 Task: open a new blank ppt, save the file as Amelia.pptx Add the quote 'The only person you should try to be better than is the person you were yesterday.'Apply font style 'Lucida Sans Typewriter' and font size 22 Align the text to the Left .Change the text color to  'Purple'
Action: Mouse moved to (20, 76)
Screenshot: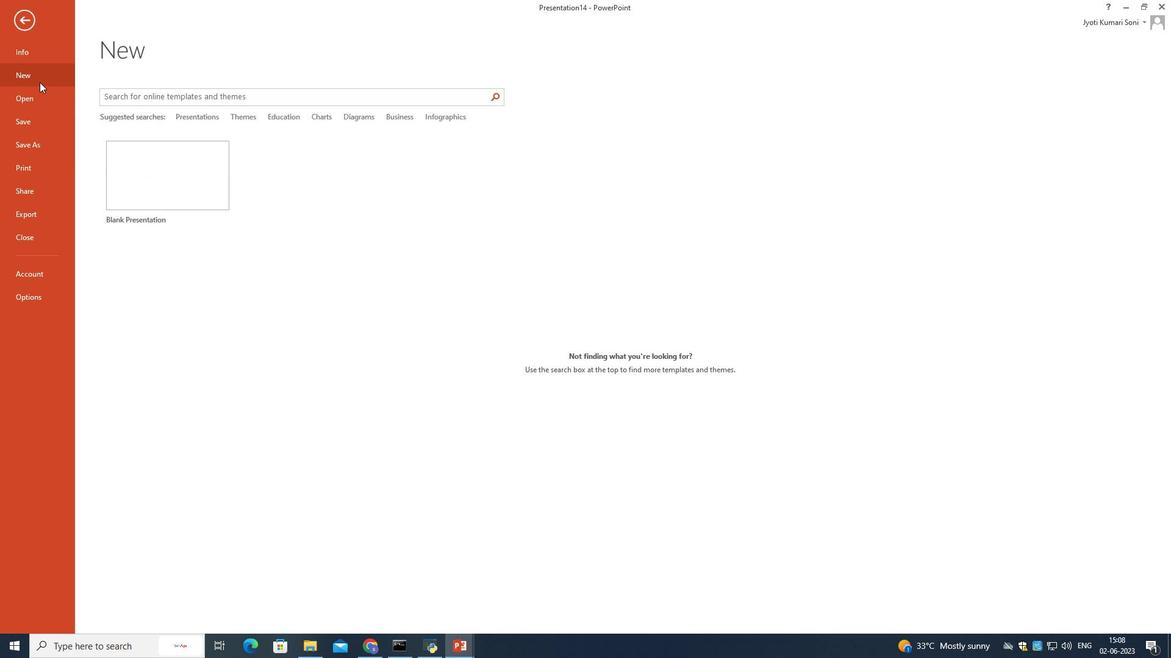 
Action: Mouse pressed left at (20, 76)
Screenshot: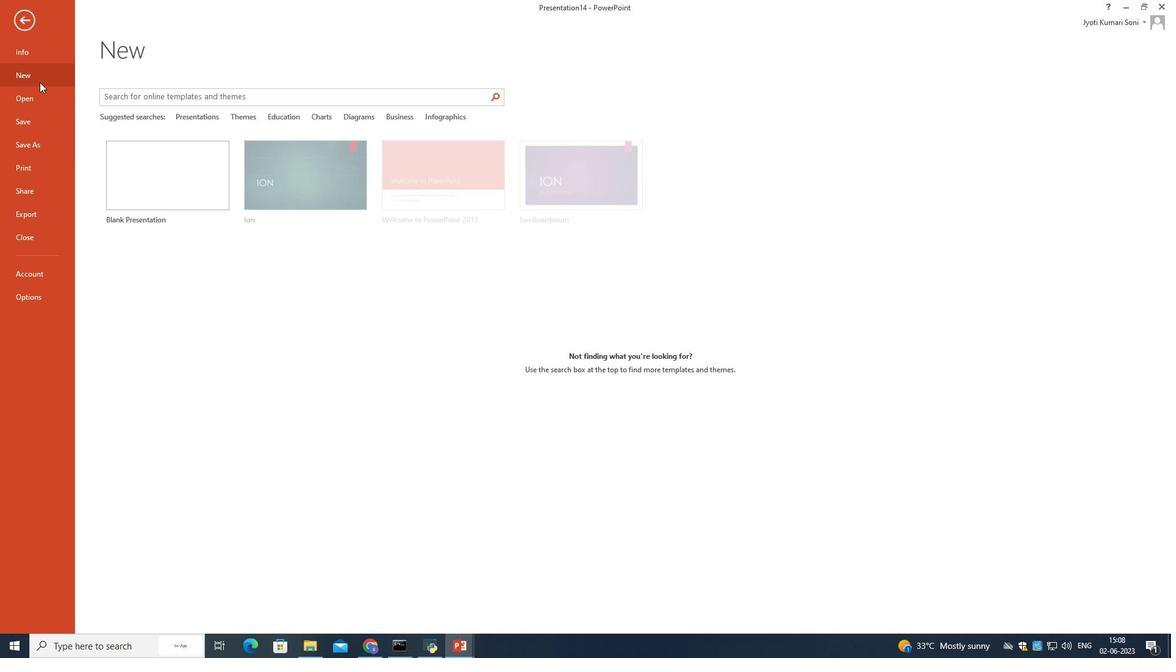 
Action: Mouse moved to (140, 152)
Screenshot: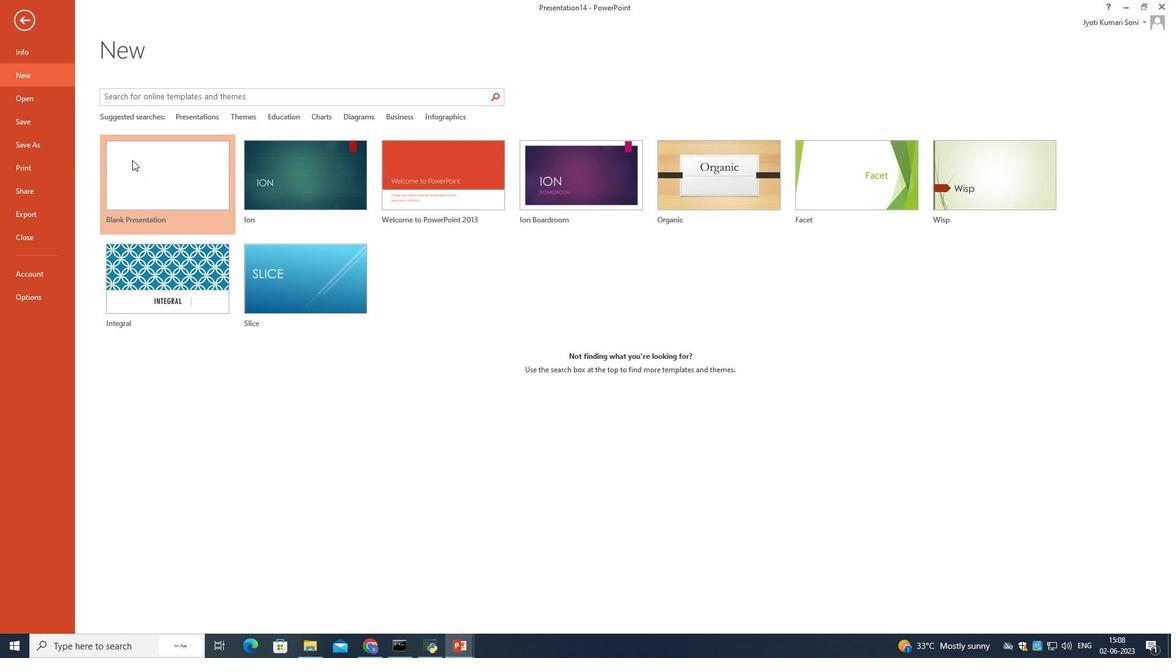 
Action: Mouse pressed left at (140, 152)
Screenshot: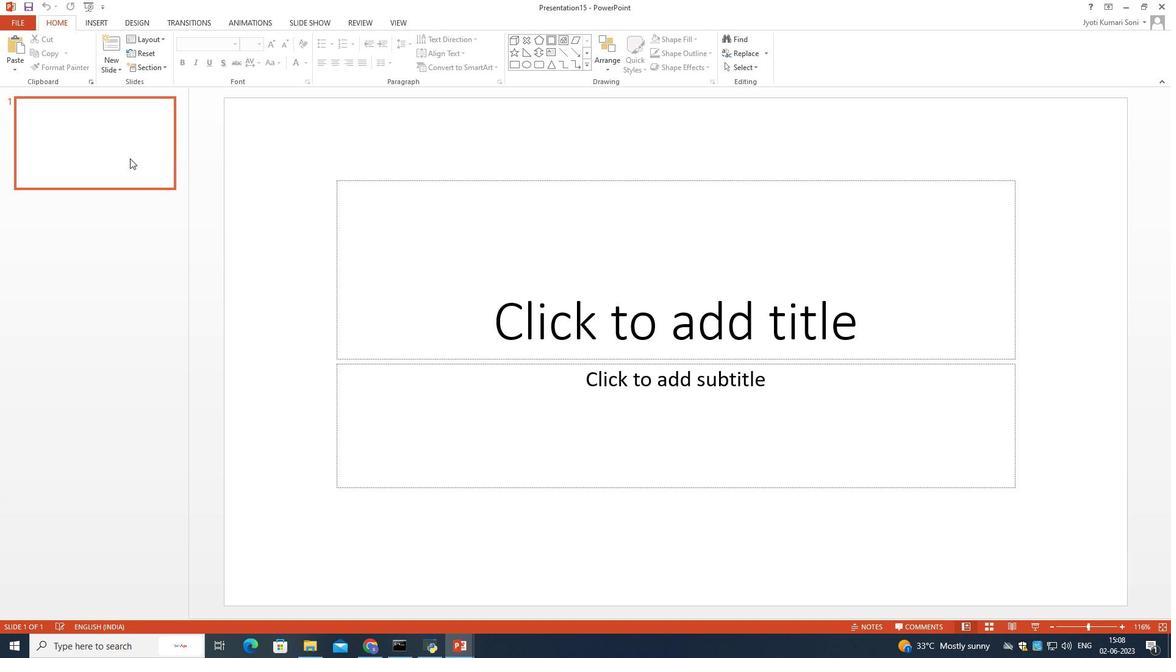 
Action: Mouse moved to (92, 16)
Screenshot: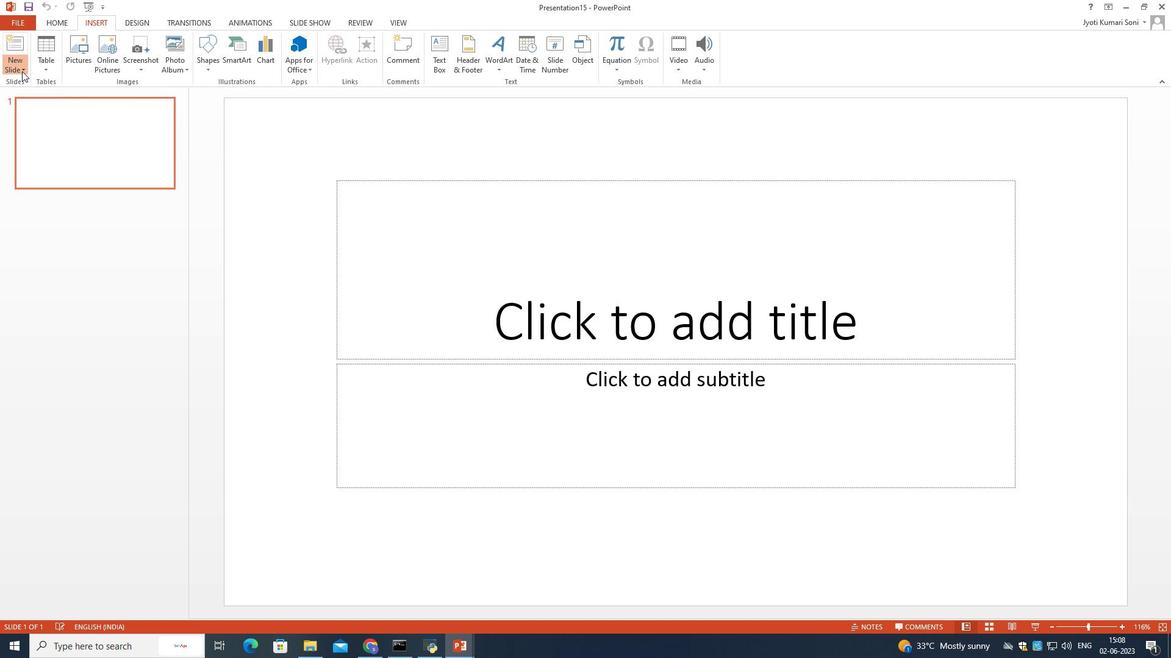 
Action: Mouse pressed left at (92, 16)
Screenshot: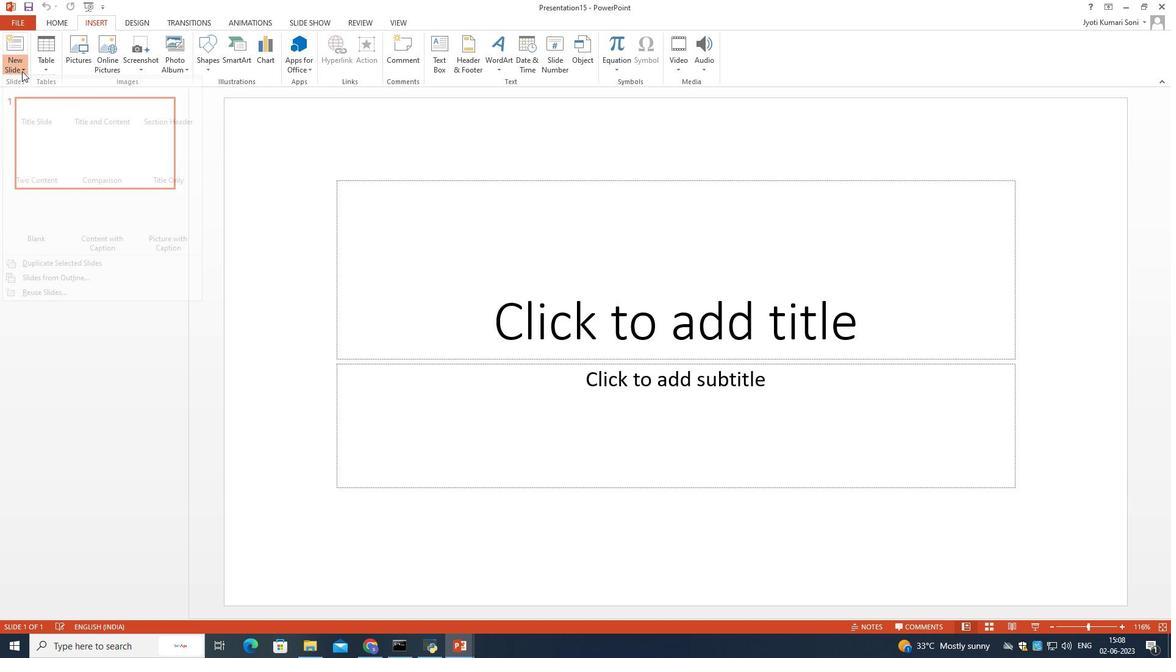 
Action: Mouse moved to (14, 51)
Screenshot: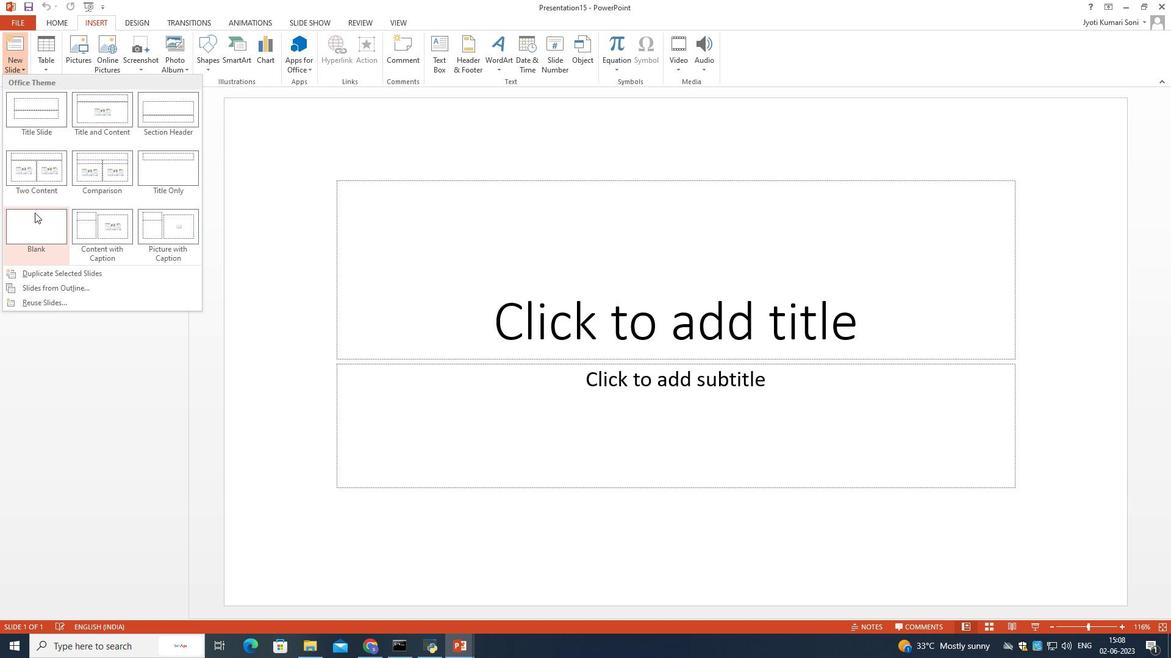 
Action: Mouse pressed left at (14, 51)
Screenshot: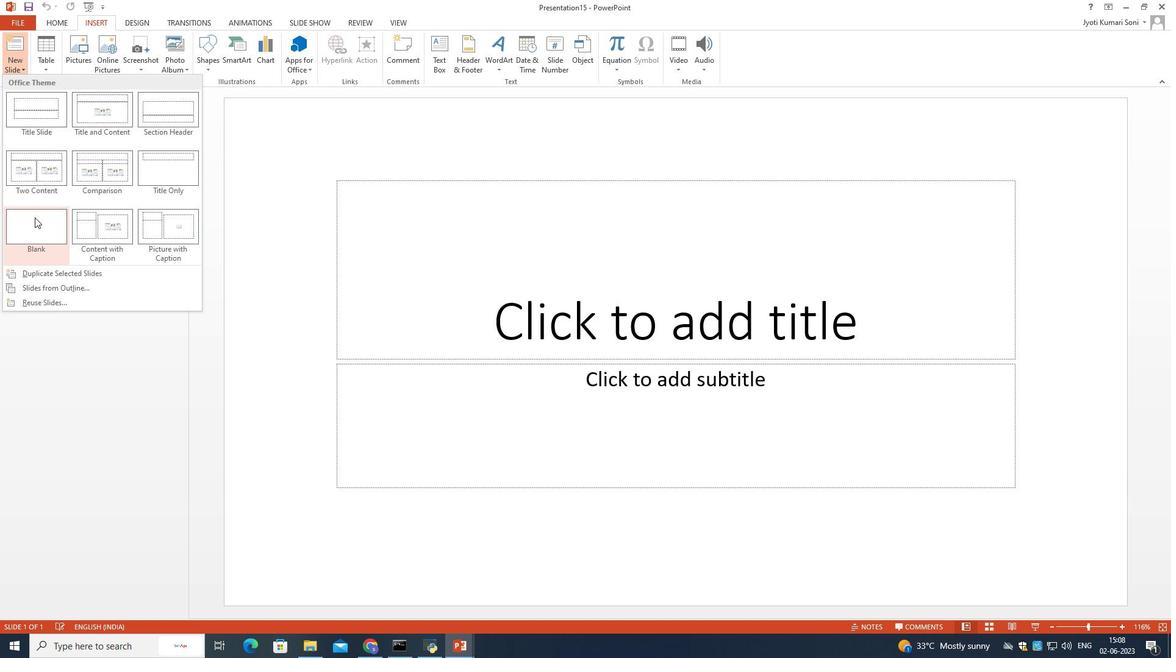
Action: Mouse moved to (22, 209)
Screenshot: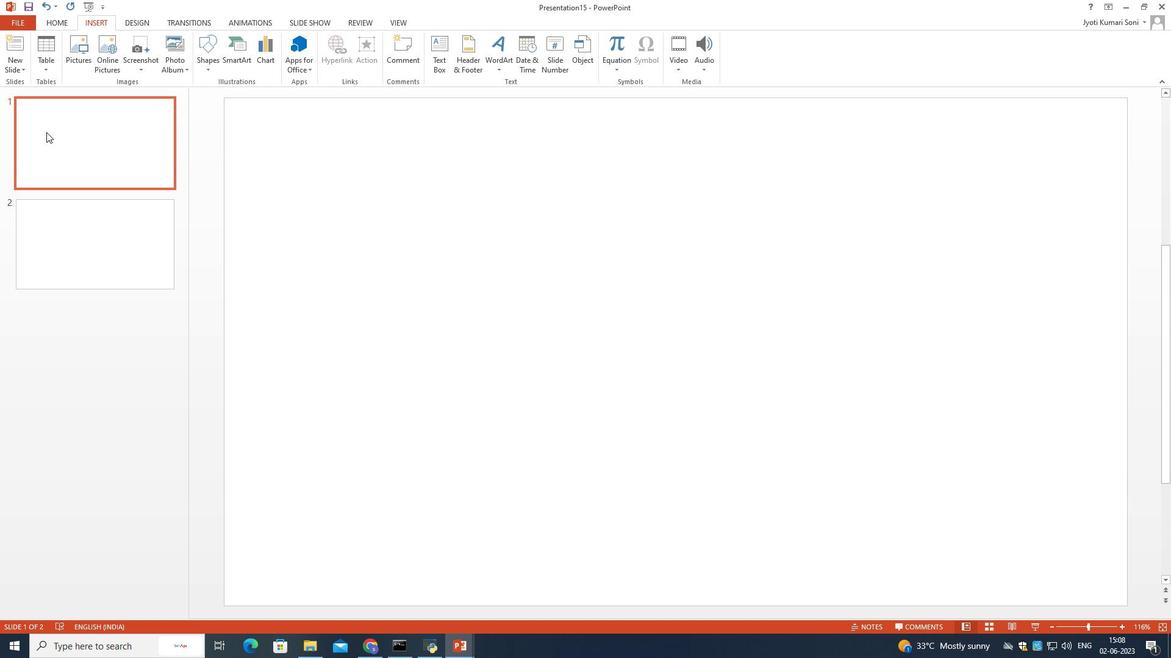 
Action: Mouse pressed left at (22, 209)
Screenshot: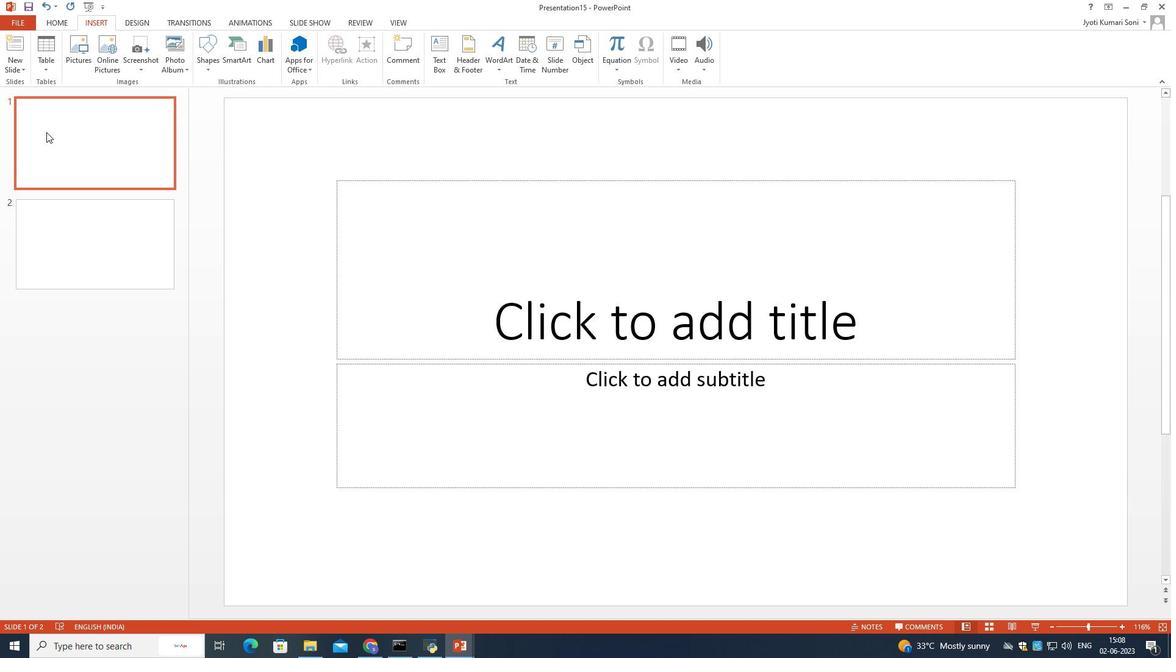 
Action: Mouse moved to (36, 167)
Screenshot: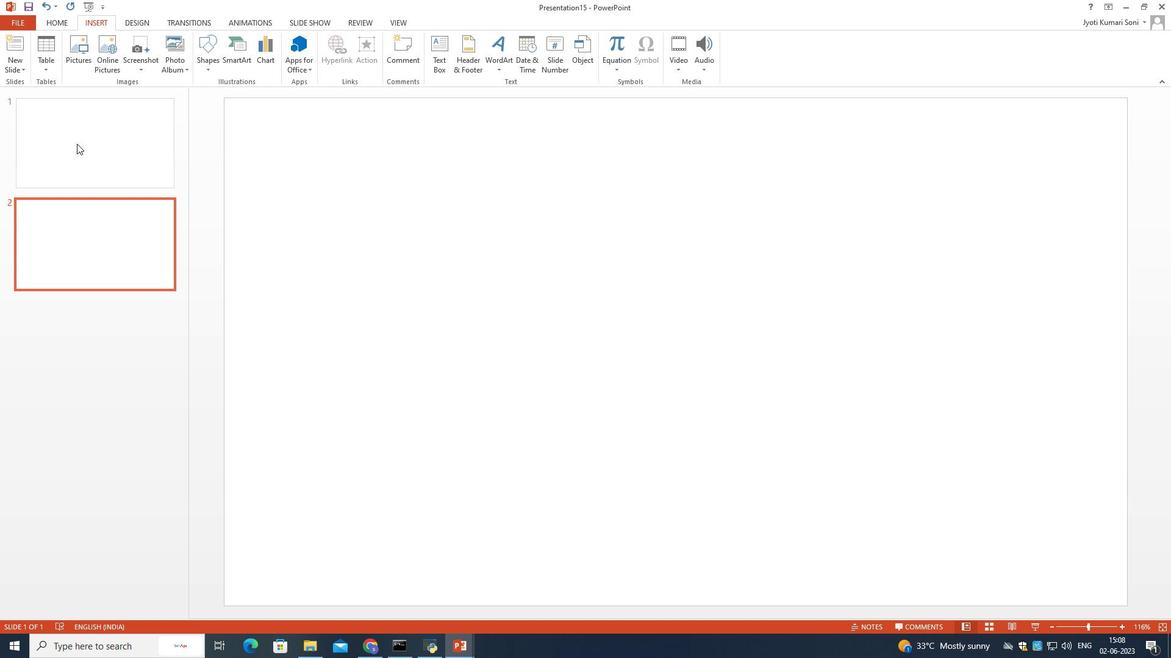 
Action: Mouse pressed right at (36, 167)
Screenshot: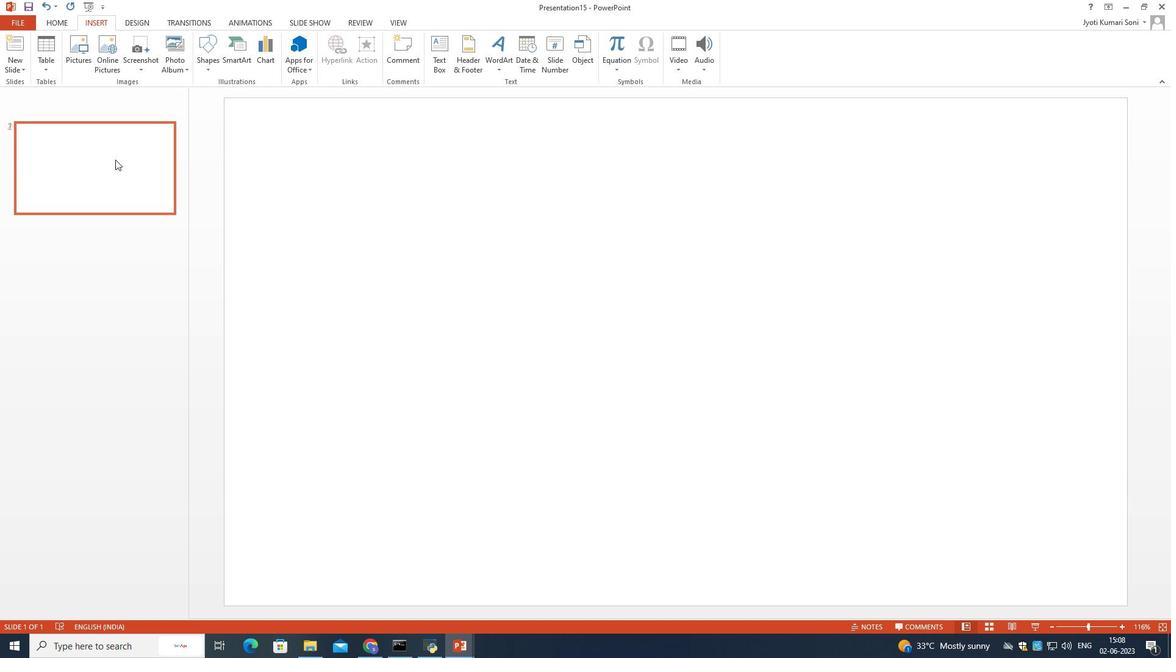 
Action: Mouse moved to (51, 179)
Screenshot: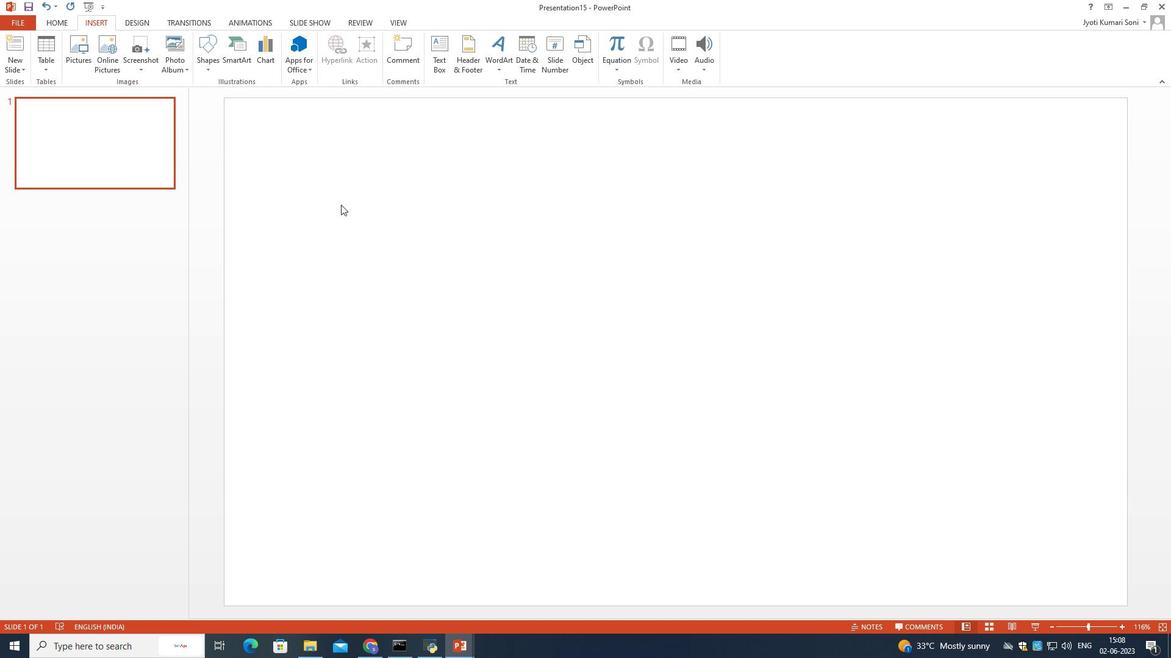 
Action: Mouse pressed left at (51, 179)
Screenshot: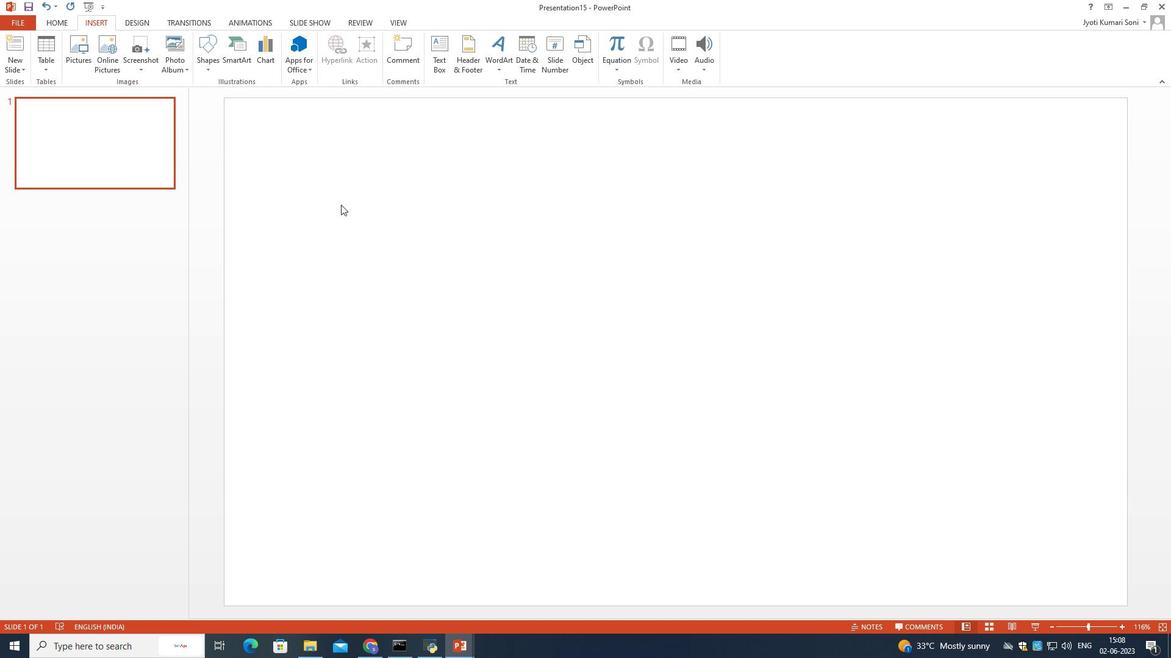 
Action: Mouse moved to (13, 17)
Screenshot: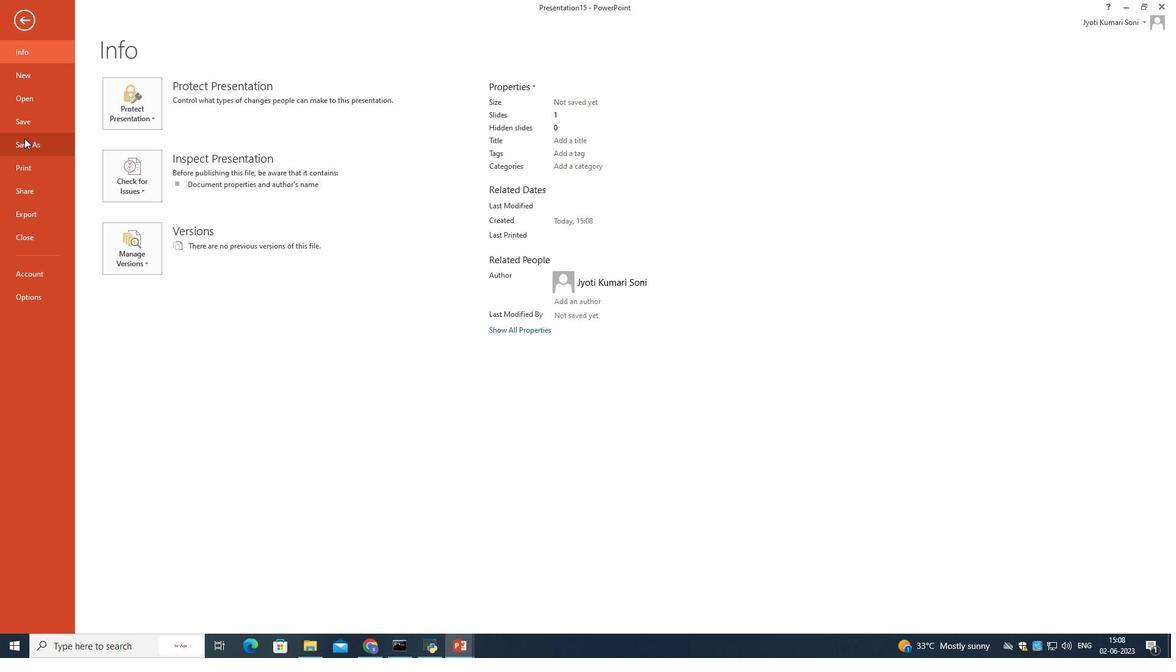 
Action: Mouse pressed left at (13, 17)
Screenshot: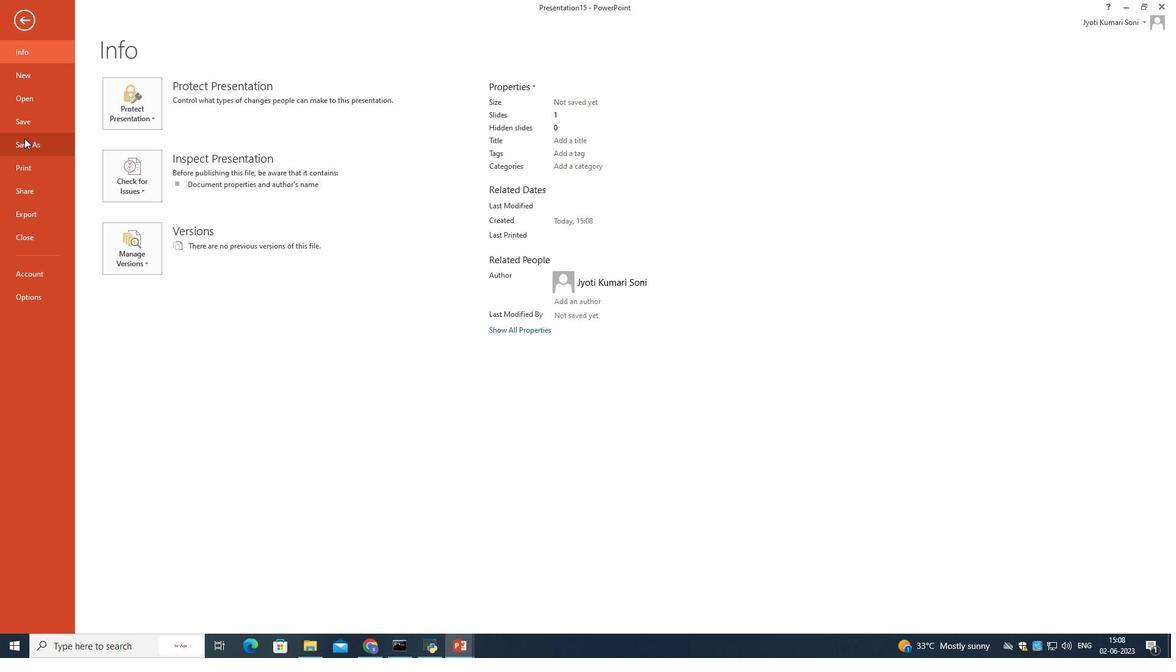 
Action: Mouse moved to (35, 140)
Screenshot: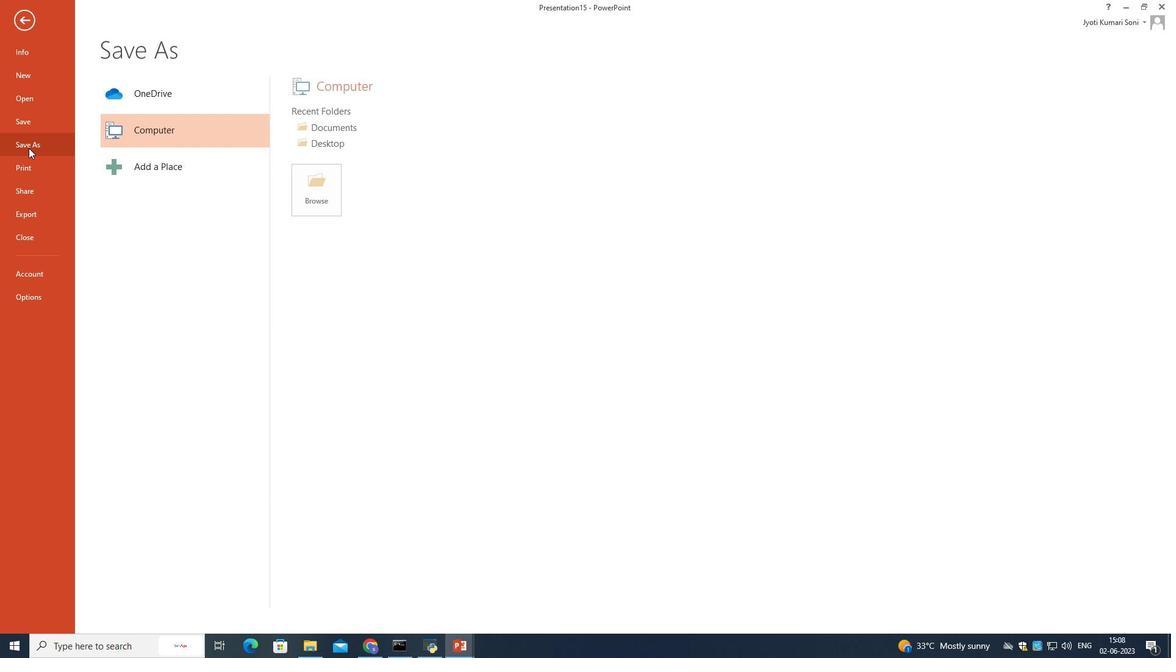 
Action: Mouse pressed left at (35, 140)
Screenshot: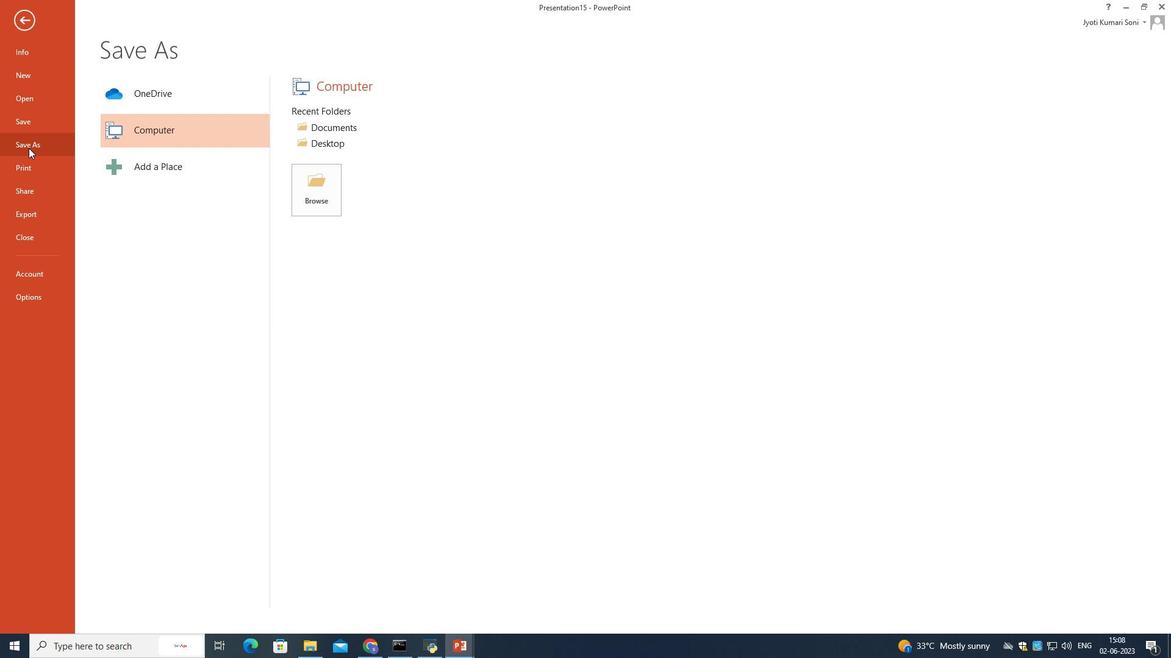 
Action: Mouse moved to (59, 158)
Screenshot: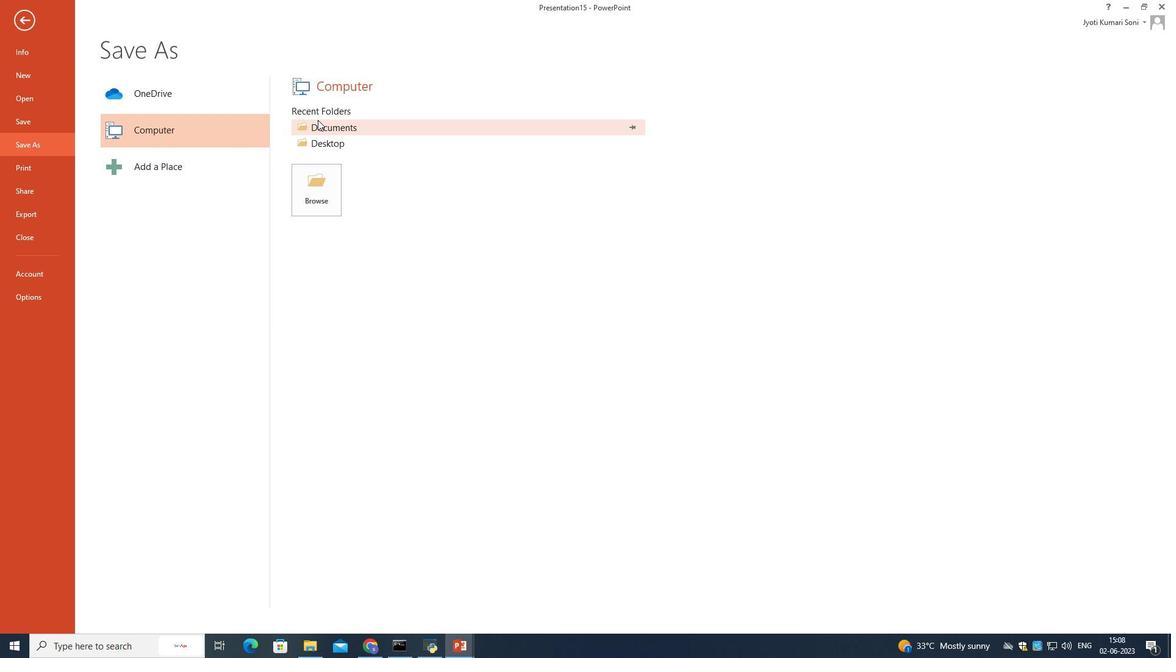 
Action: Key pressed <Key.shift>Amelia.pptx<Key.enter>
Screenshot: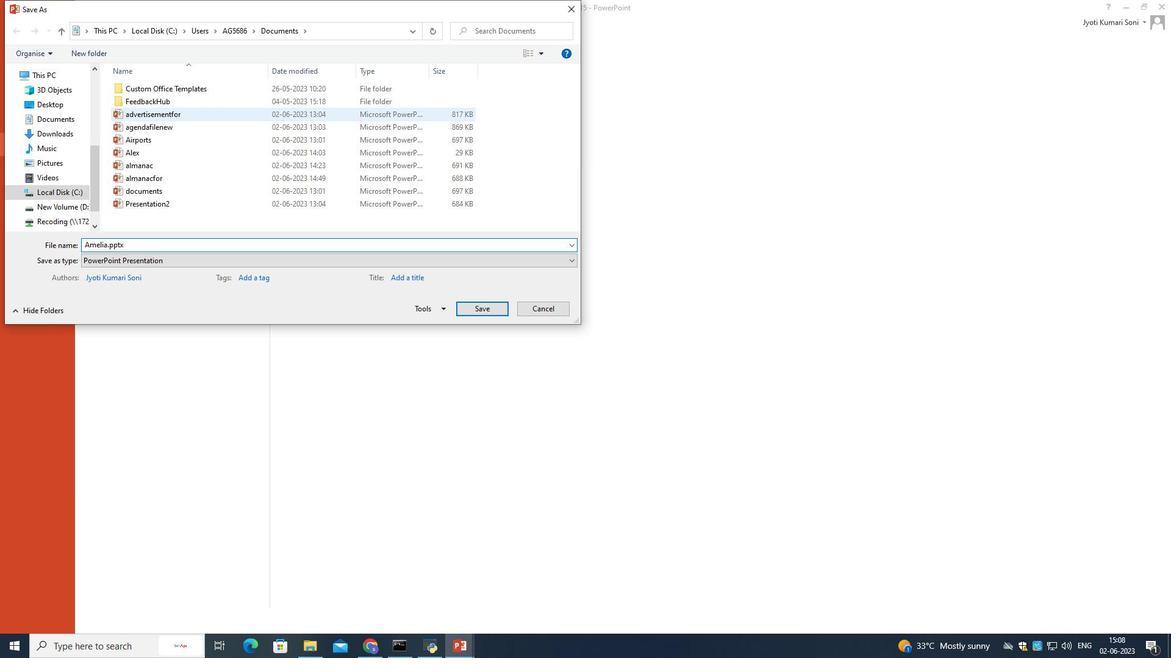 
Action: Mouse moved to (35, 78)
Screenshot: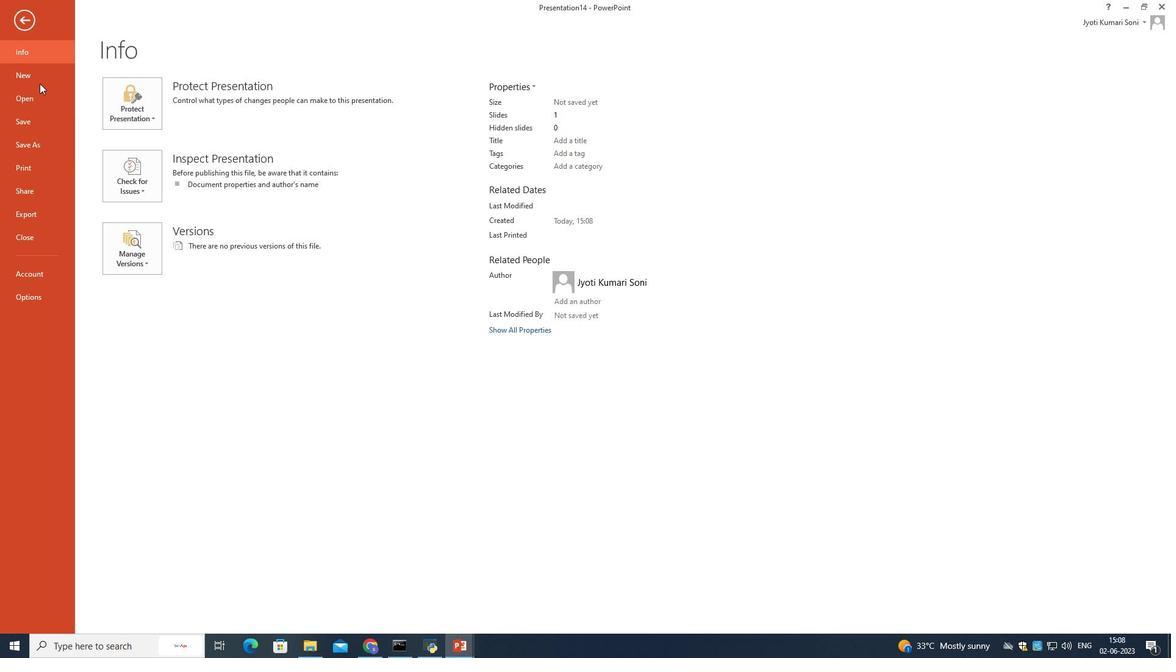
Action: Mouse pressed left at (35, 78)
Screenshot: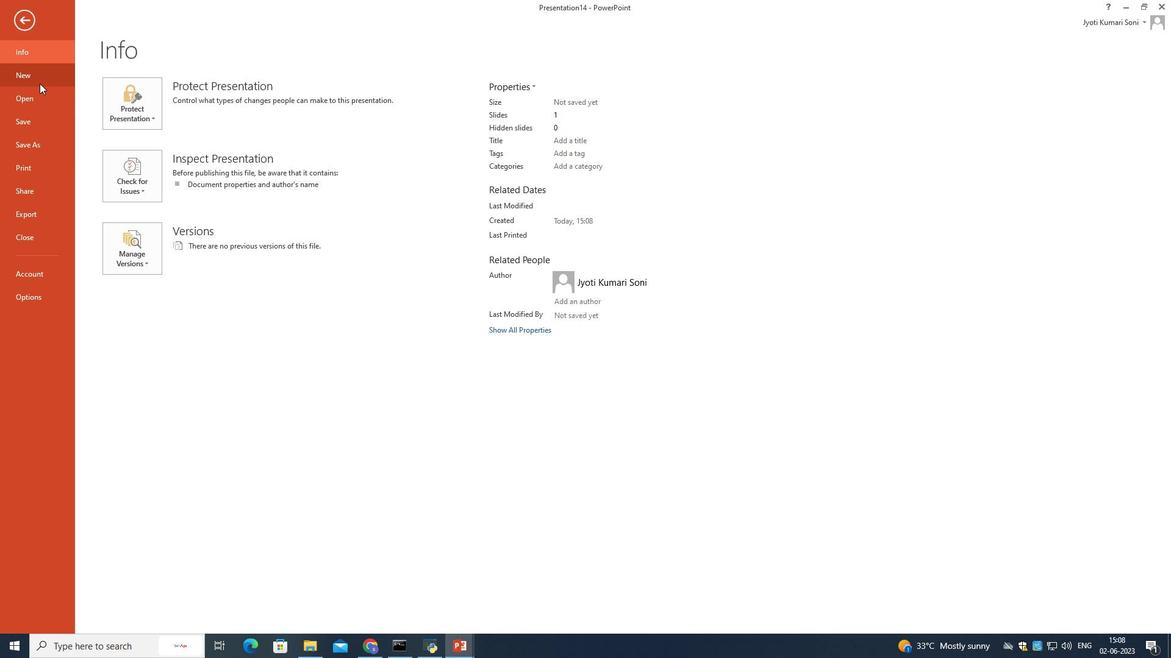 
Action: Mouse moved to (128, 156)
Screenshot: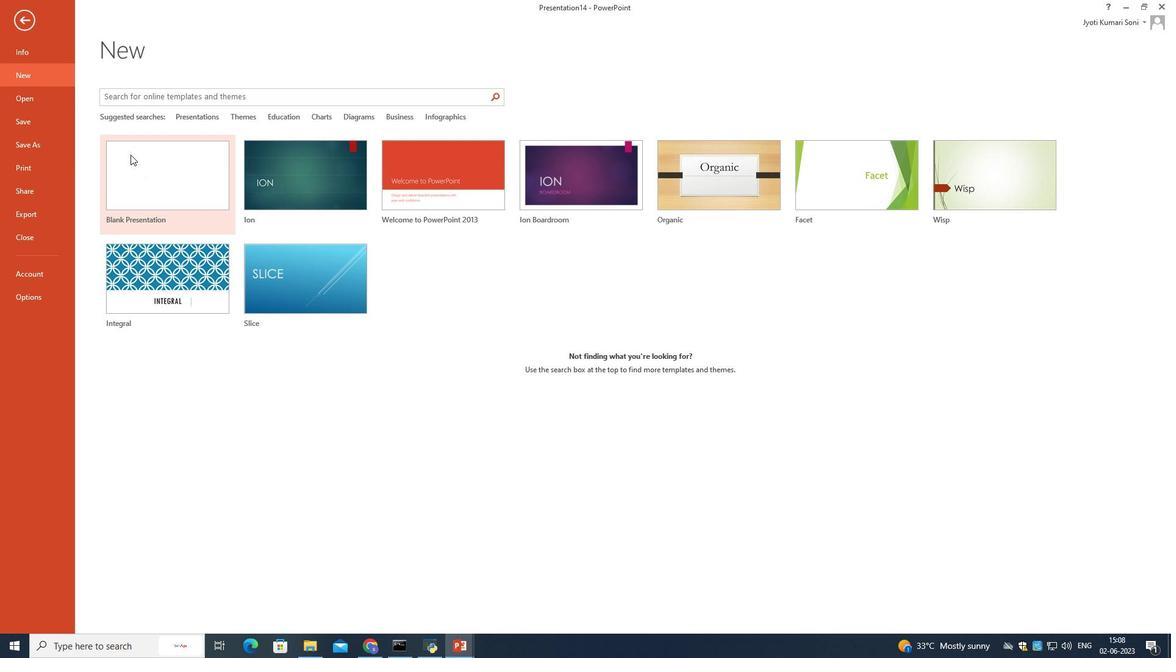 
Action: Mouse pressed left at (128, 156)
Screenshot: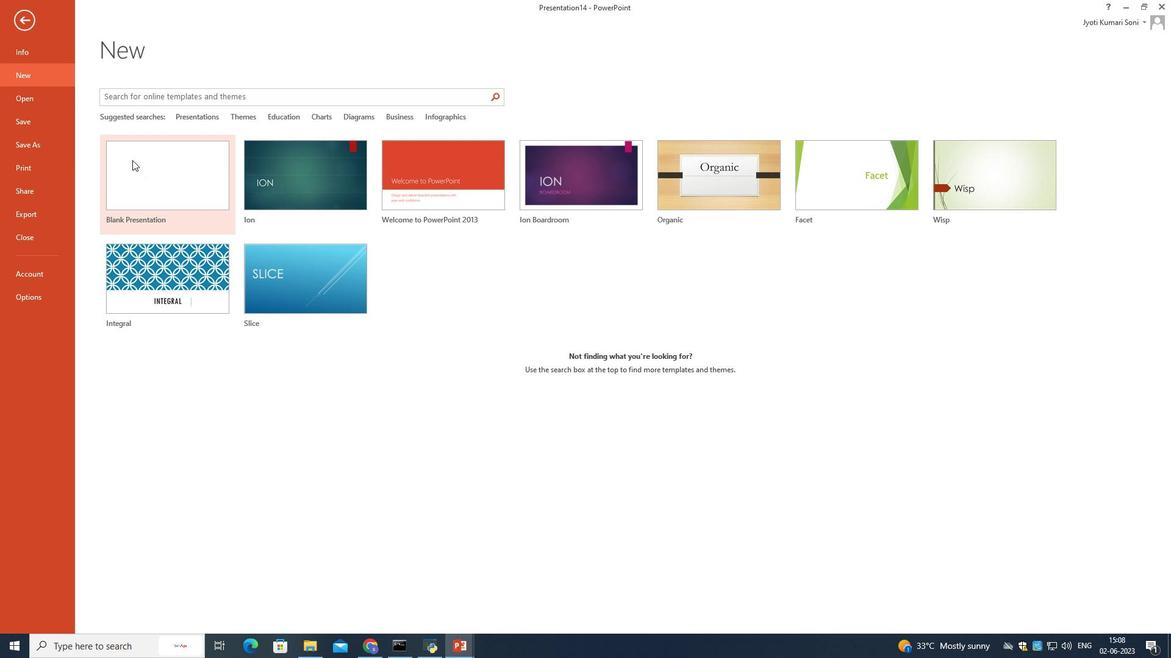
Action: Mouse moved to (90, 18)
Screenshot: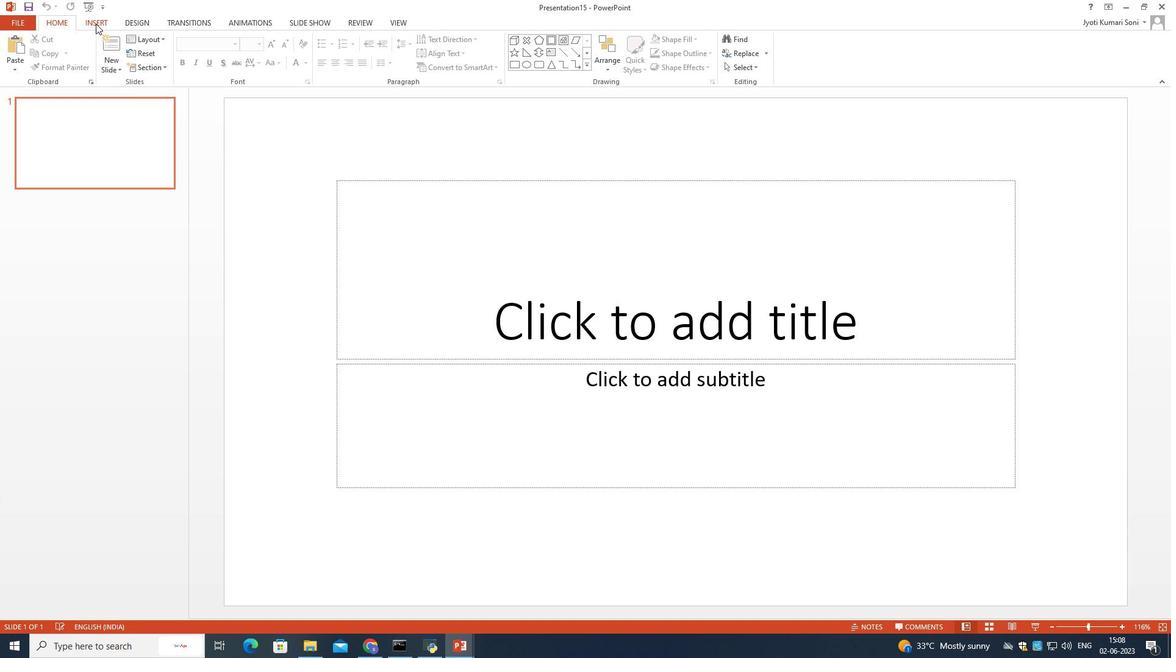 
Action: Mouse pressed left at (90, 18)
Screenshot: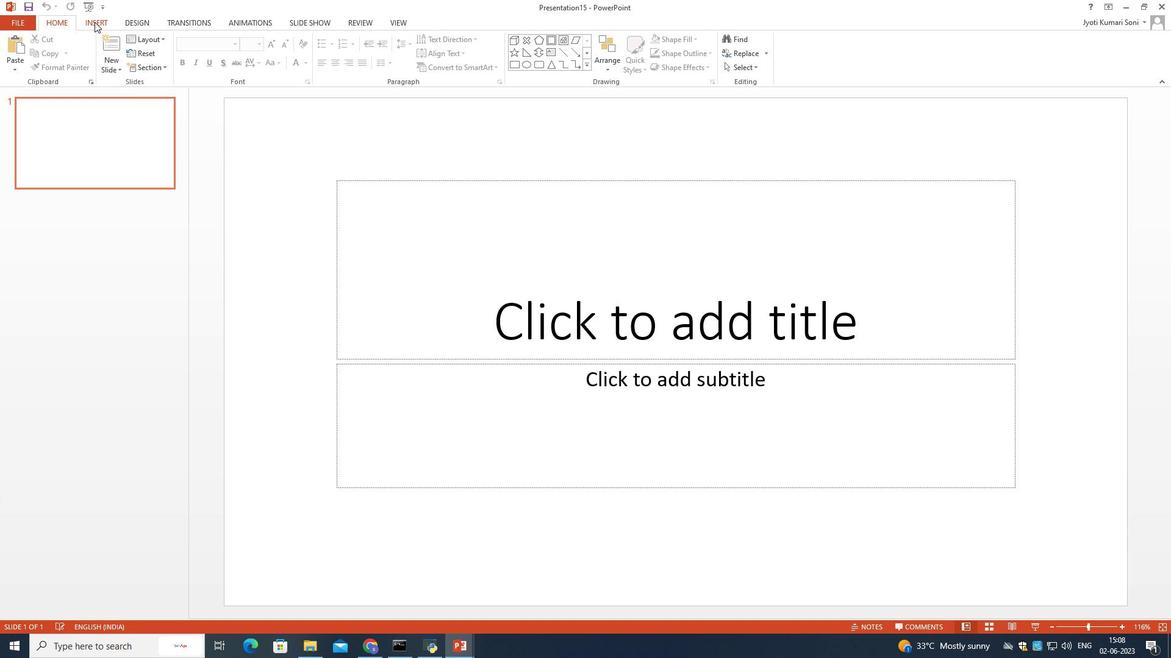 
Action: Mouse moved to (18, 67)
Screenshot: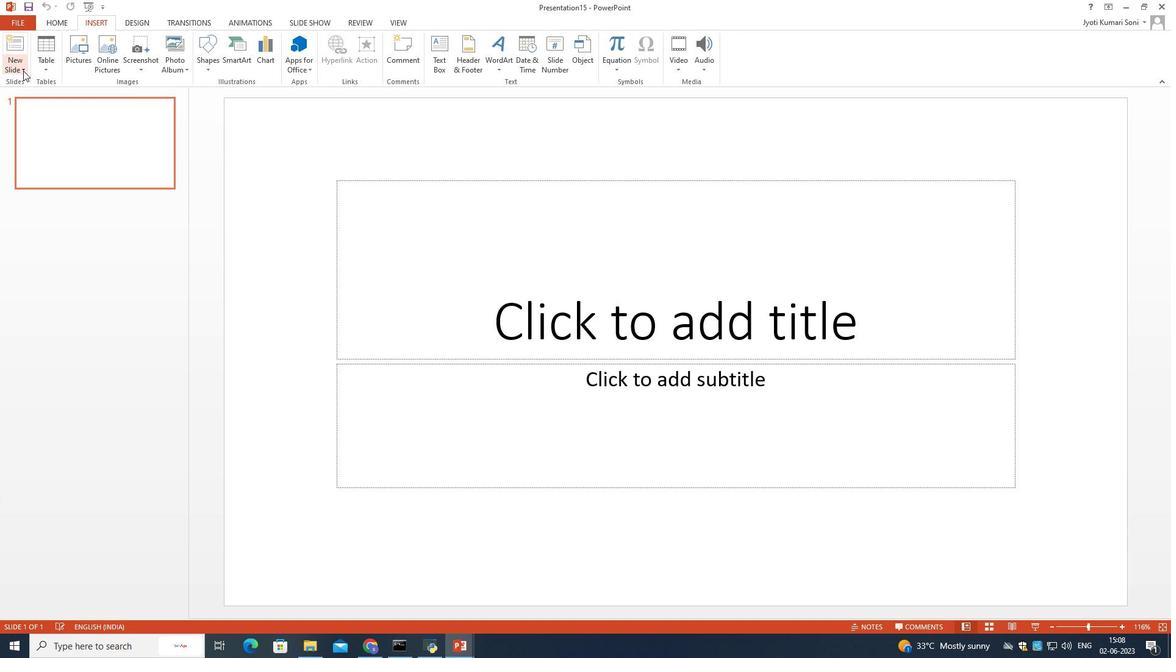 
Action: Mouse pressed left at (18, 67)
Screenshot: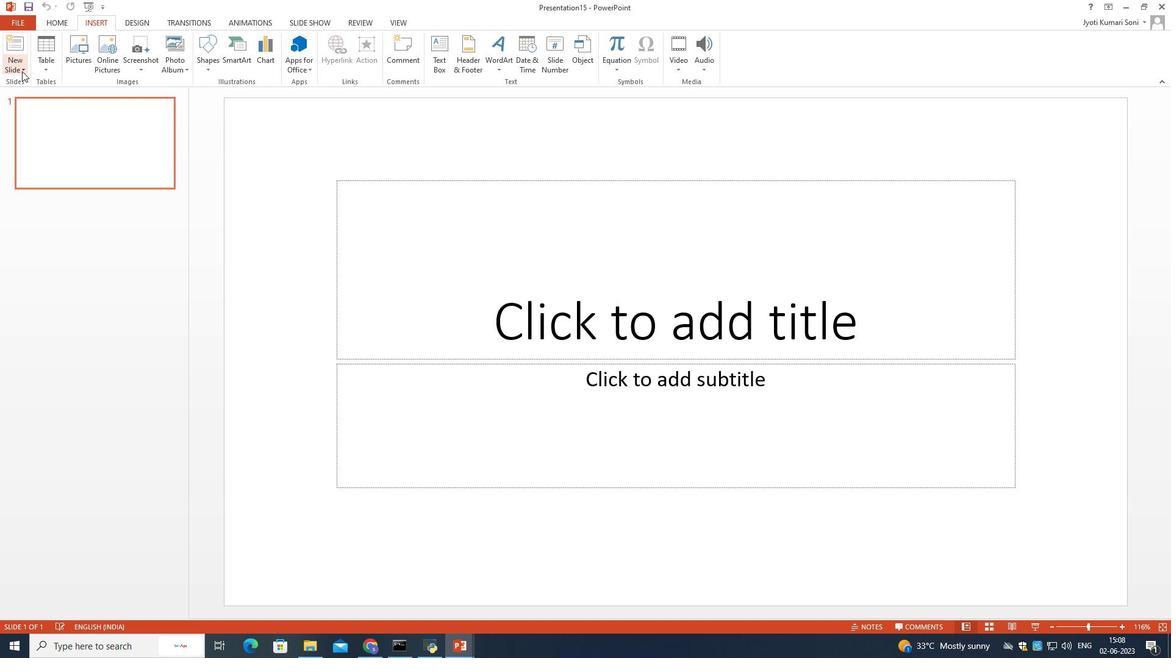 
Action: Mouse moved to (31, 214)
Screenshot: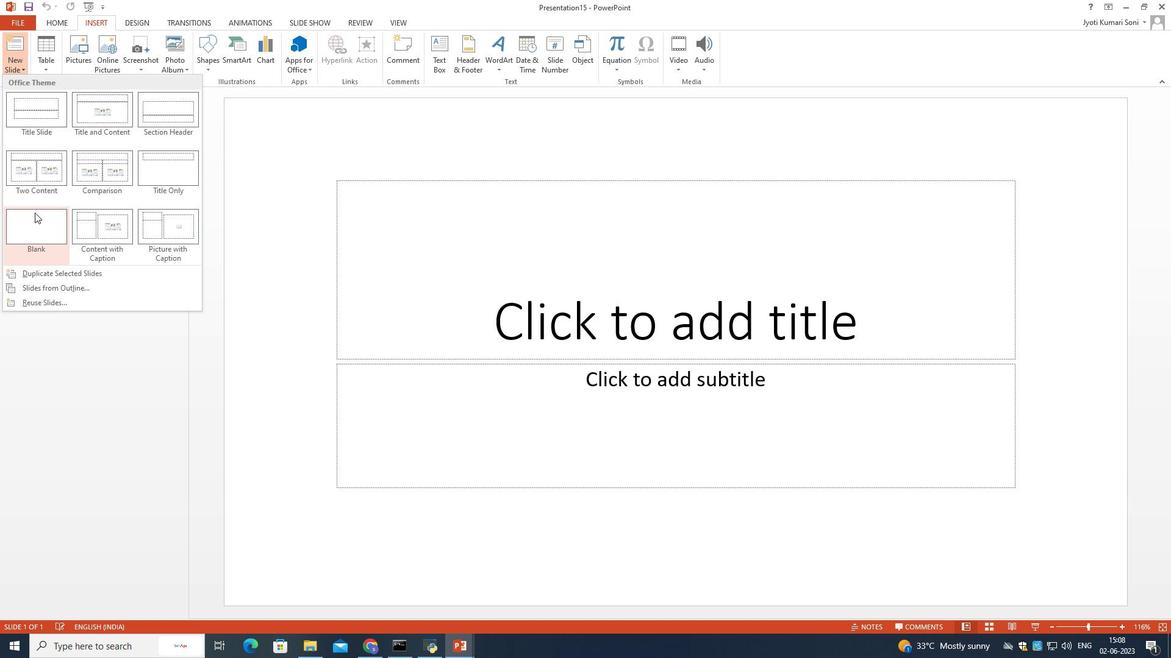 
Action: Mouse pressed left at (31, 214)
Screenshot: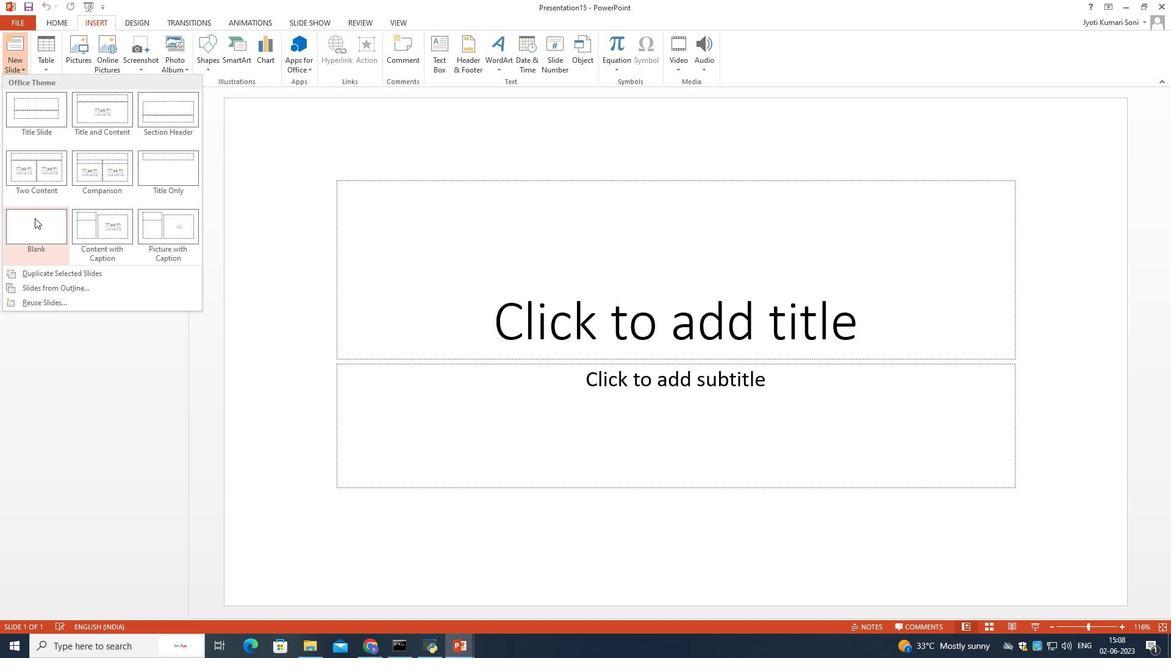 
Action: Mouse moved to (42, 129)
Screenshot: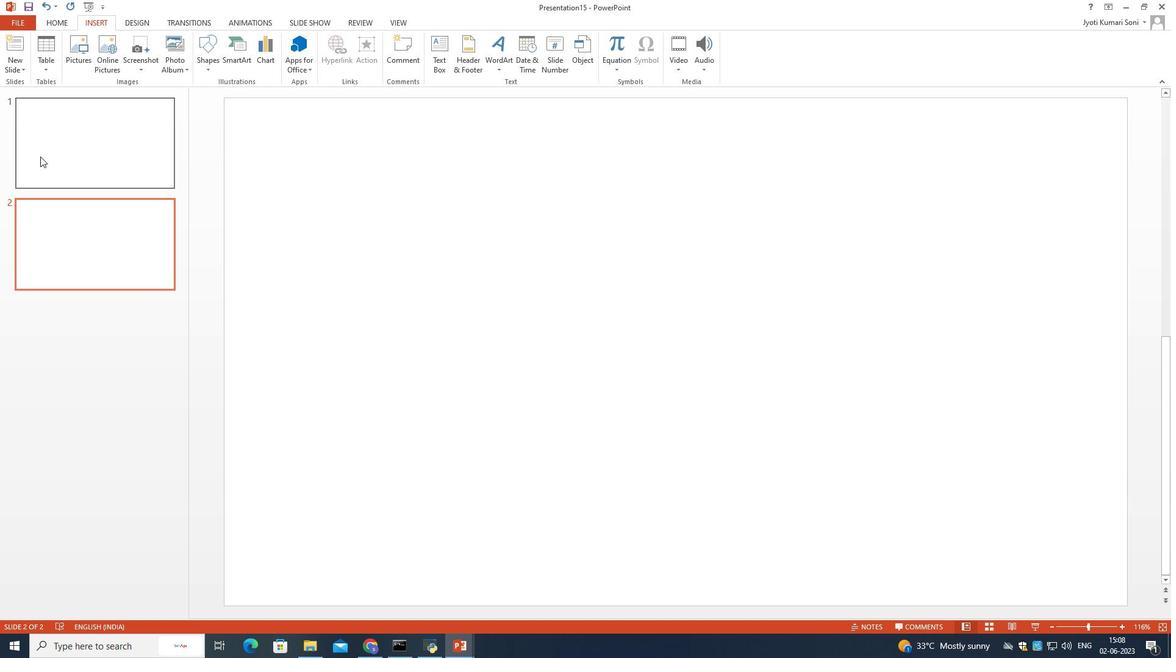 
Action: Mouse pressed right at (42, 129)
Screenshot: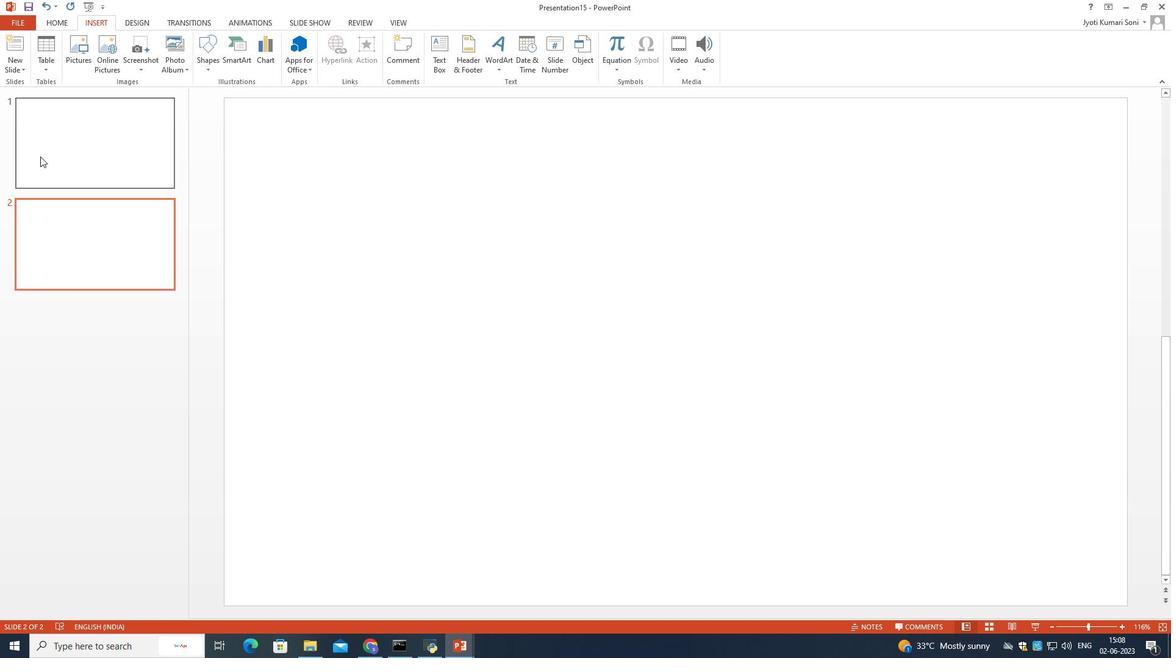 
Action: Mouse moved to (69, 138)
Screenshot: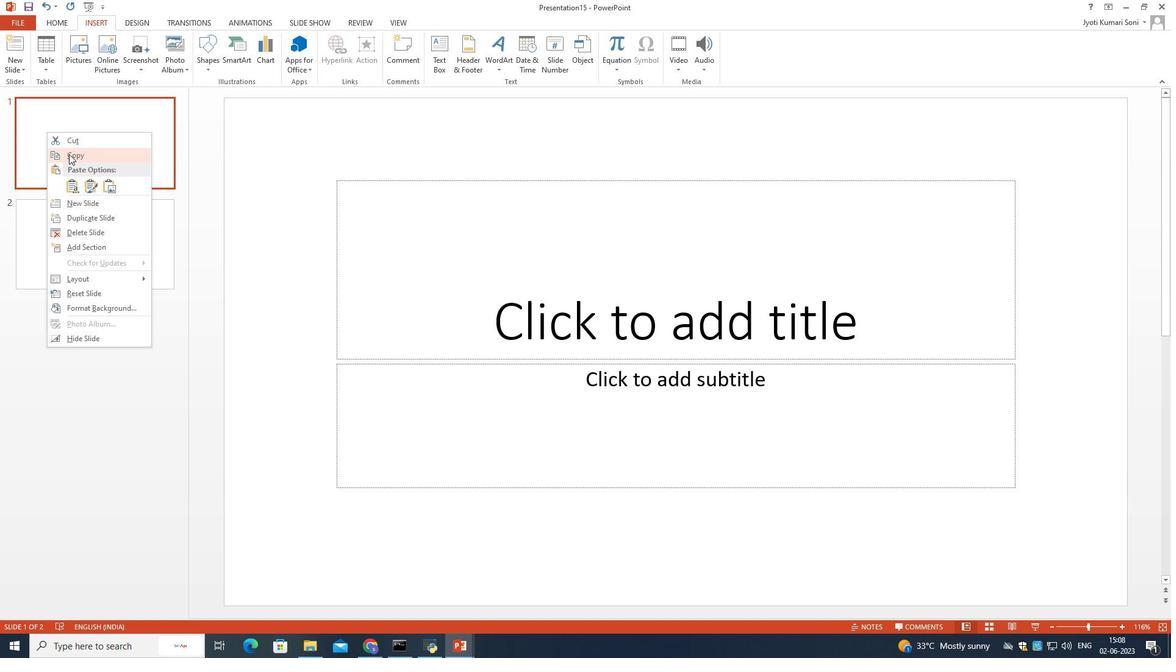 
Action: Mouse pressed left at (69, 138)
Screenshot: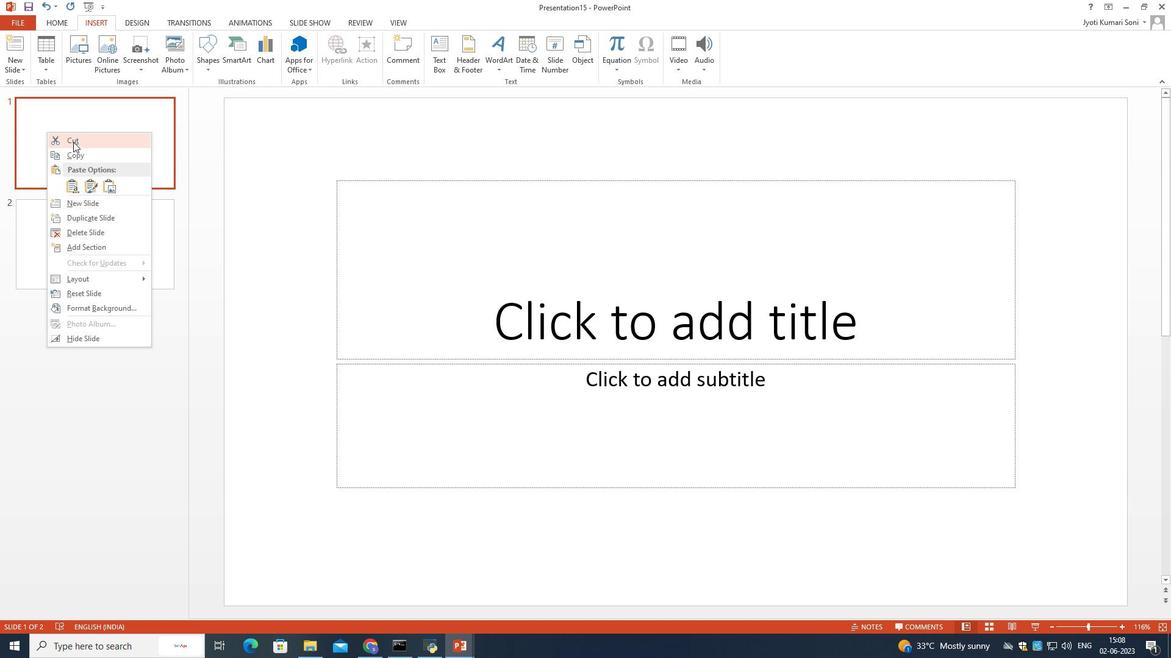 
Action: Mouse moved to (12, 14)
Screenshot: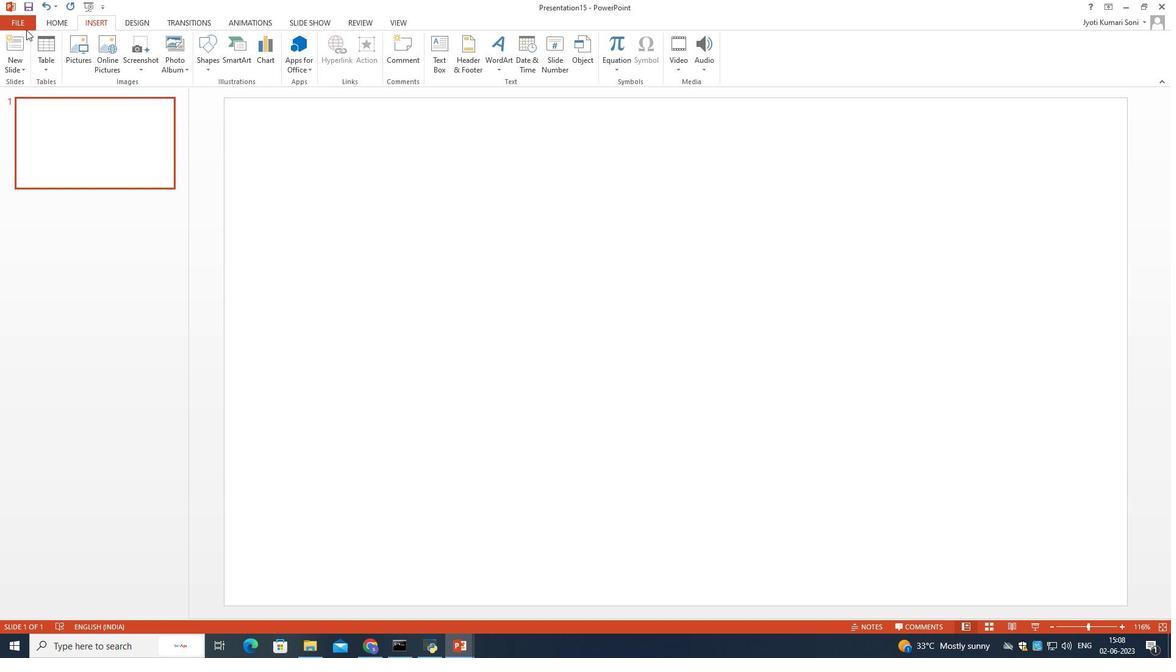 
Action: Mouse pressed left at (12, 14)
Screenshot: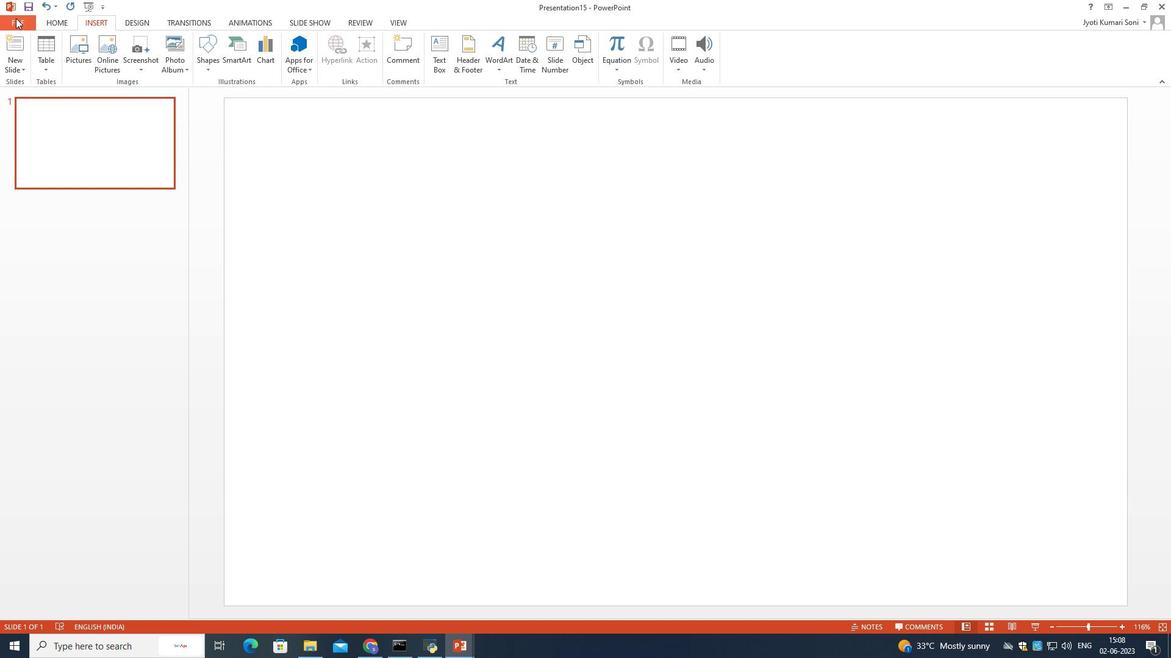 
Action: Mouse moved to (25, 144)
Screenshot: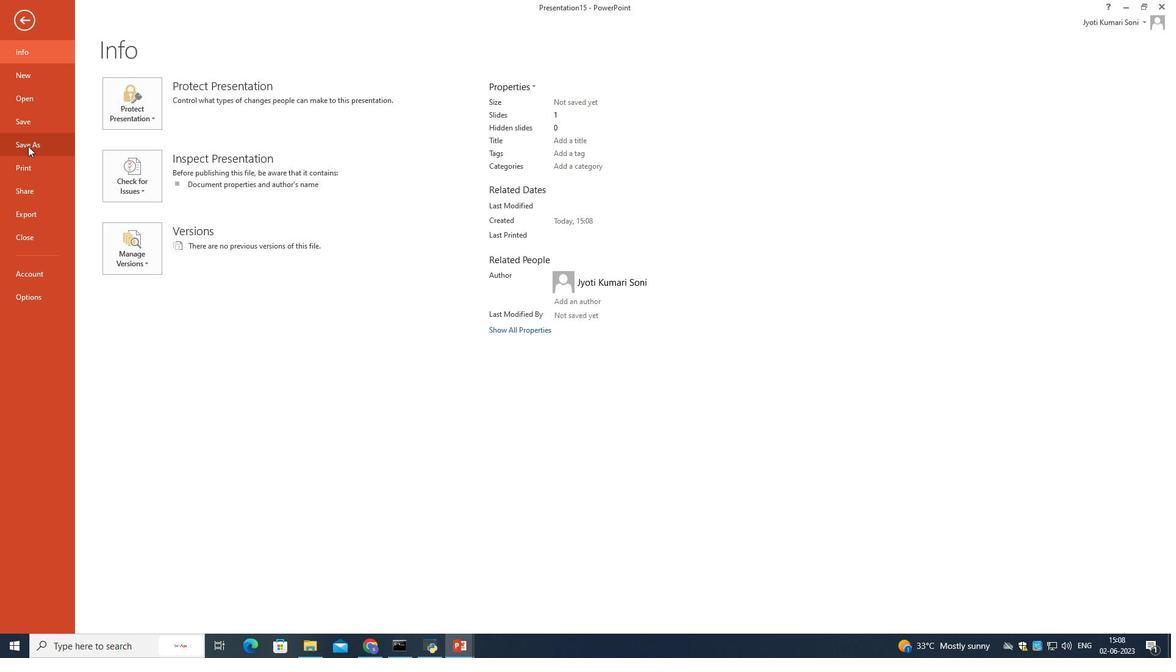 
Action: Mouse pressed left at (25, 144)
Screenshot: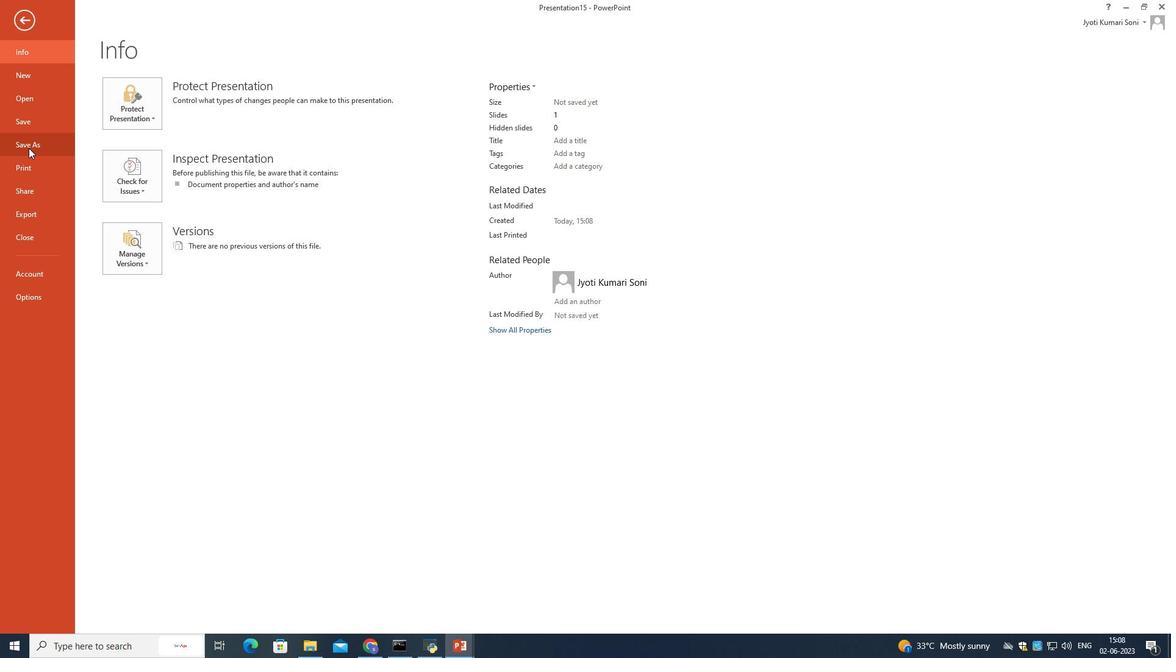 
Action: Mouse moved to (315, 116)
Screenshot: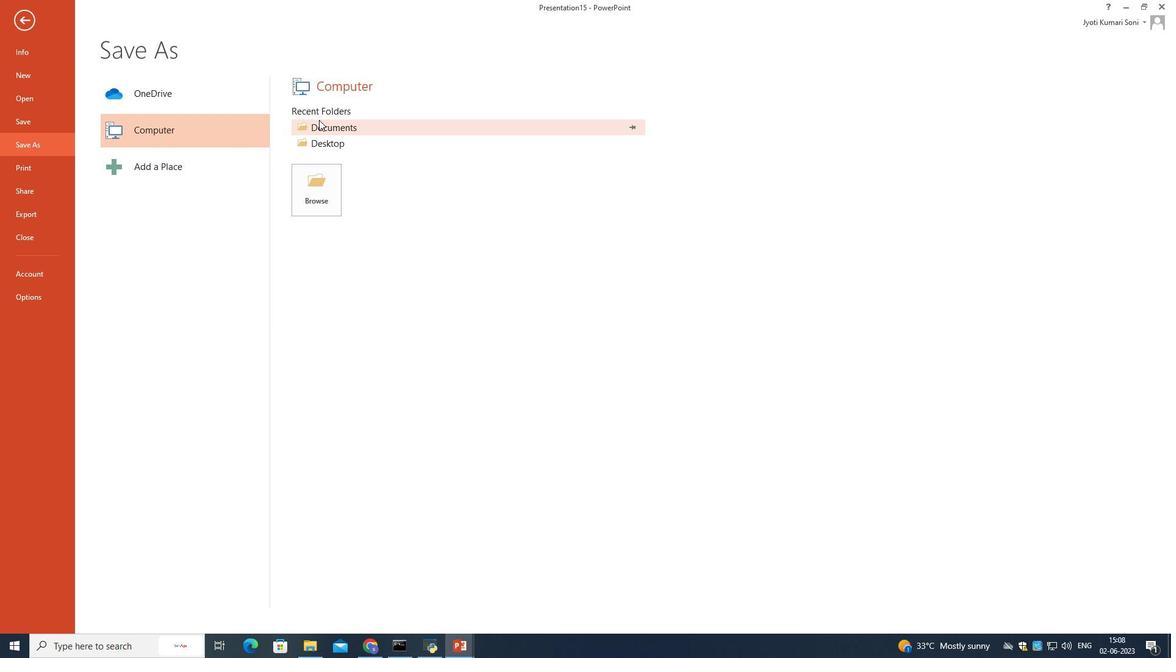 
Action: Mouse pressed left at (315, 116)
Screenshot: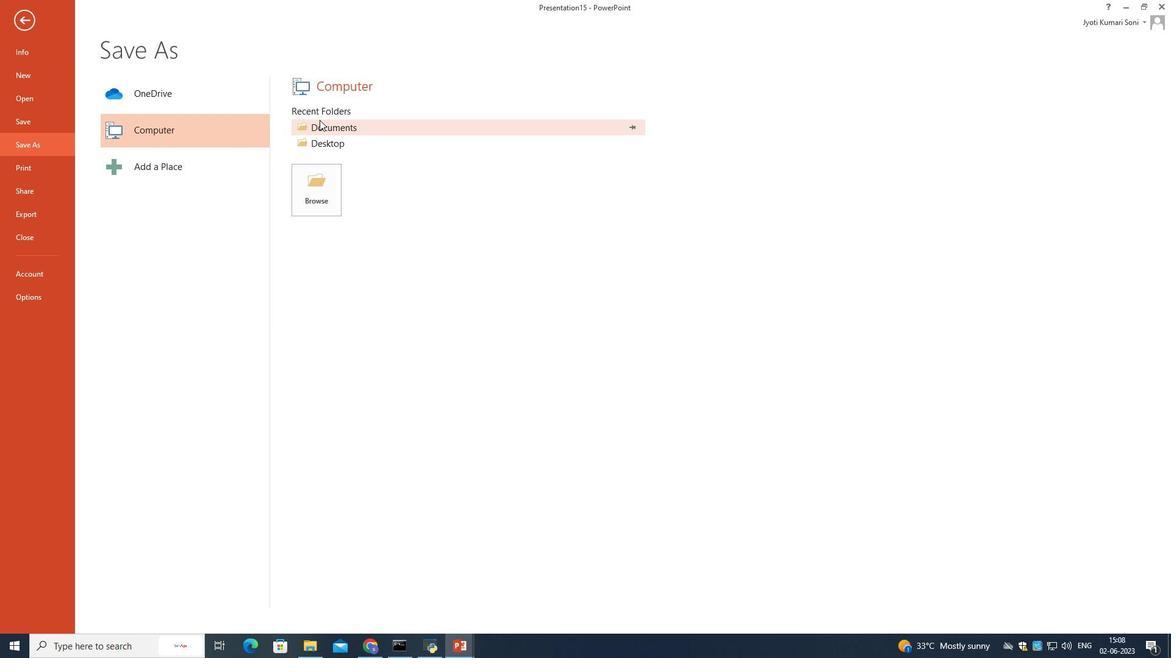 
Action: Key pressed <Key.shift>Amelia.pptx<Key.enter>
Screenshot: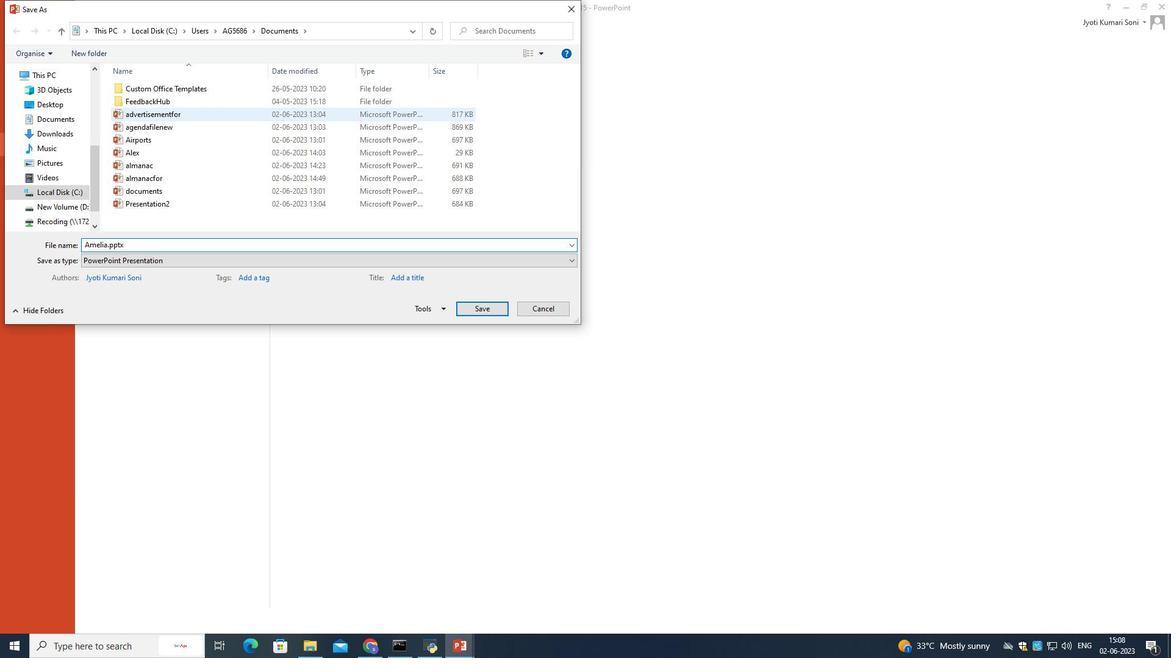 
Action: Mouse moved to (351, 159)
Screenshot: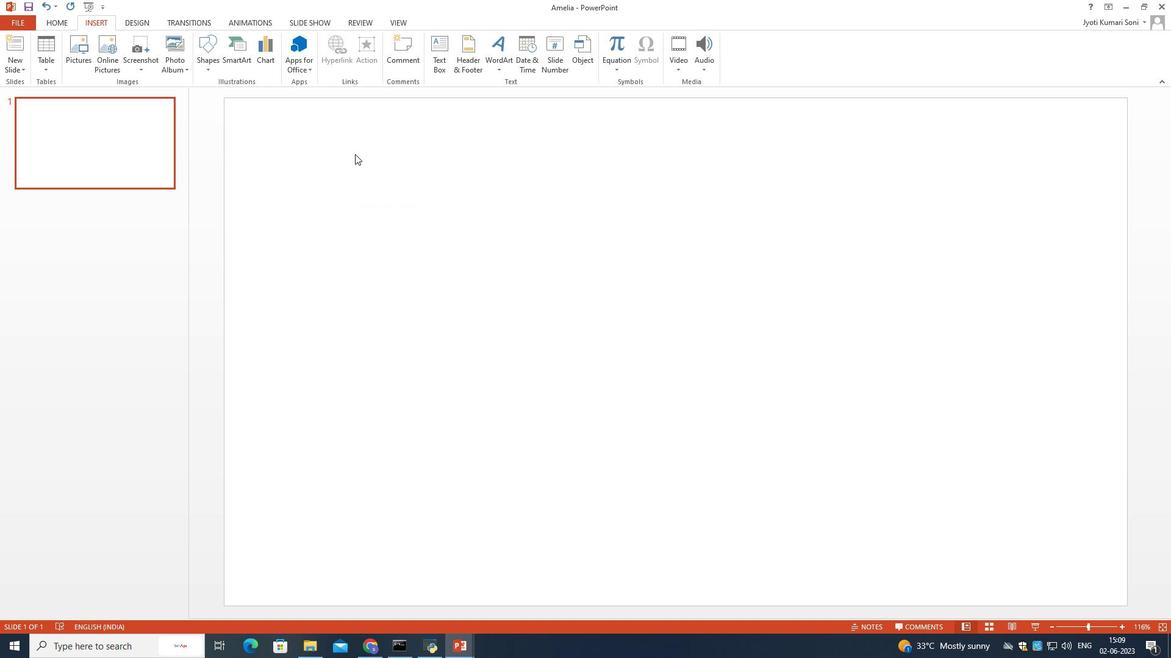 
Action: Mouse pressed left at (351, 159)
Screenshot: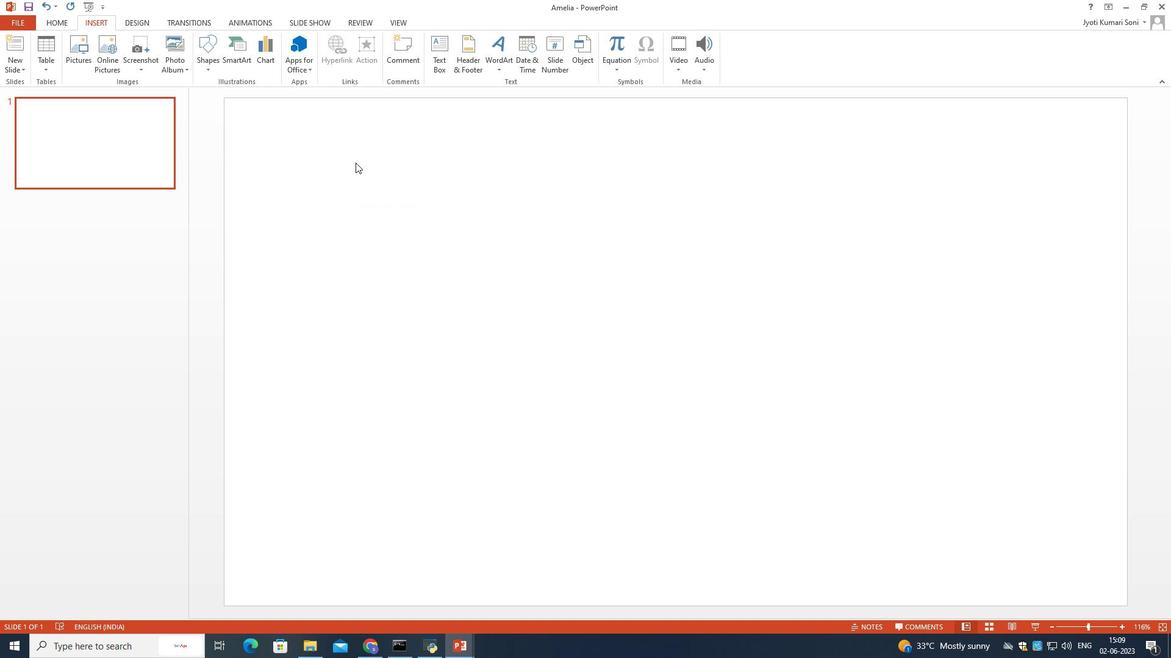 
Action: Mouse moved to (355, 164)
Screenshot: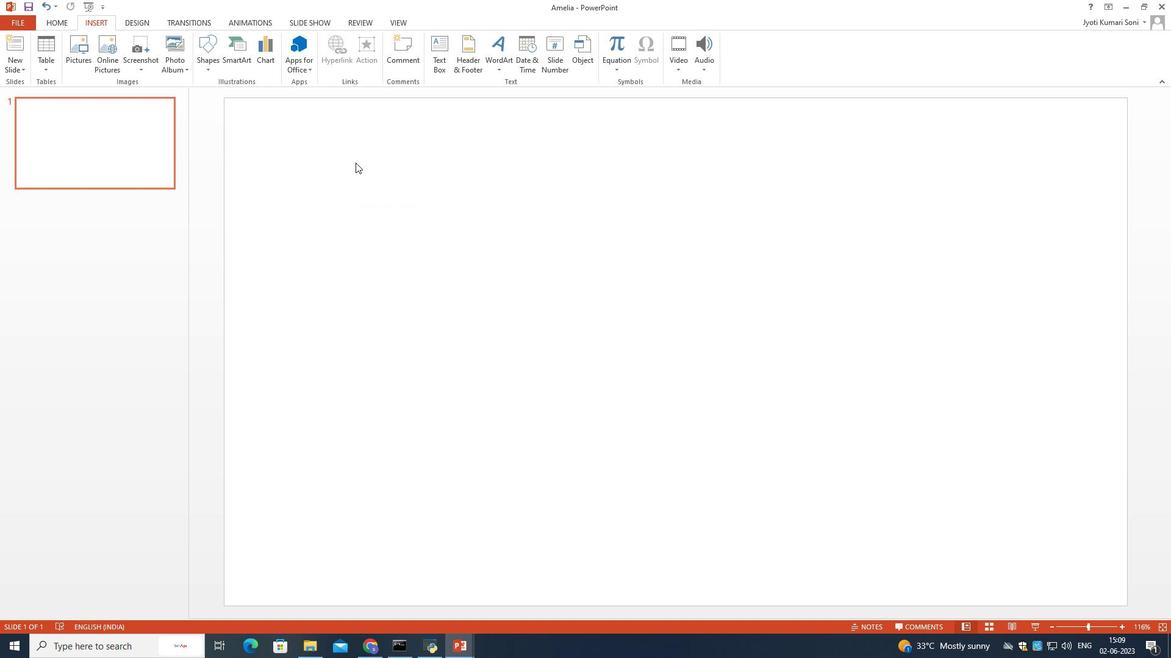 
Action: Mouse pressed left at (355, 164)
Screenshot: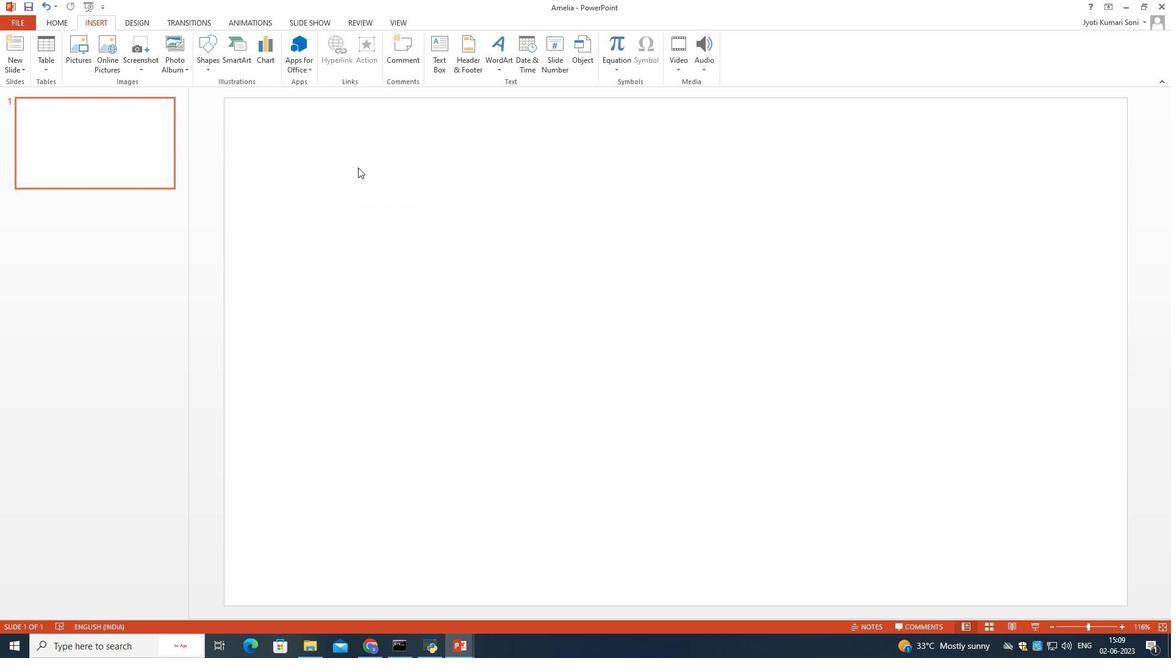 
Action: Mouse pressed left at (355, 164)
Screenshot: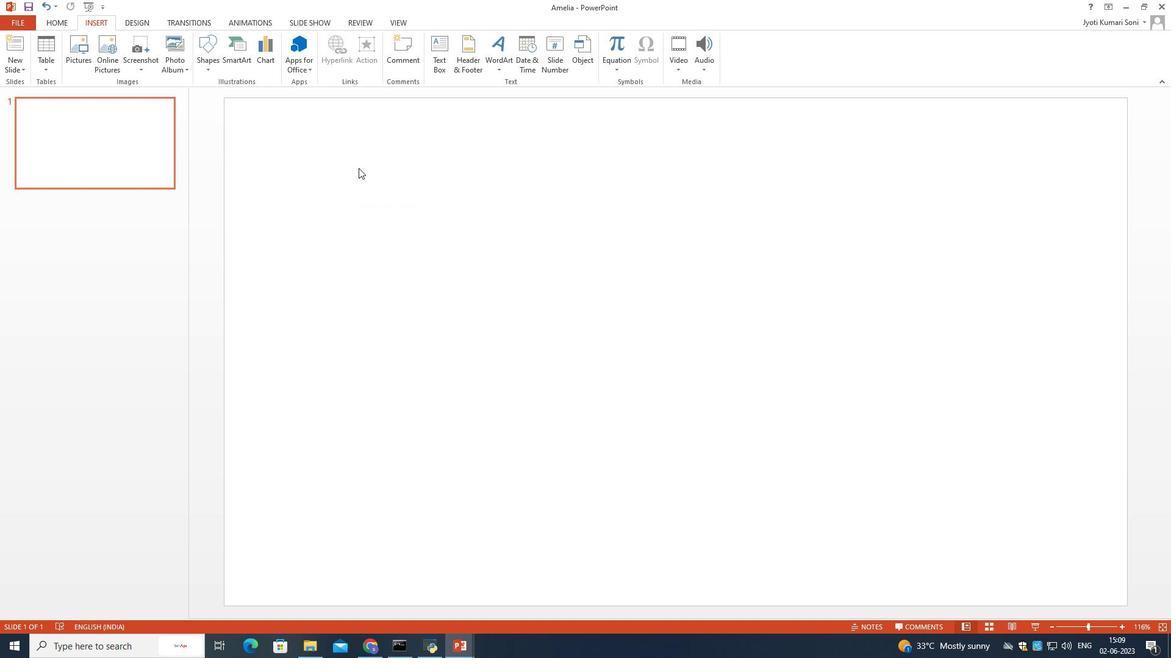 
Action: Mouse pressed right at (355, 164)
Screenshot: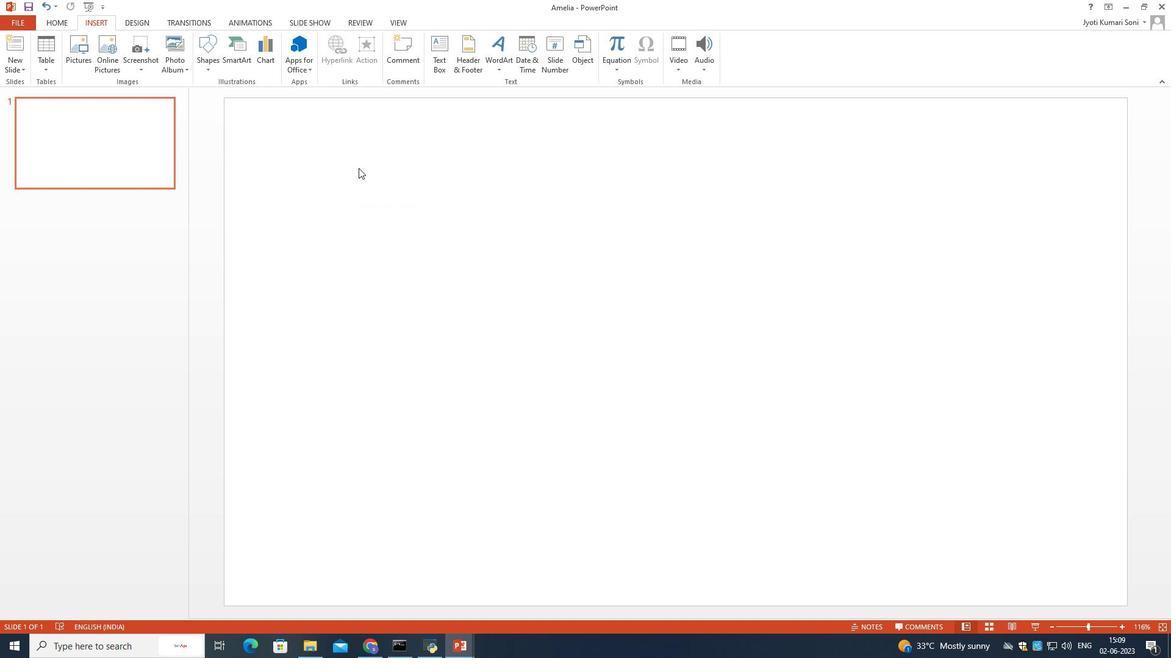 
Action: Mouse moved to (384, 189)
Screenshot: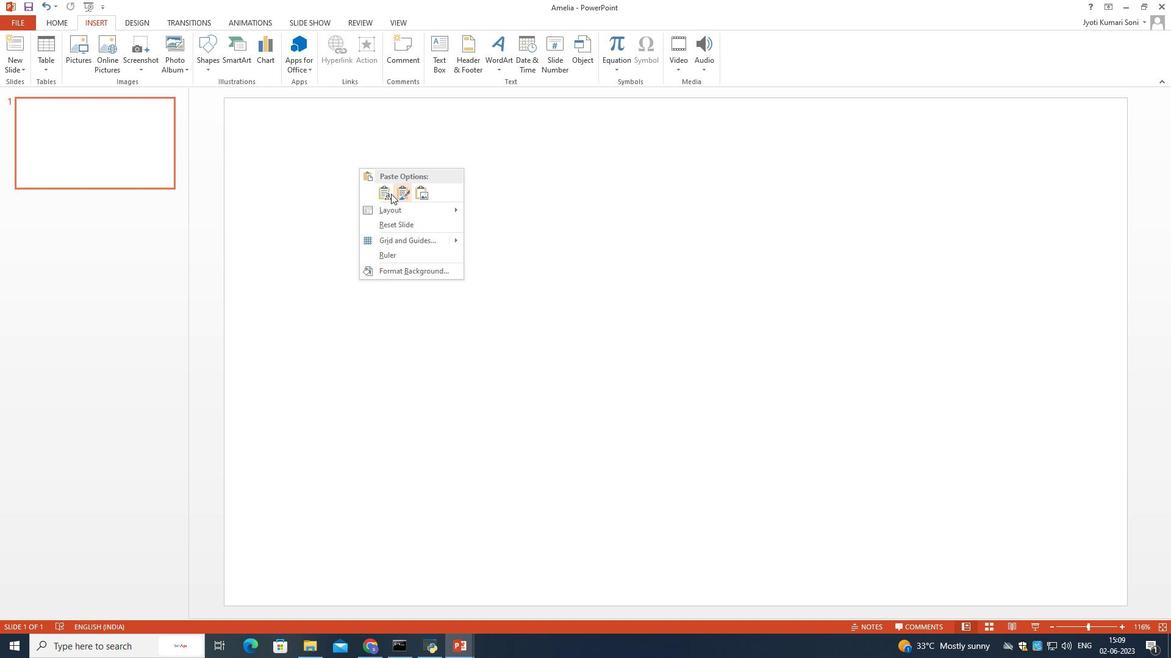 
Action: Mouse pressed left at (384, 189)
Screenshot: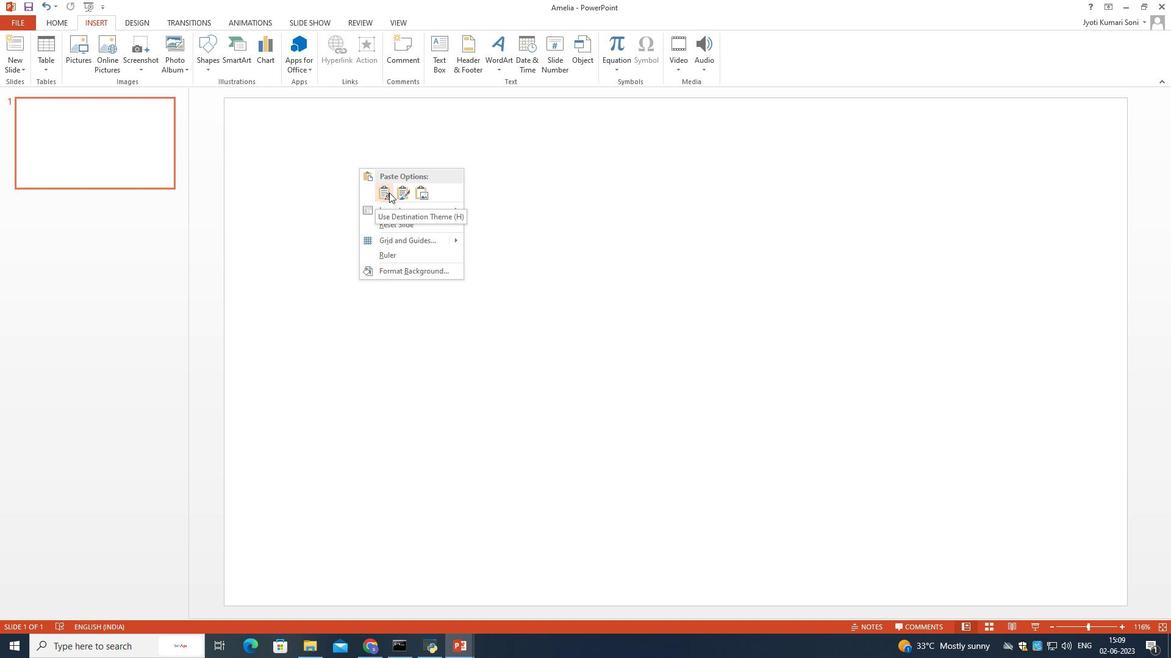 
Action: Mouse moved to (405, 206)
Screenshot: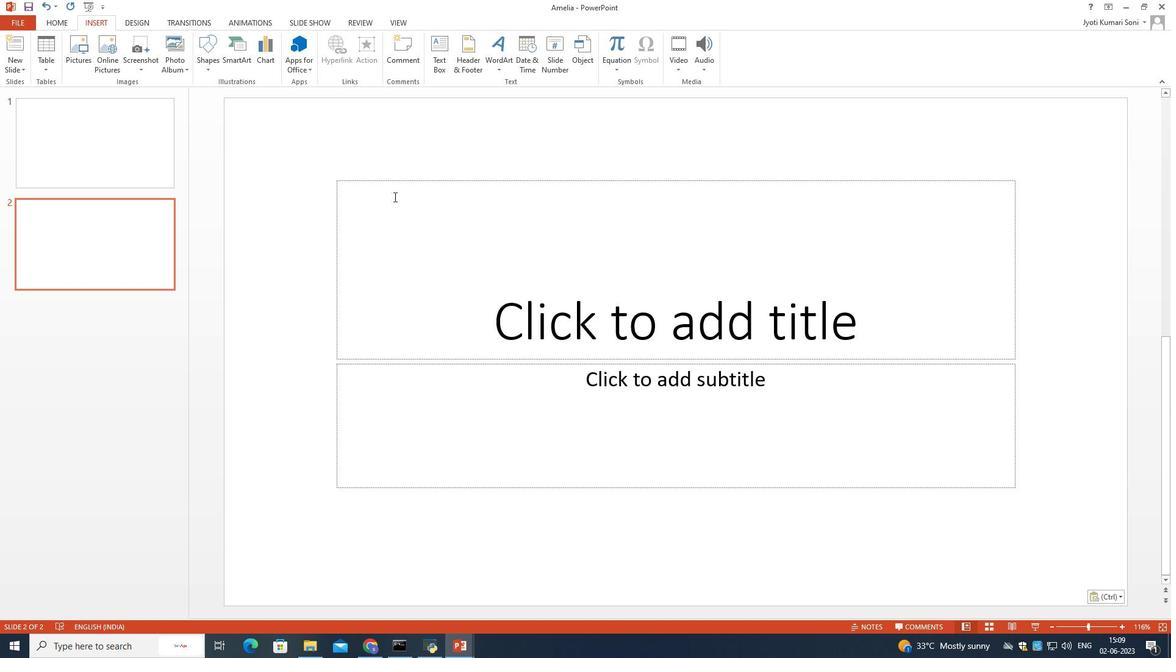 
Action: Mouse pressed left at (405, 206)
Screenshot: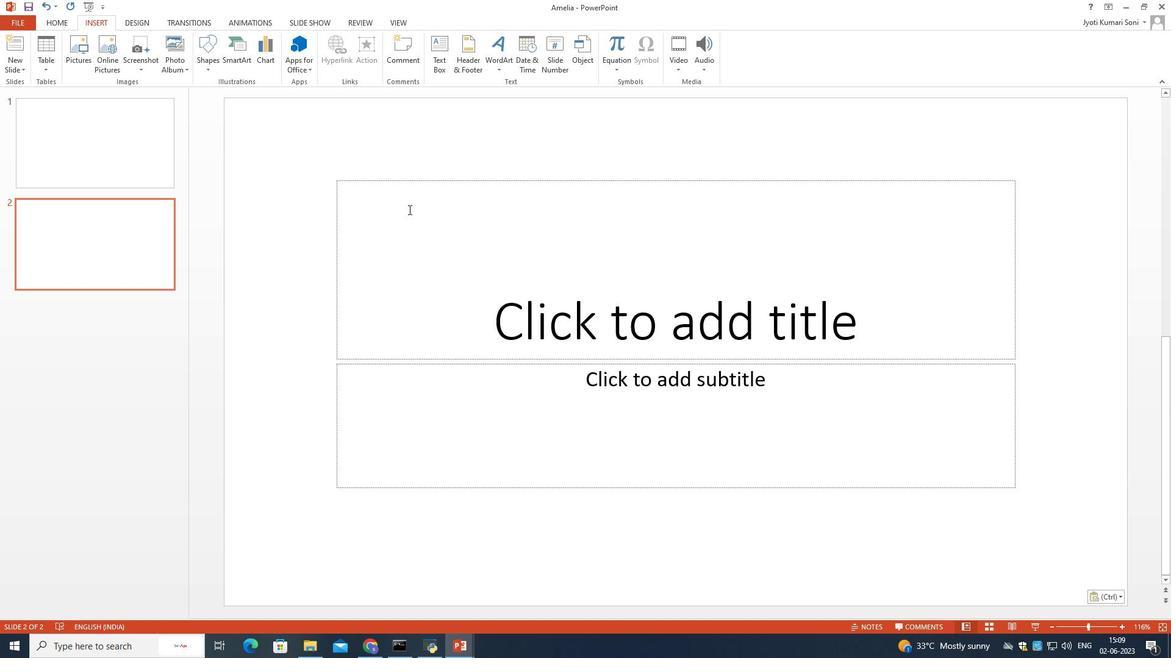 
Action: Mouse moved to (445, 383)
Screenshot: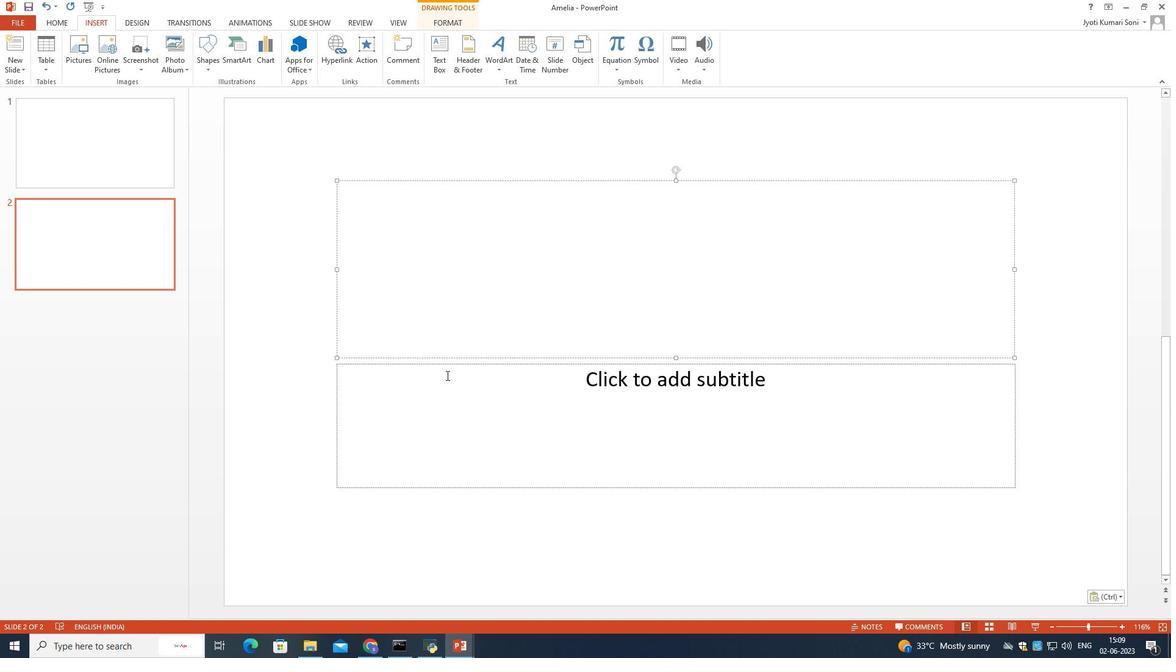 
Action: Mouse pressed left at (445, 383)
Screenshot: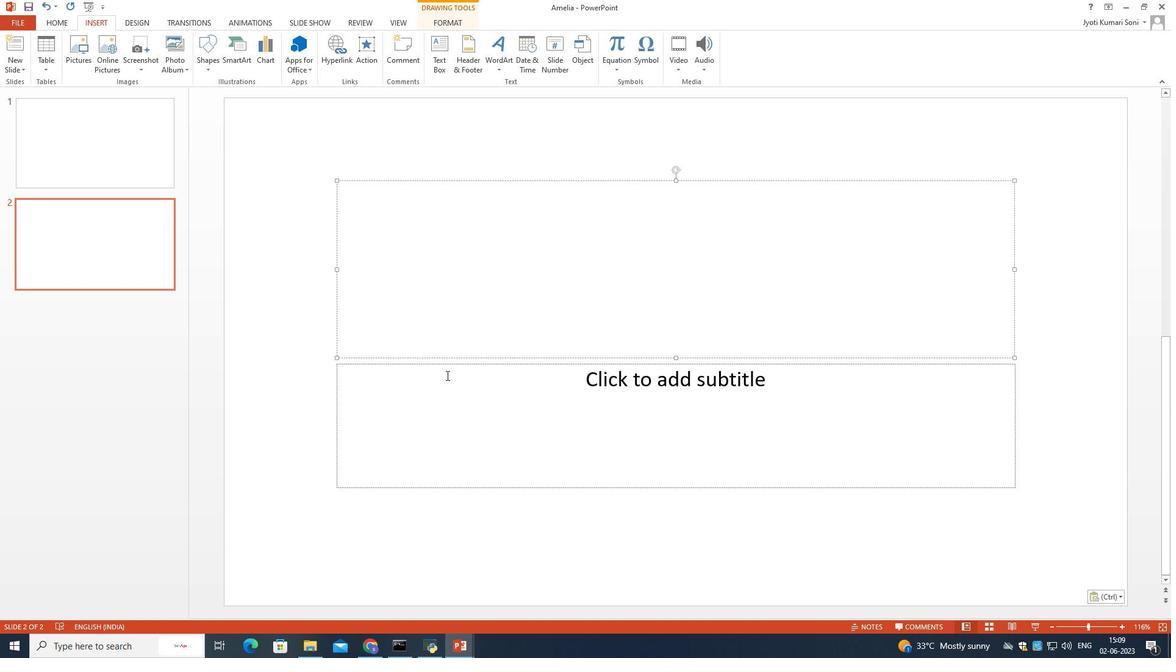 
Action: Mouse moved to (641, 268)
Screenshot: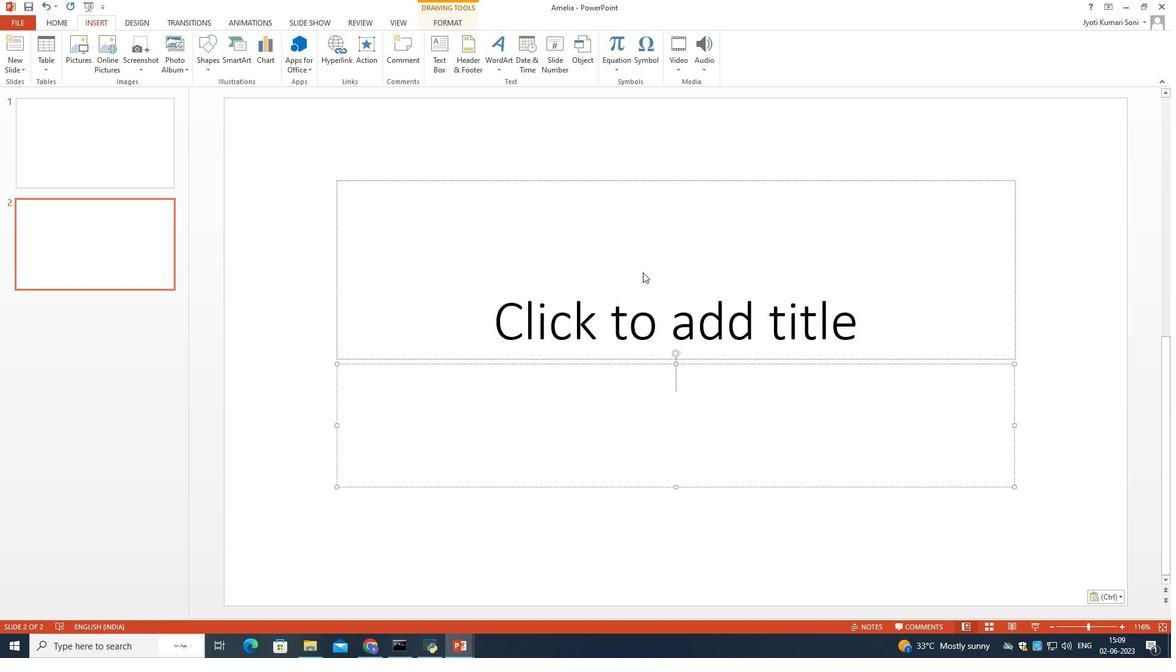 
Action: Mouse pressed left at (641, 268)
Screenshot: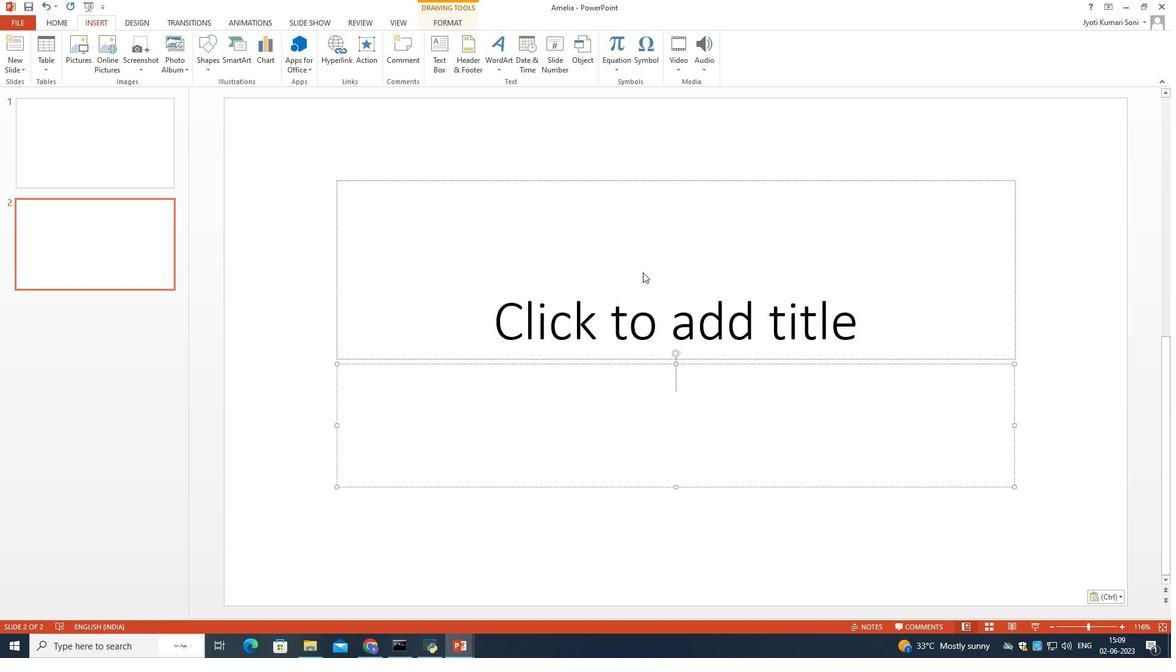 
Action: Mouse moved to (675, 173)
Screenshot: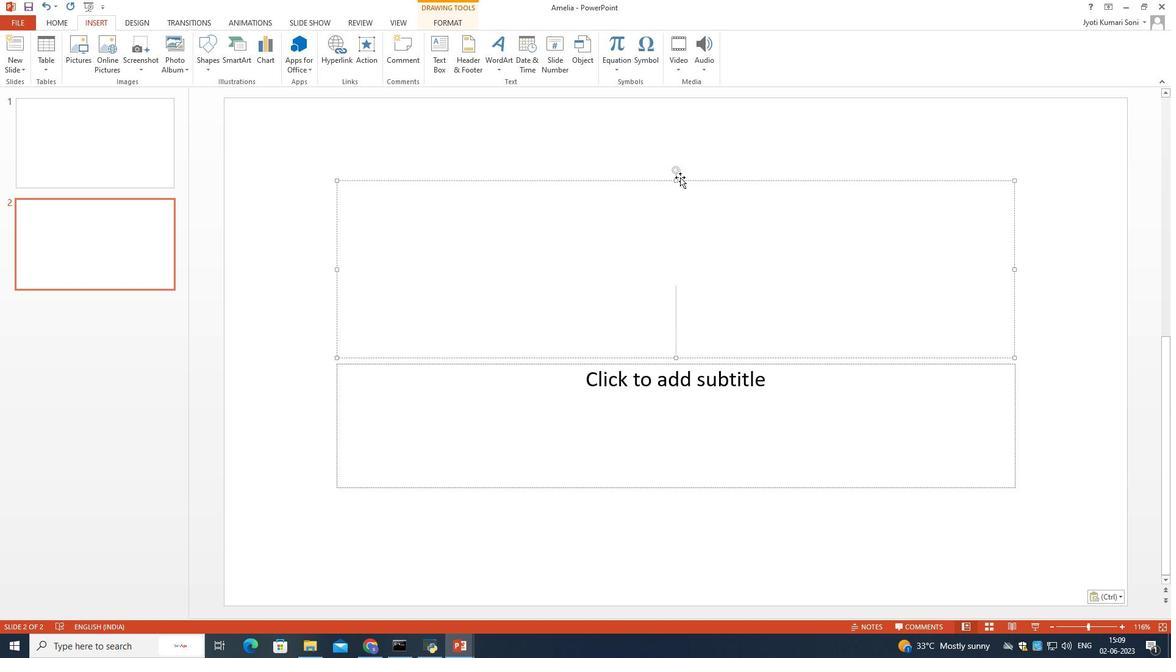 
Action: Mouse pressed right at (675, 173)
Screenshot: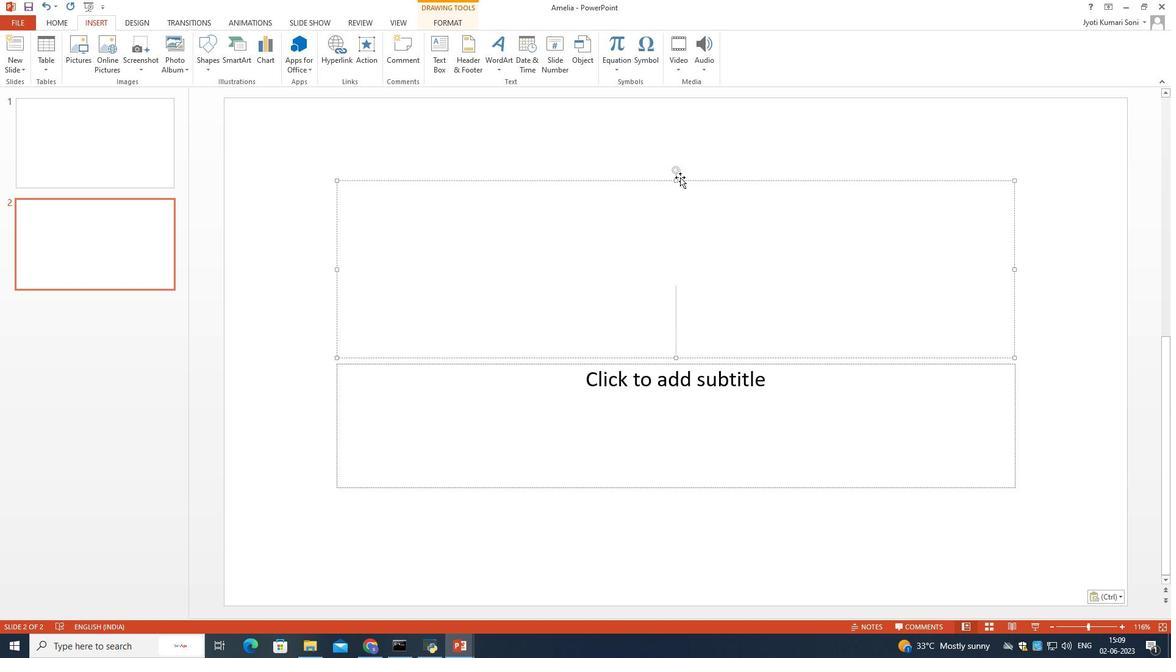 
Action: Mouse moved to (680, 179)
Screenshot: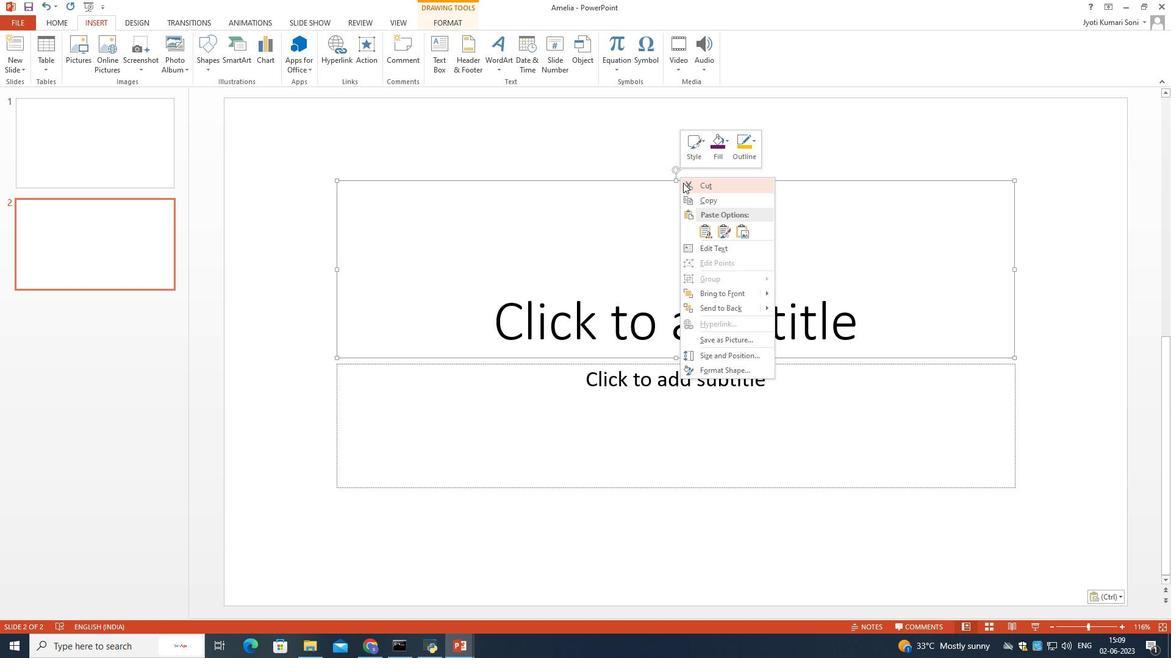 
Action: Mouse pressed left at (680, 179)
Screenshot: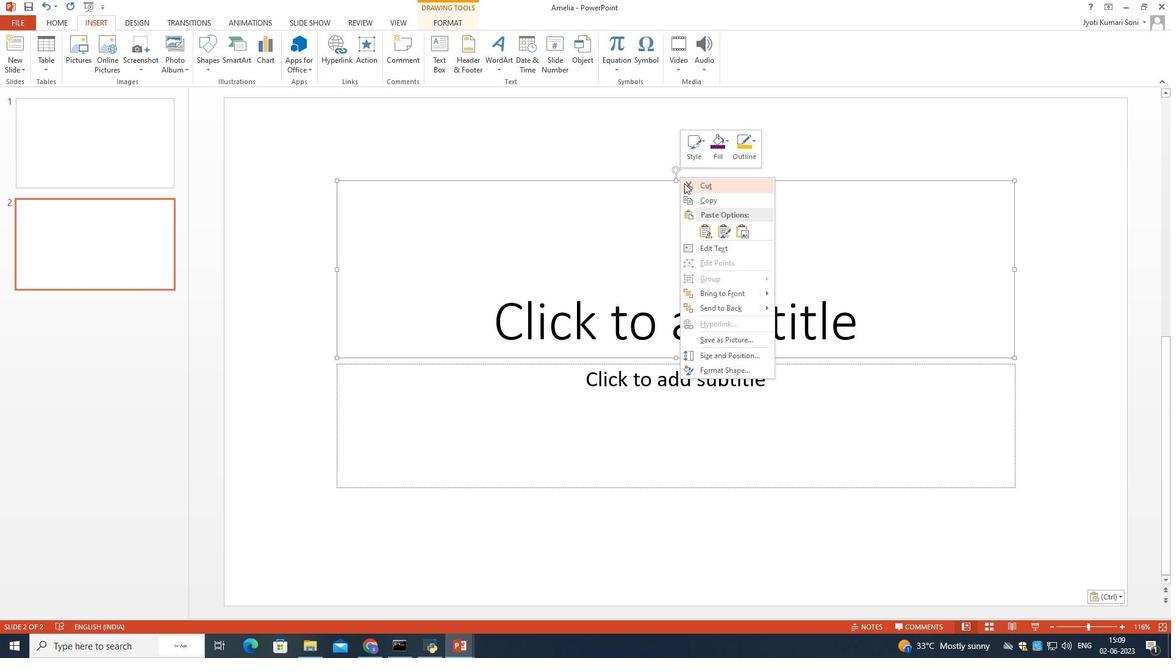 
Action: Mouse moved to (588, 395)
Screenshot: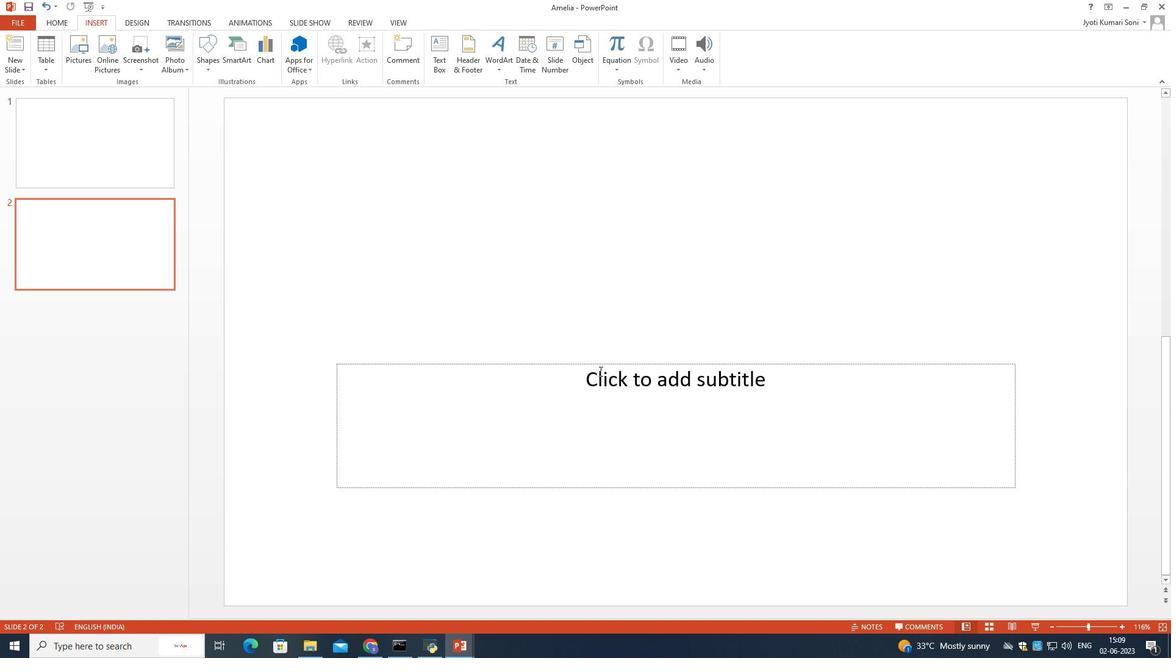 
Action: Mouse pressed left at (588, 395)
Screenshot: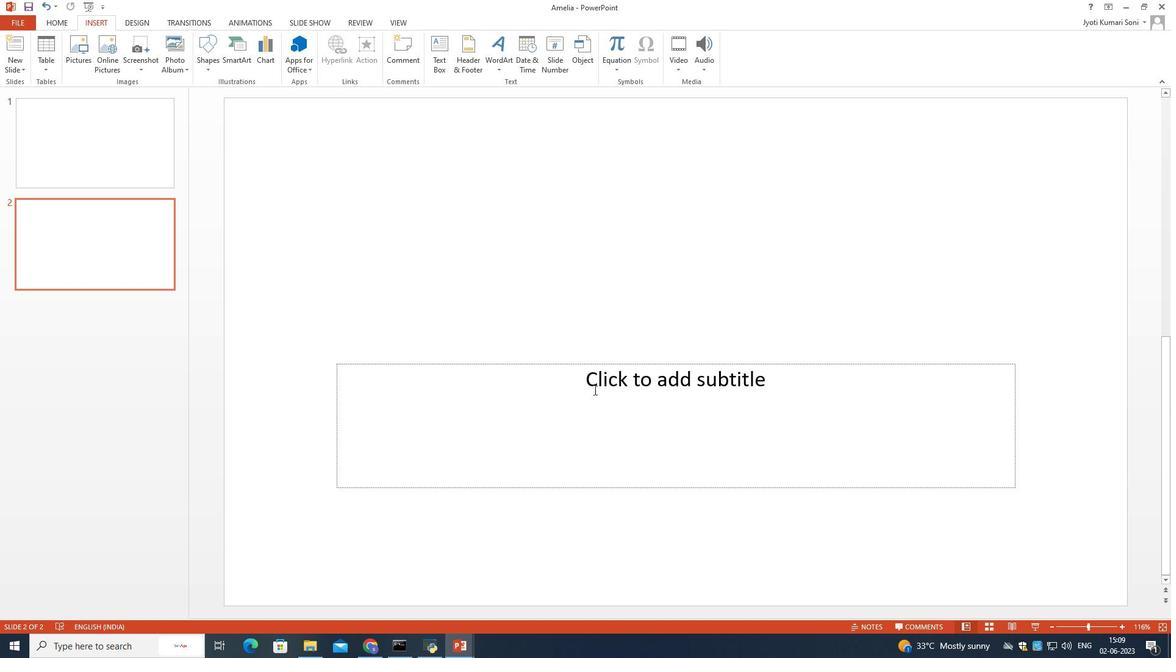 
Action: Mouse moved to (674, 361)
Screenshot: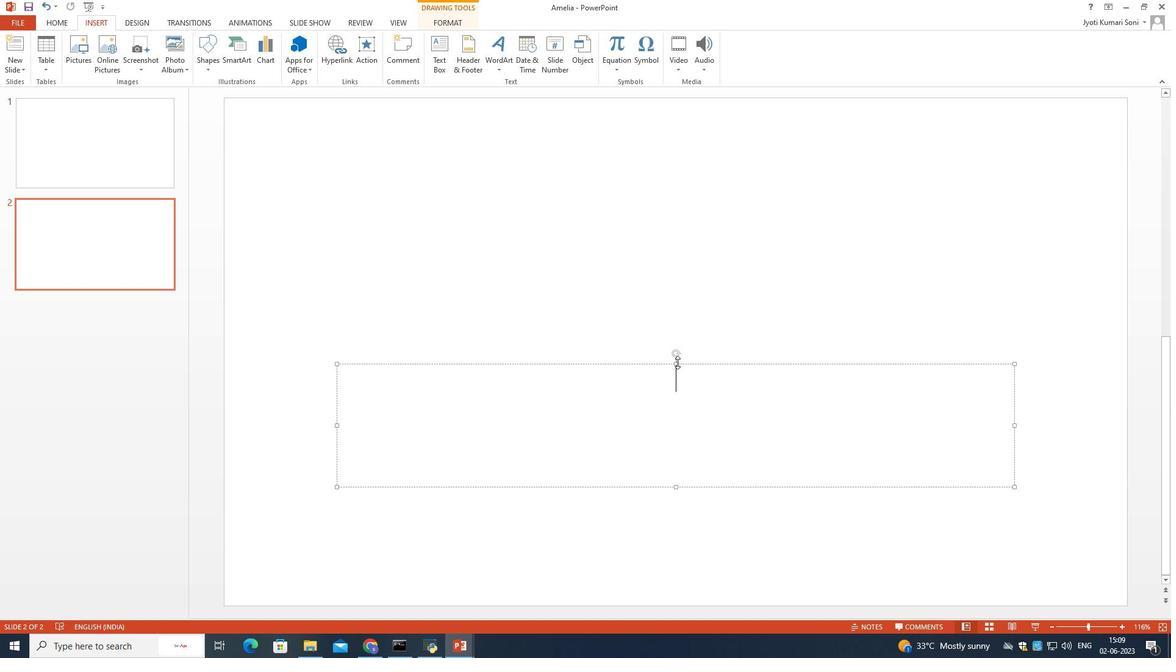 
Action: Mouse pressed left at (674, 361)
Screenshot: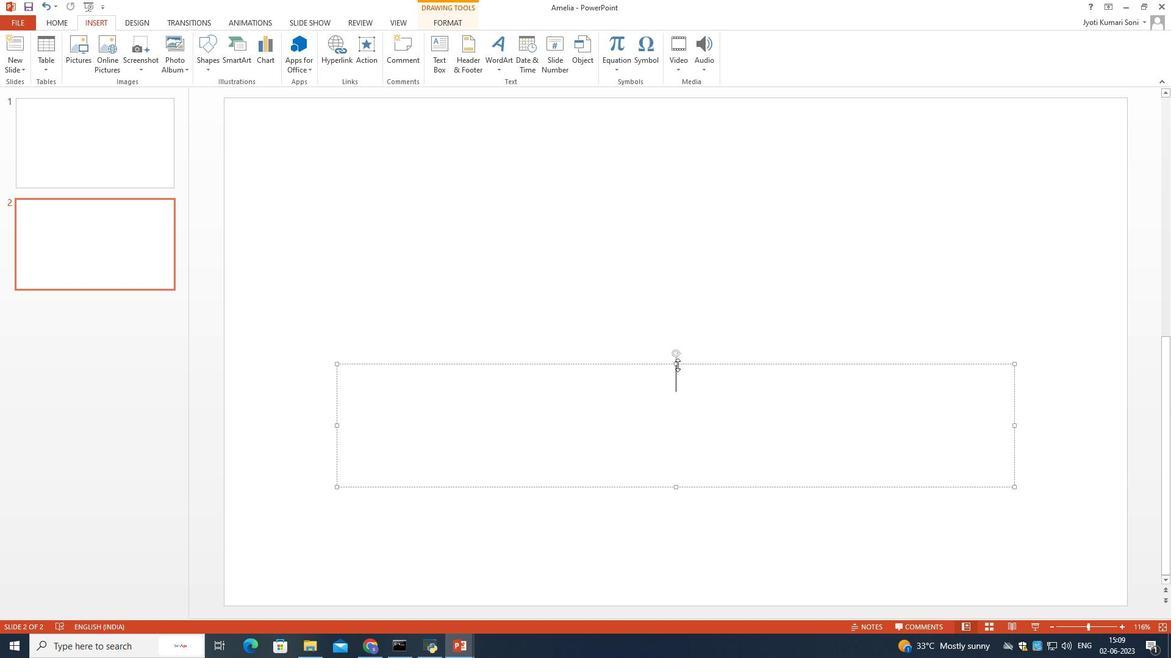 
Action: Mouse moved to (492, 226)
Screenshot: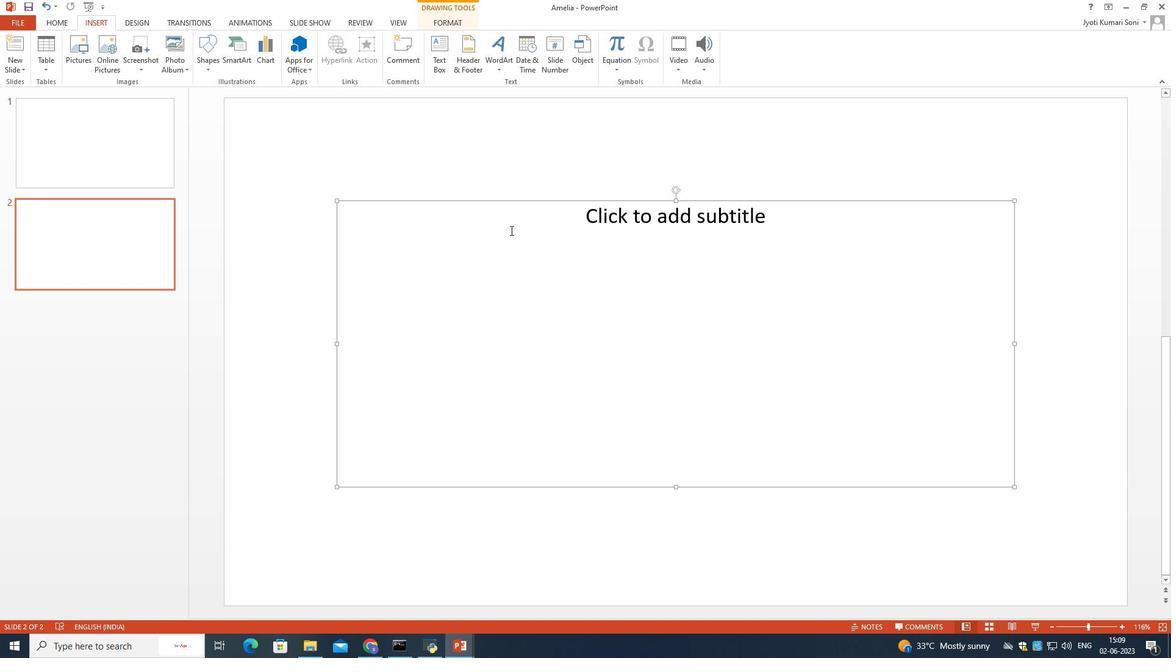 
Action: Mouse pressed left at (492, 226)
Screenshot: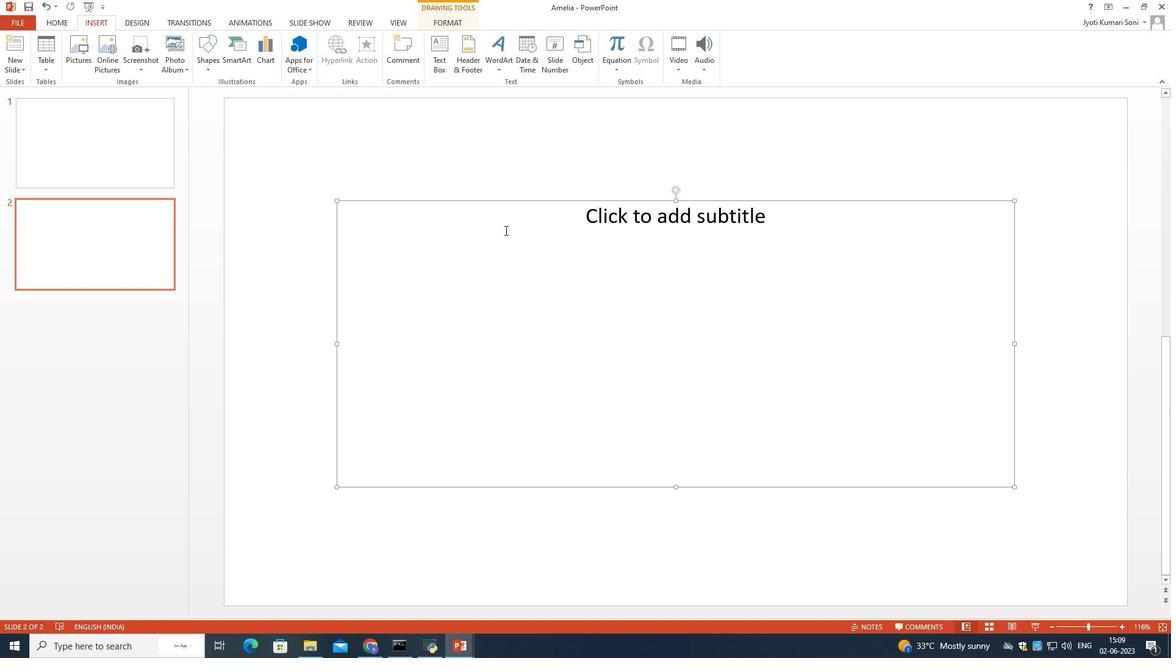 
Action: Mouse moved to (478, 235)
Screenshot: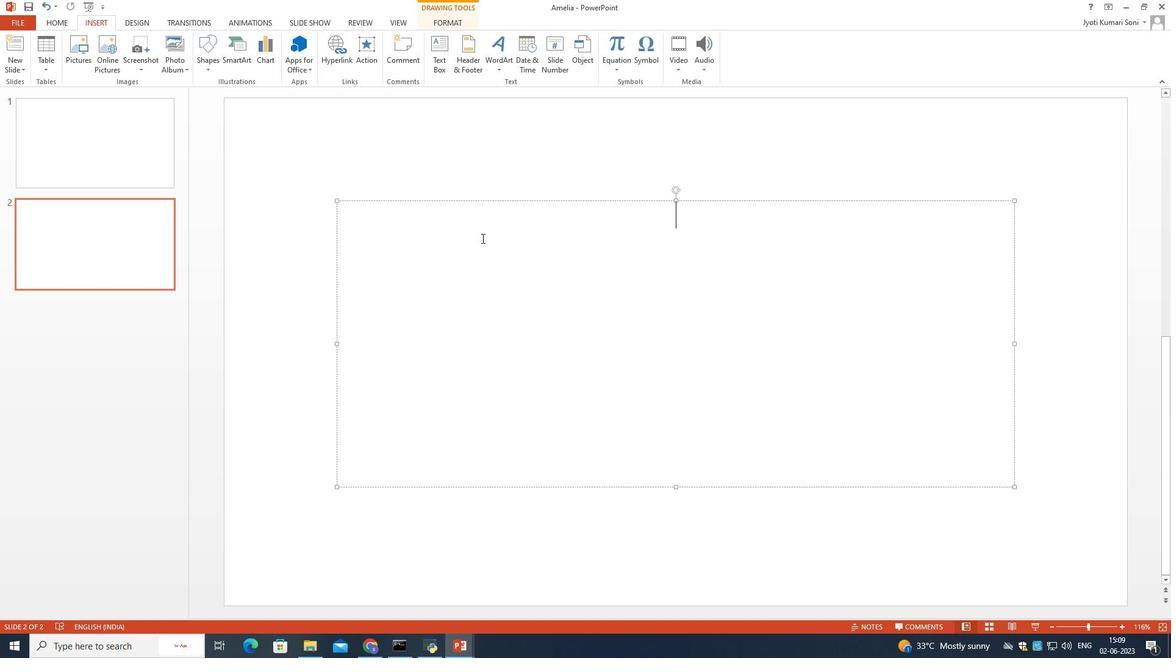 
Action: Key pressed <Key.shift>The<Key.space>person<Key.left><Key.left><Key.left><Key.left><Key.left><Key.left><Key.shift>only<Key.space><Key.right><Key.right><Key.right><Key.right><Key.right><Key.right><Key.right><Key.right><Key.right><Key.right><Key.right><Key.space>you<Key.space>should<Key.space>y<Key.backspace>try<Key.space>to<Key.space>be<Key.space>better<Key.space>than<Key.space>is<Key.space>the<Key.space>person<Key.space>you<Key.space>were<Key.space>yesterday.
Screenshot: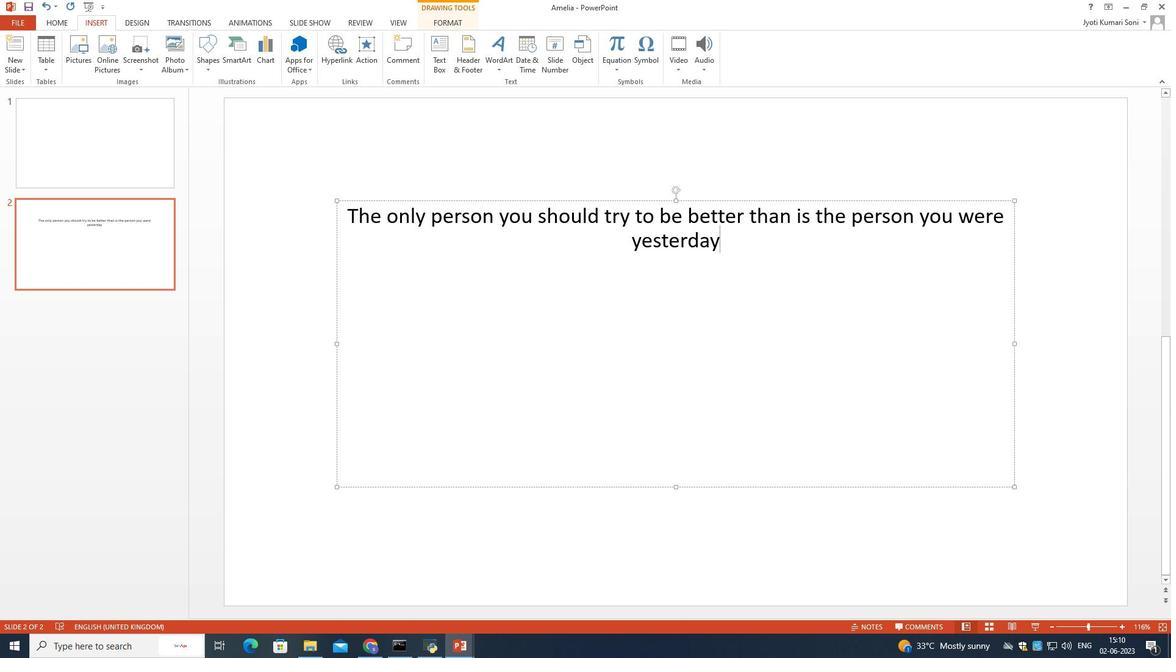 
Action: Mouse moved to (733, 244)
Screenshot: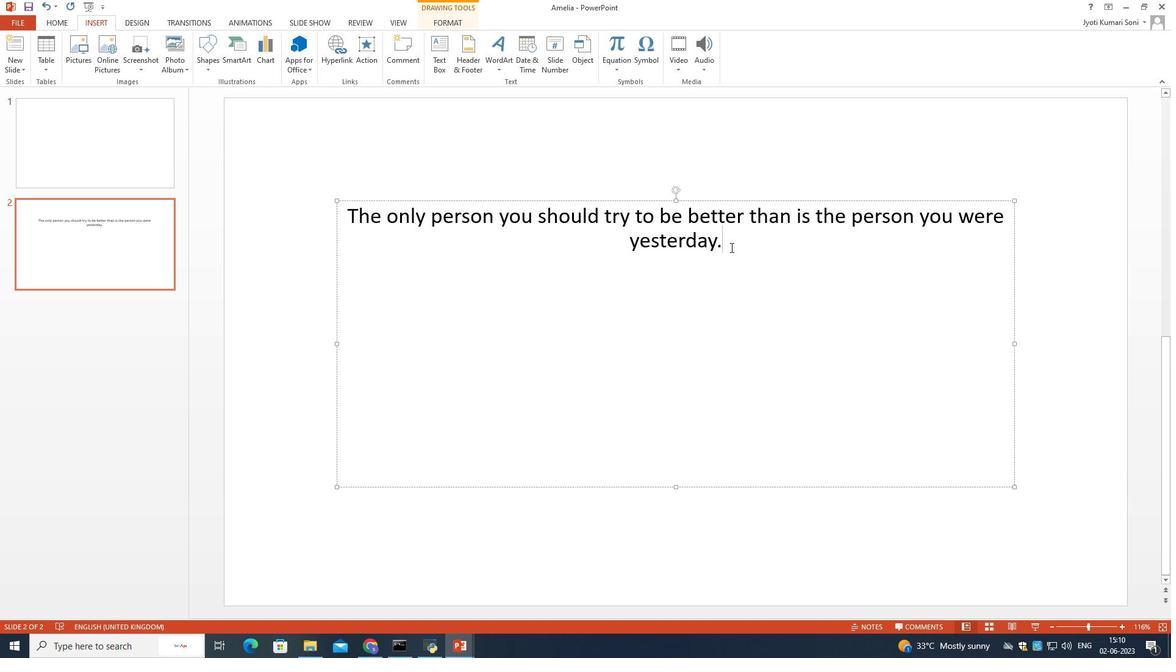 
Action: Mouse pressed left at (733, 244)
Screenshot: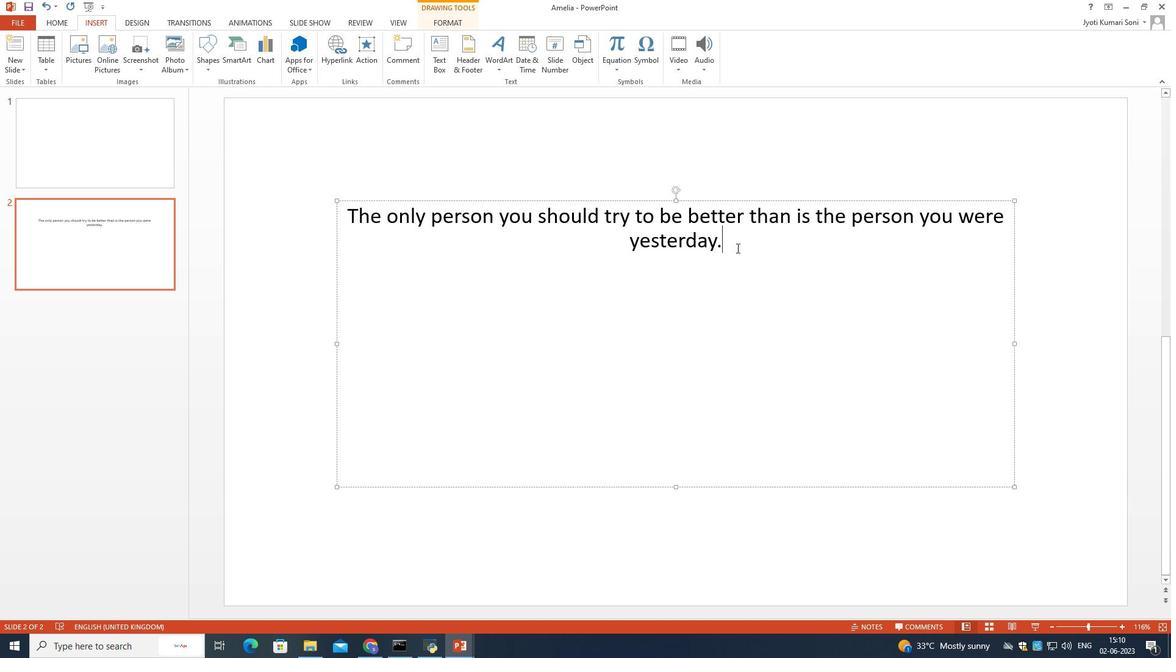 
Action: Mouse moved to (443, 15)
Screenshot: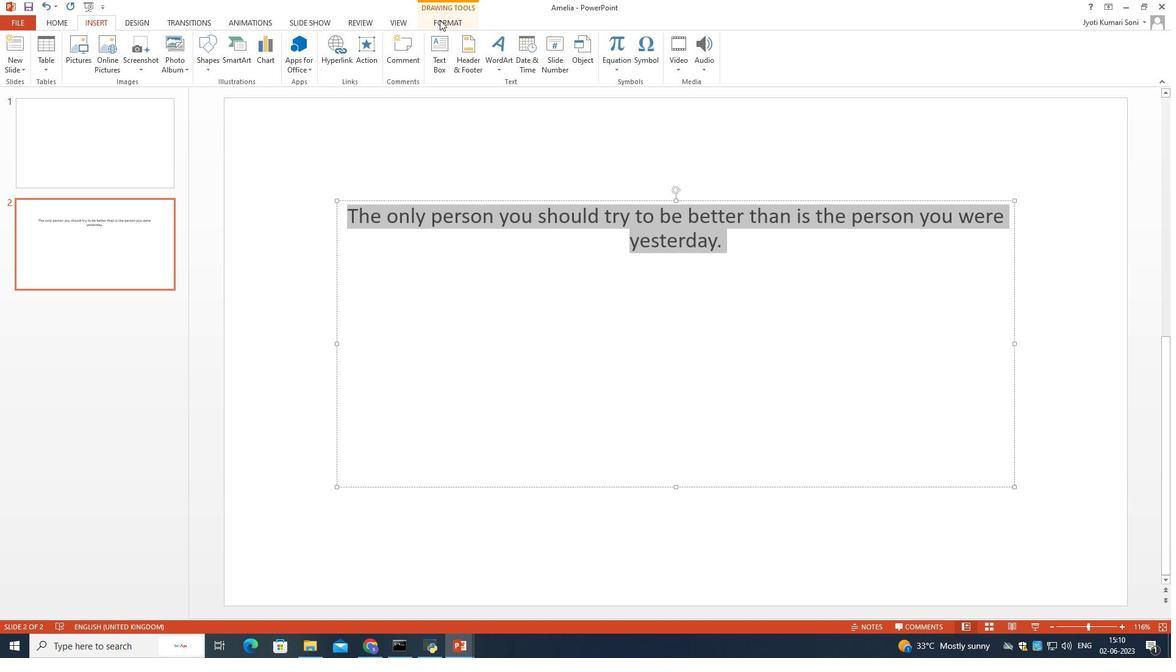 
Action: Mouse pressed left at (443, 15)
Screenshot: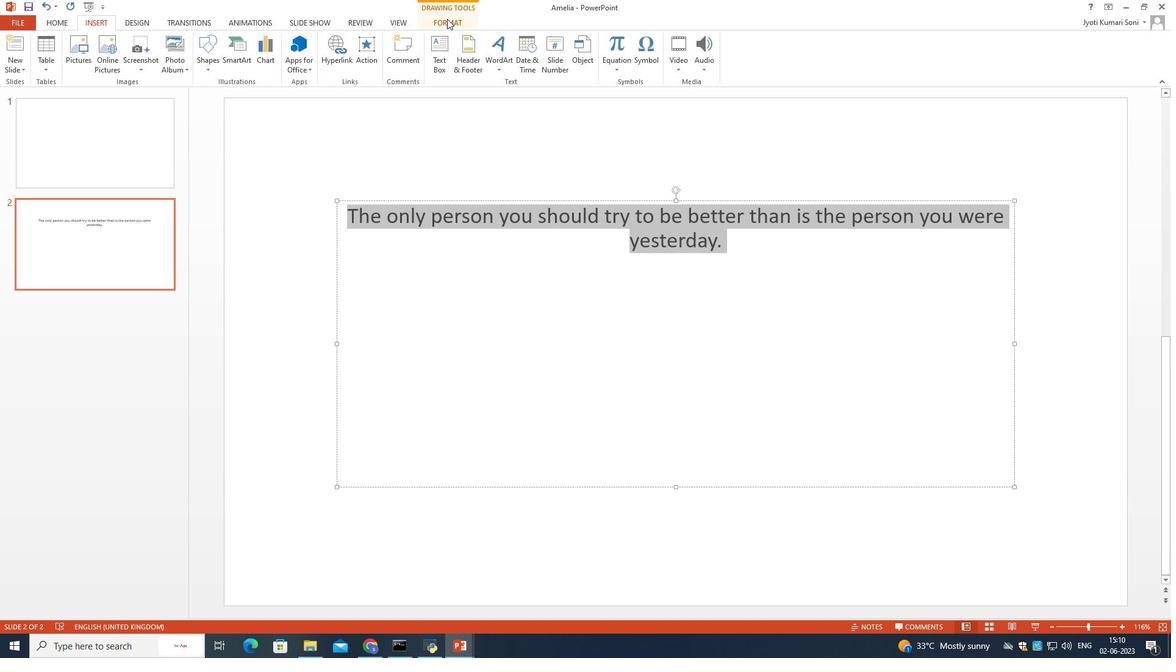 
Action: Mouse moved to (54, 20)
Screenshot: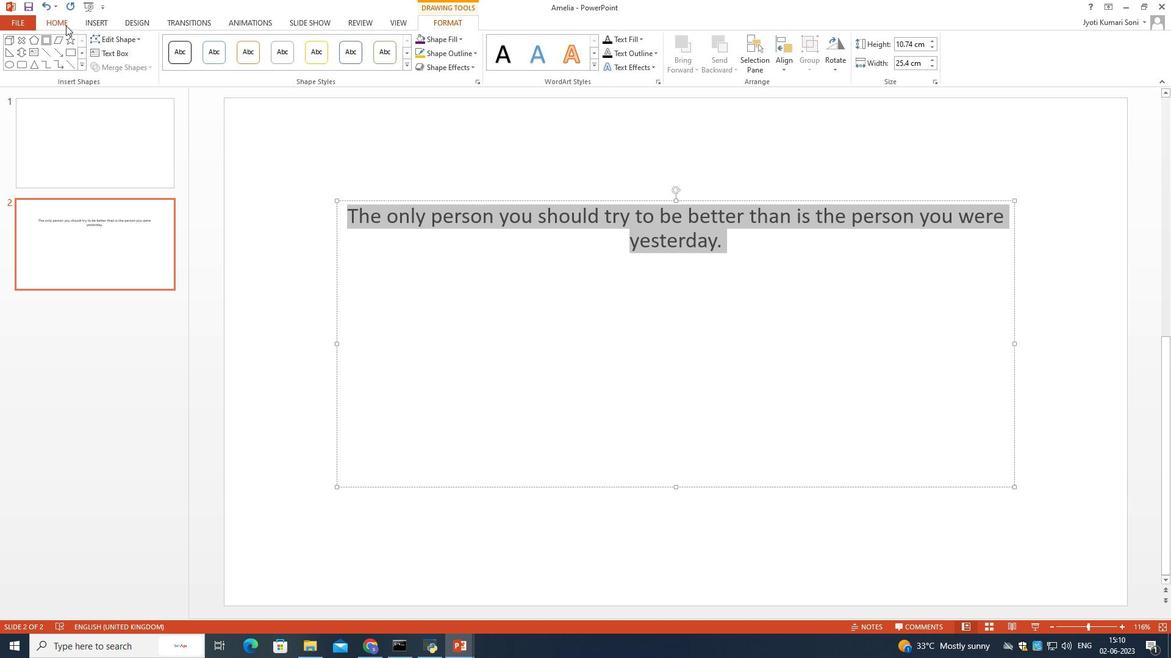 
Action: Mouse pressed left at (54, 20)
Screenshot: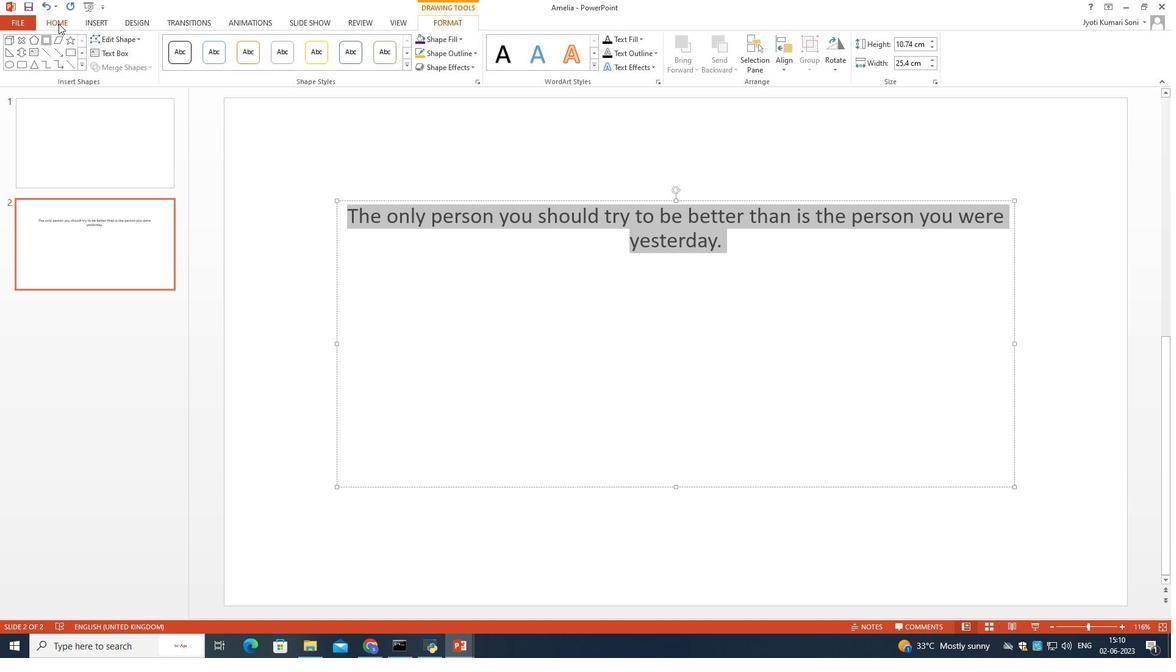 
Action: Mouse moved to (218, 40)
Screenshot: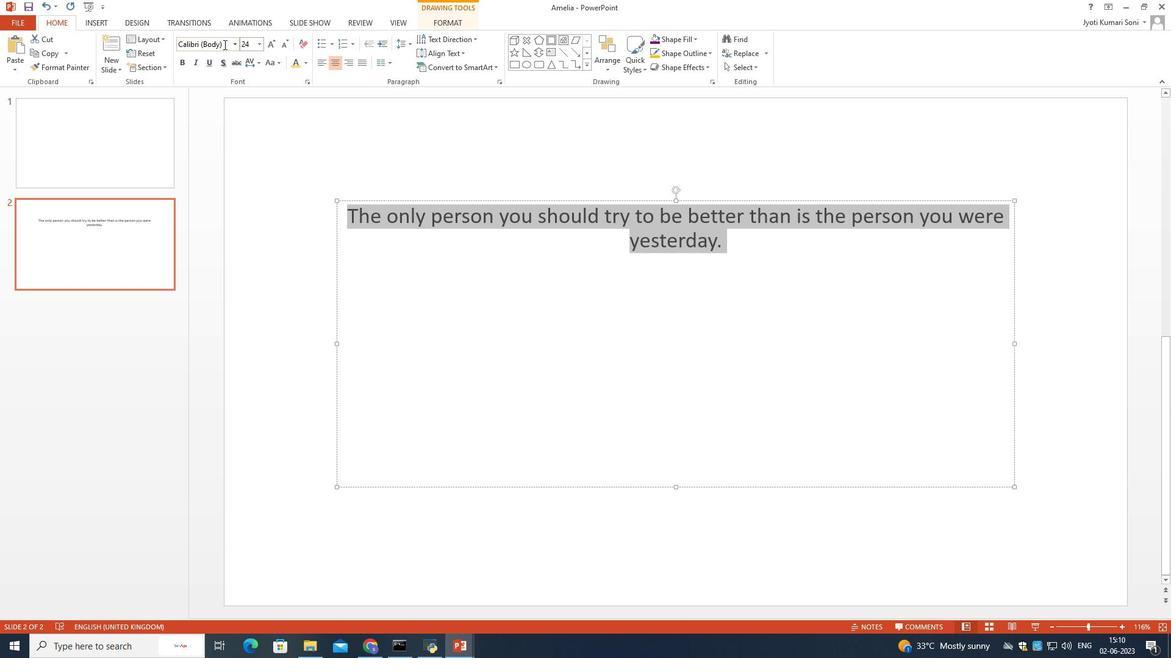 
Action: Mouse pressed left at (218, 40)
Screenshot: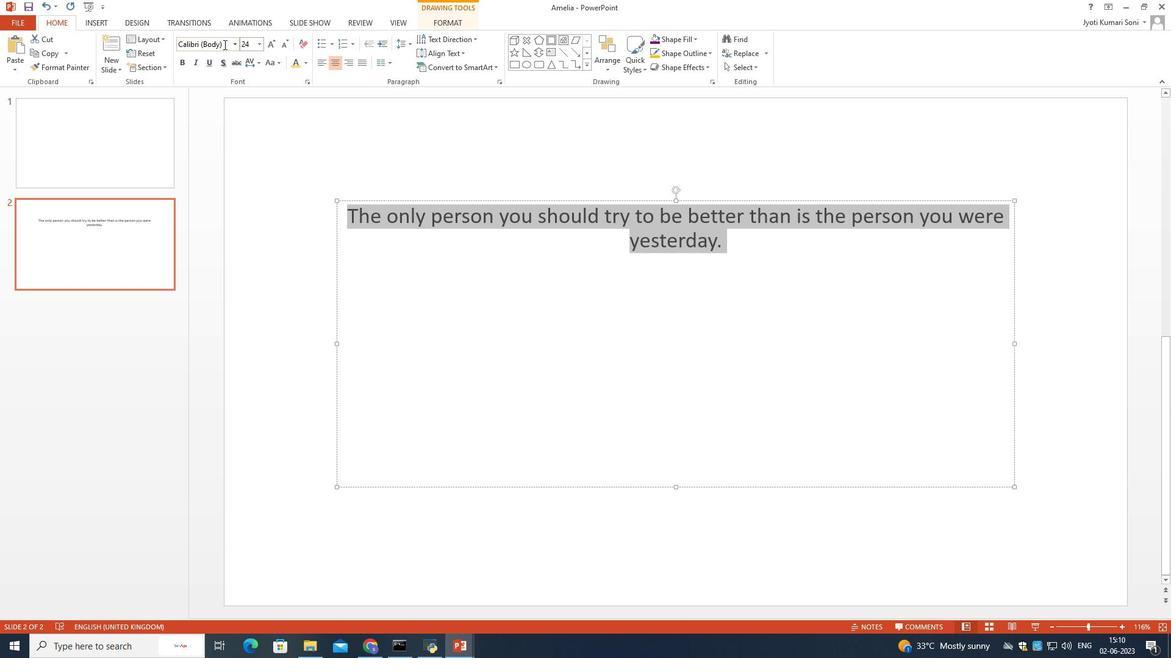 
Action: Key pressed <Key.shift>Luci<Key.enter>
Screenshot: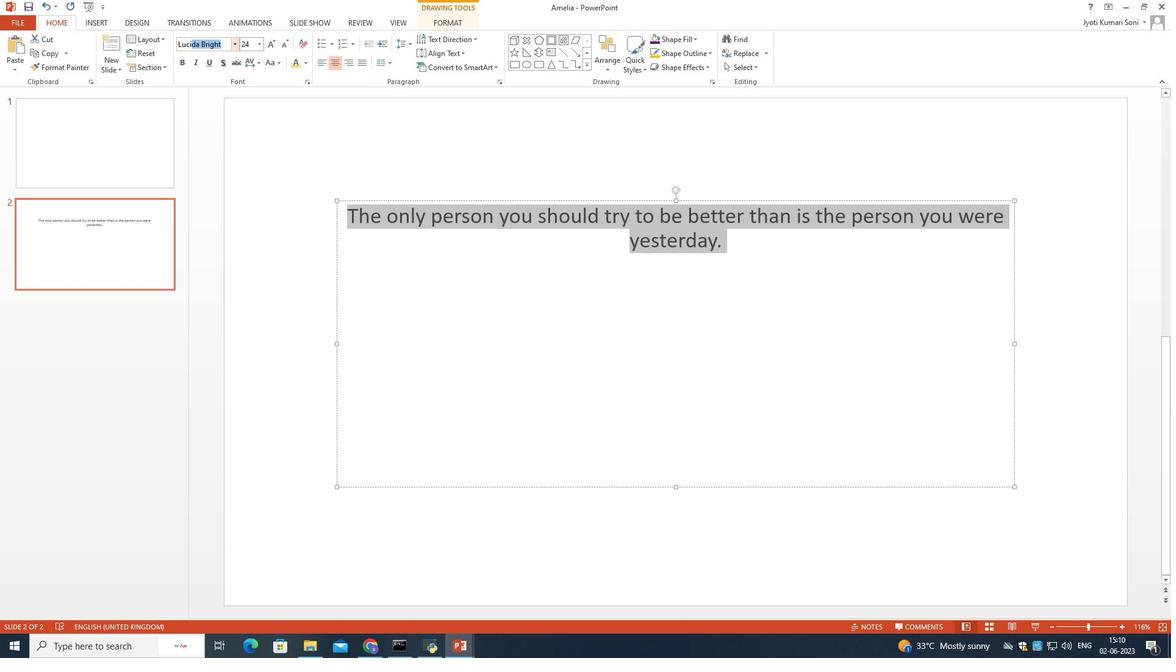 
Action: Mouse moved to (278, 38)
Screenshot: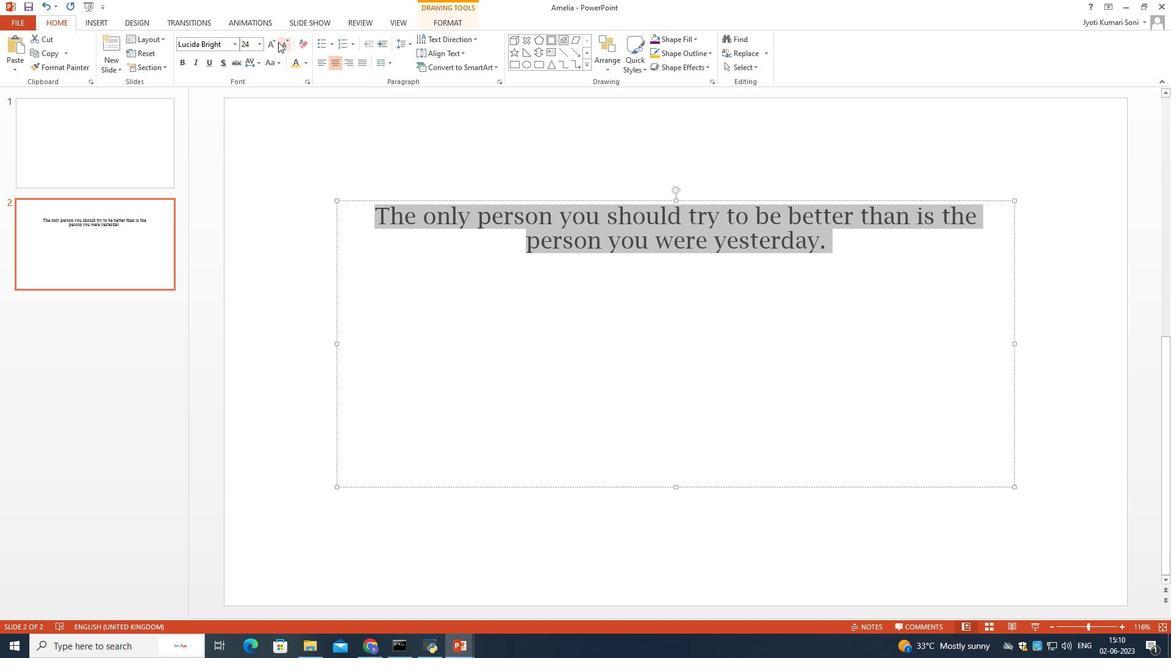 
Action: Mouse pressed left at (278, 38)
Screenshot: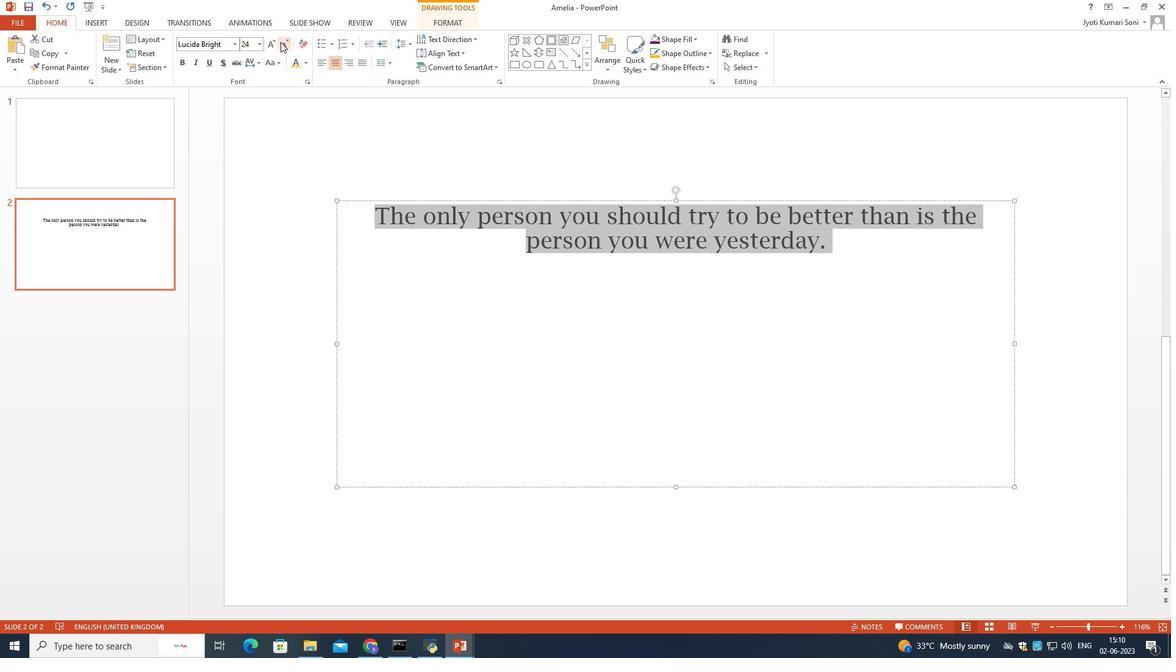 
Action: Mouse moved to (264, 40)
Screenshot: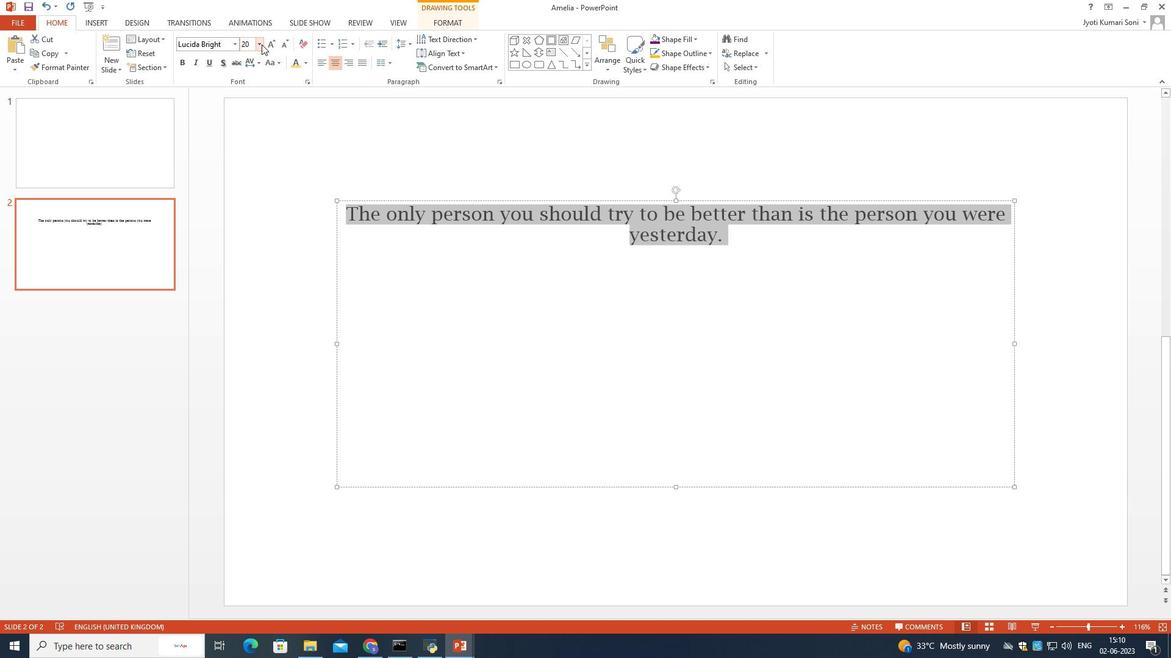 
Action: Mouse pressed left at (264, 40)
Screenshot: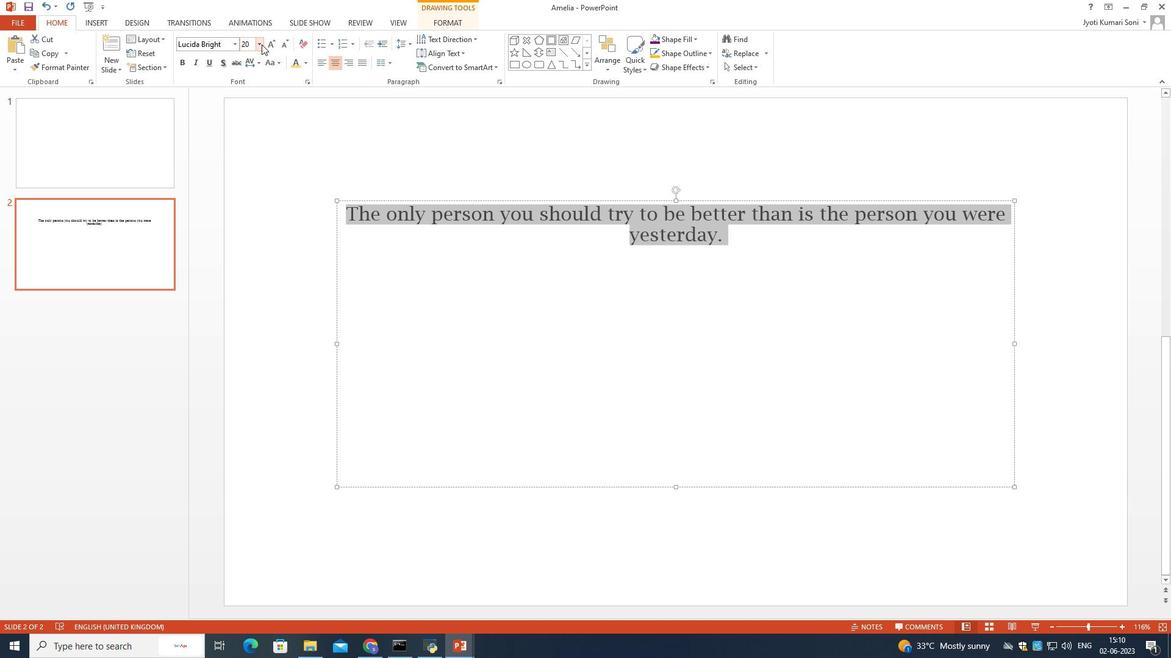 
Action: Mouse moved to (255, 40)
Screenshot: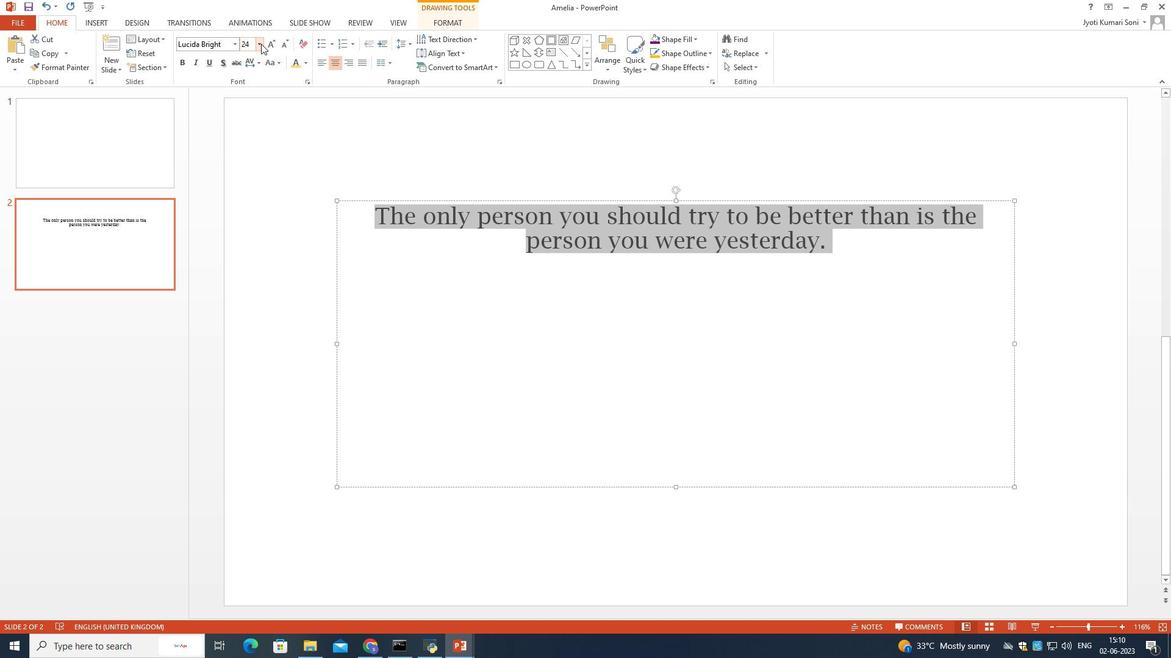 
Action: Mouse pressed left at (255, 40)
Screenshot: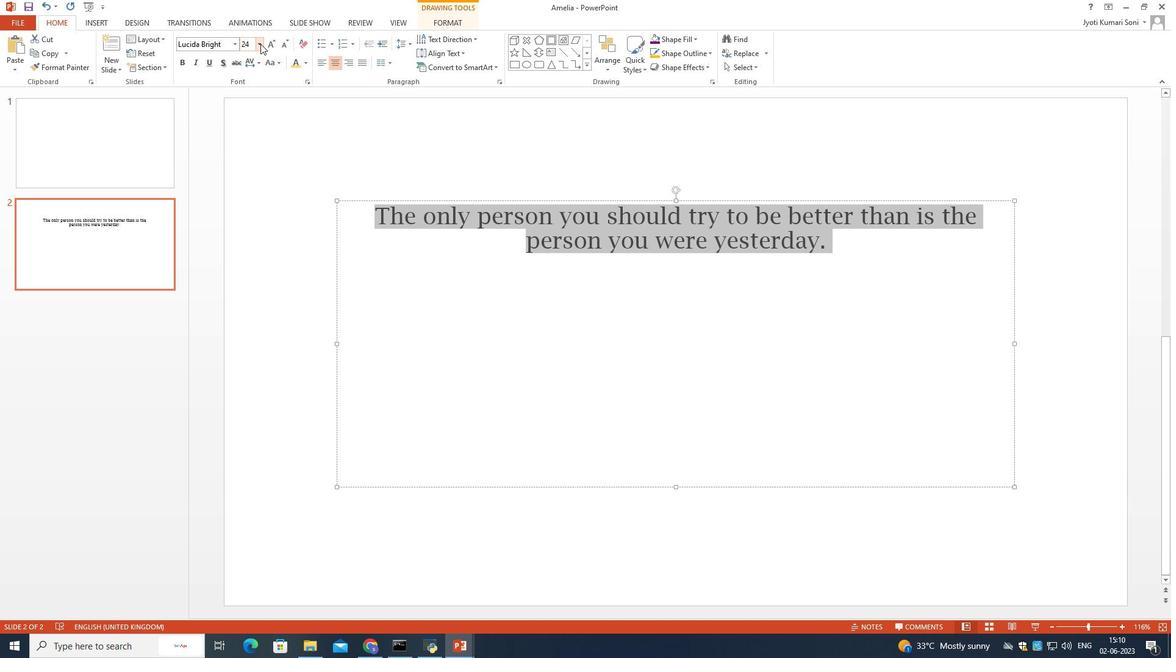 
Action: Mouse moved to (247, 168)
Screenshot: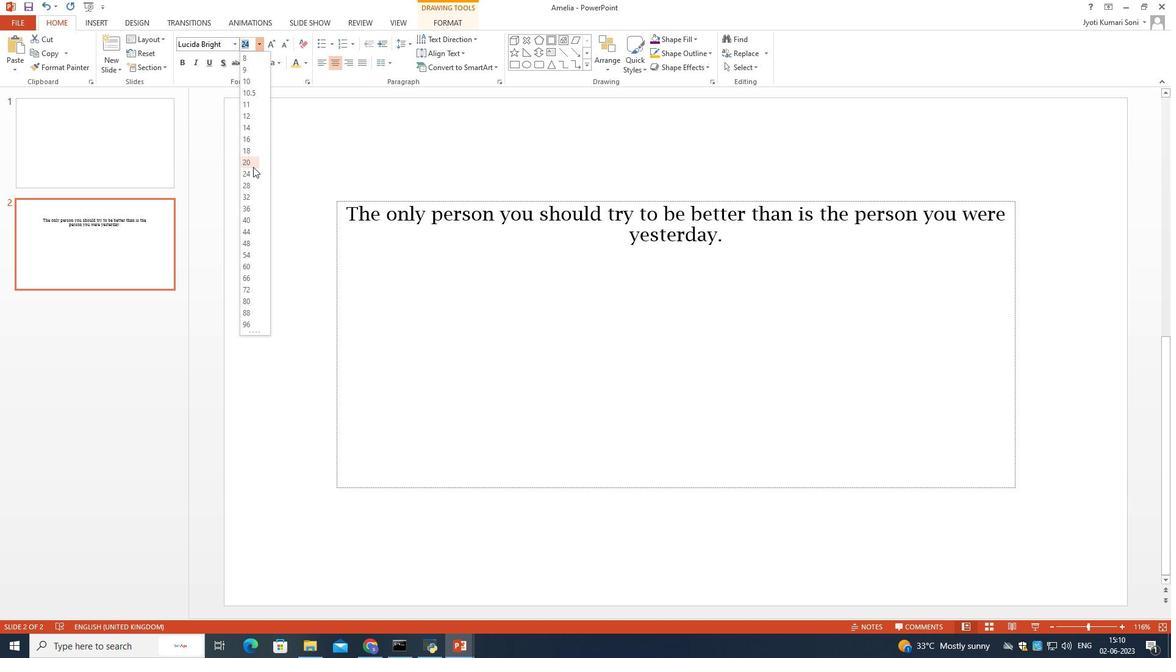 
Action: Mouse pressed left at (247, 168)
Screenshot: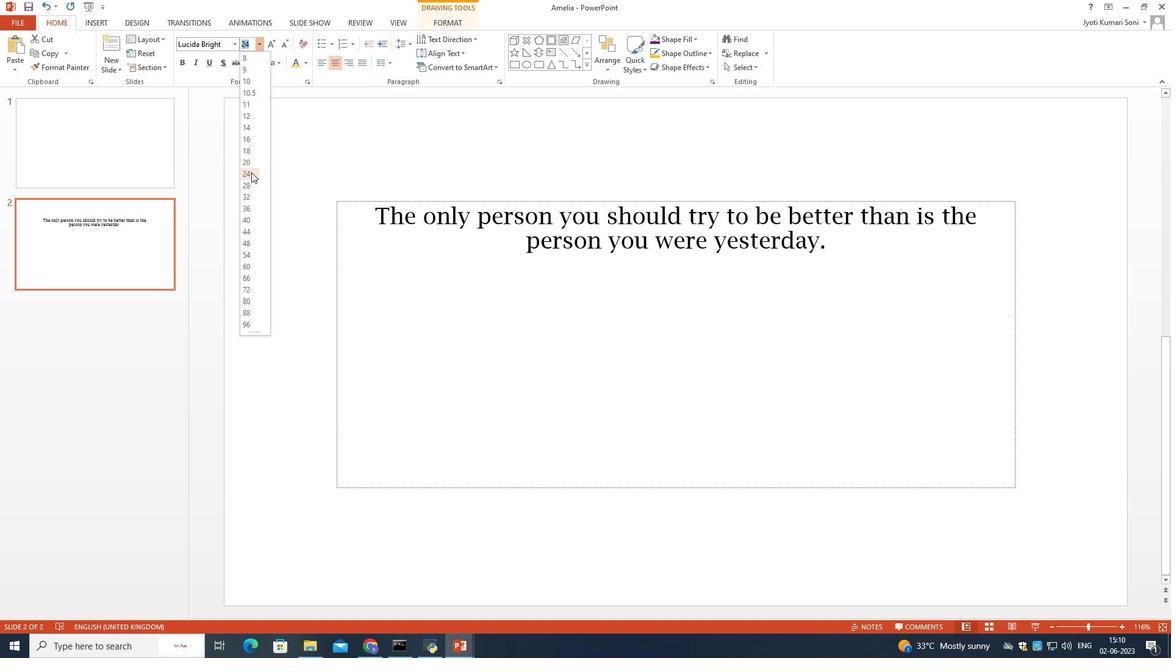 
Action: Mouse moved to (315, 60)
Screenshot: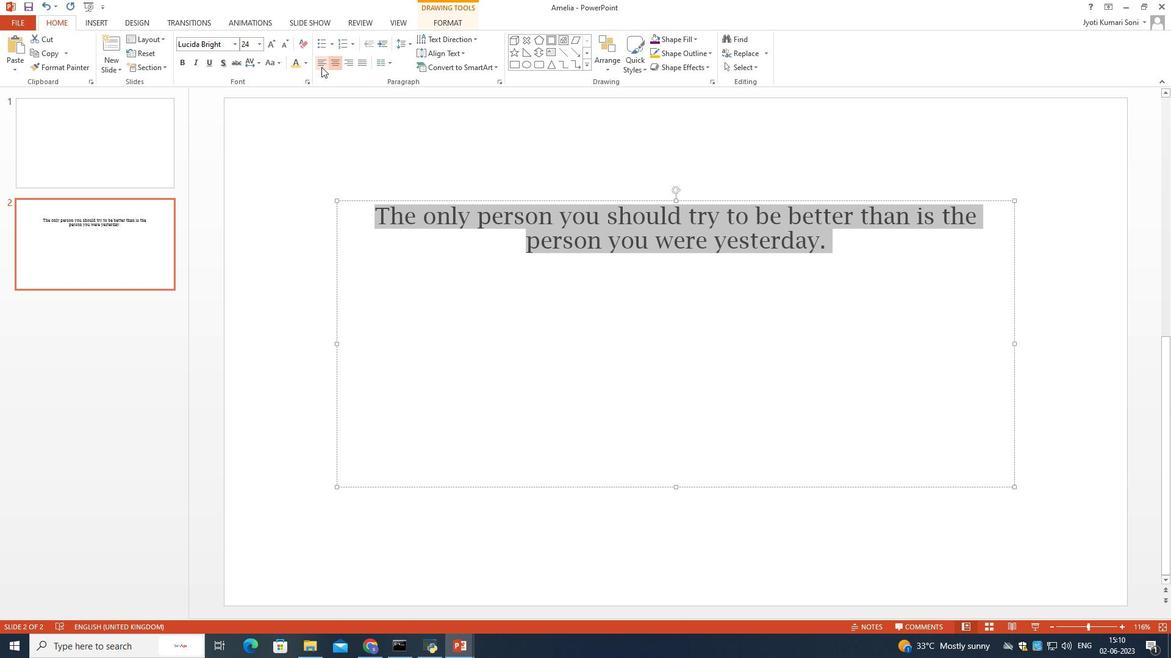 
Action: Mouse pressed left at (315, 60)
Screenshot: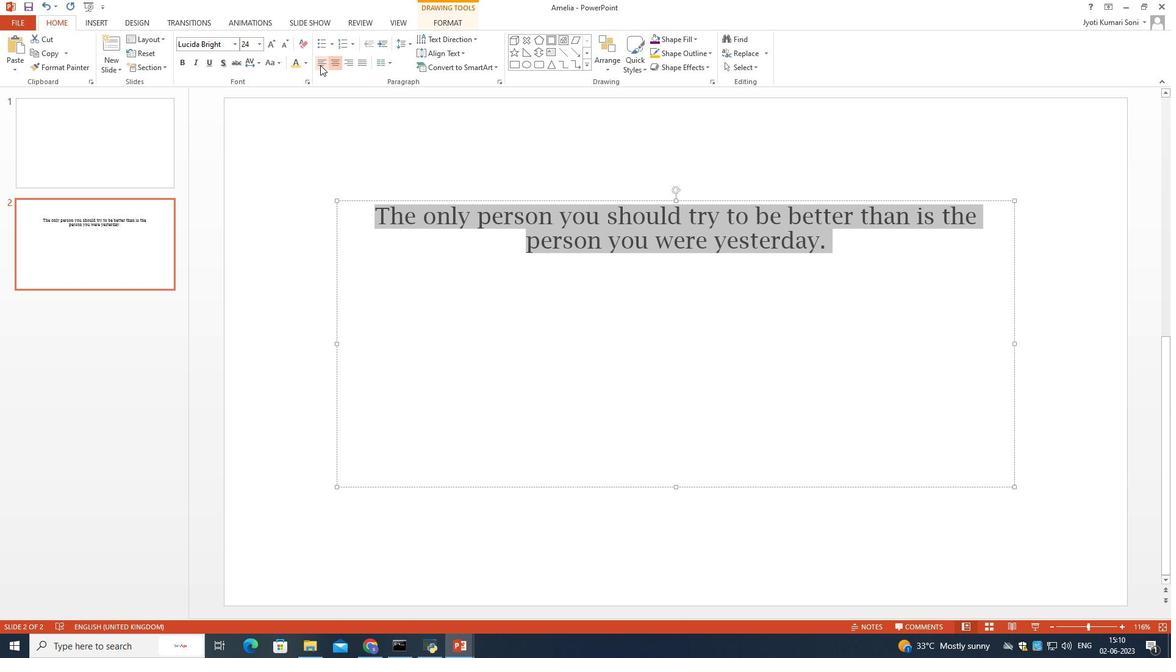 
Action: Mouse moved to (298, 59)
Screenshot: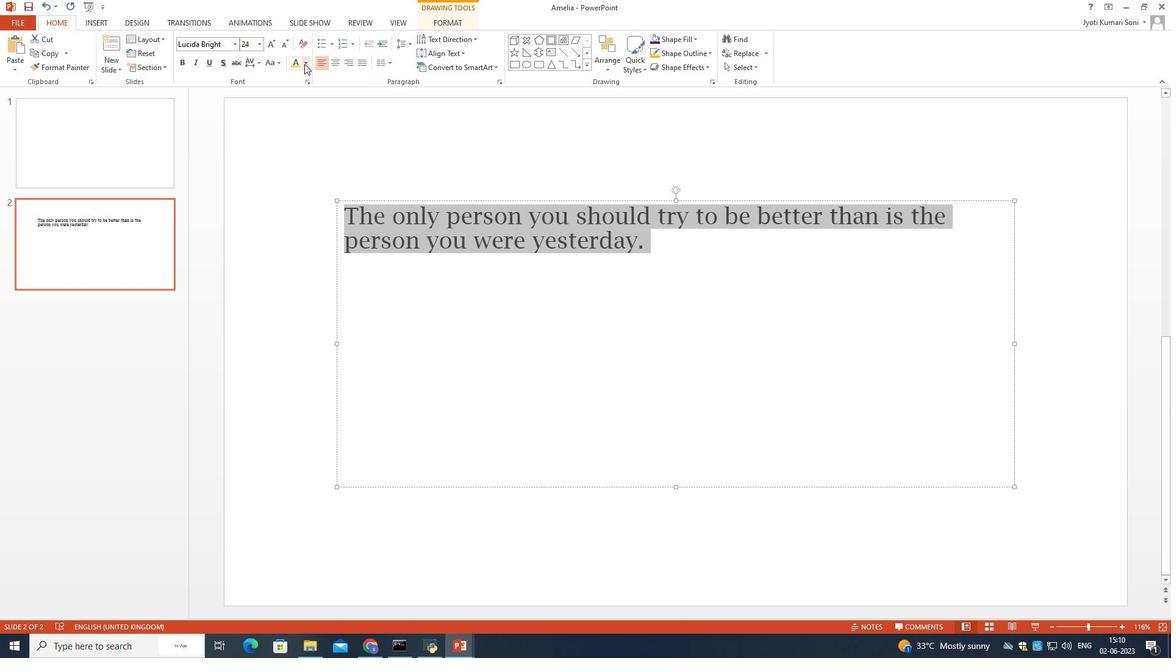
Action: Mouse pressed left at (298, 59)
Screenshot: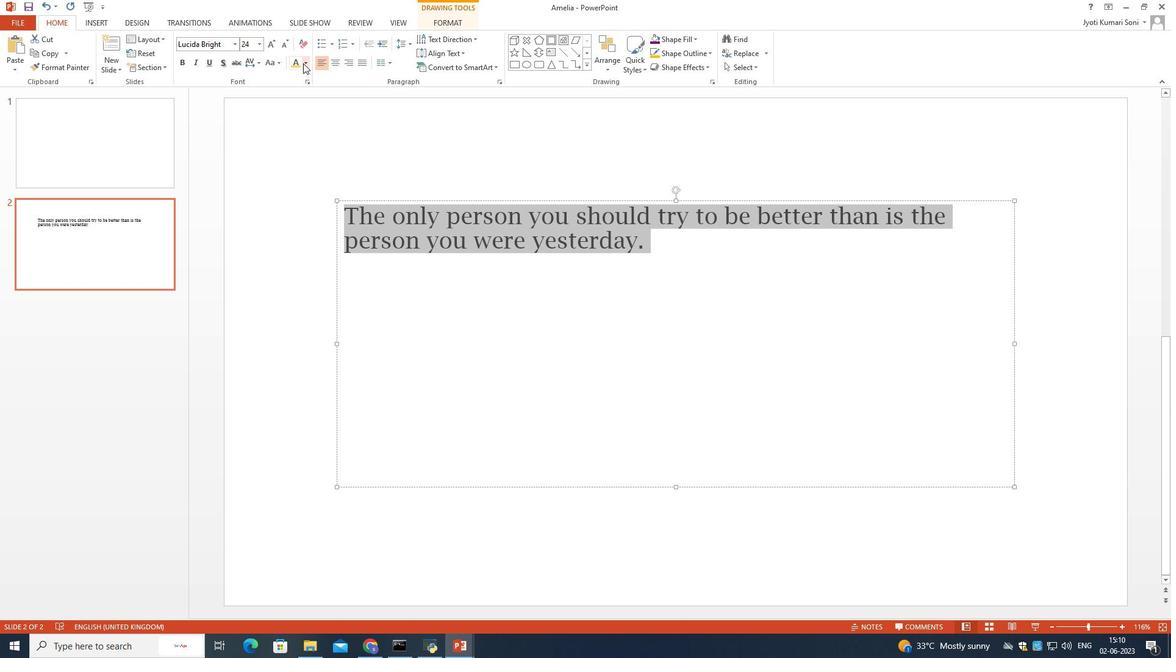 
Action: Mouse moved to (301, 59)
Screenshot: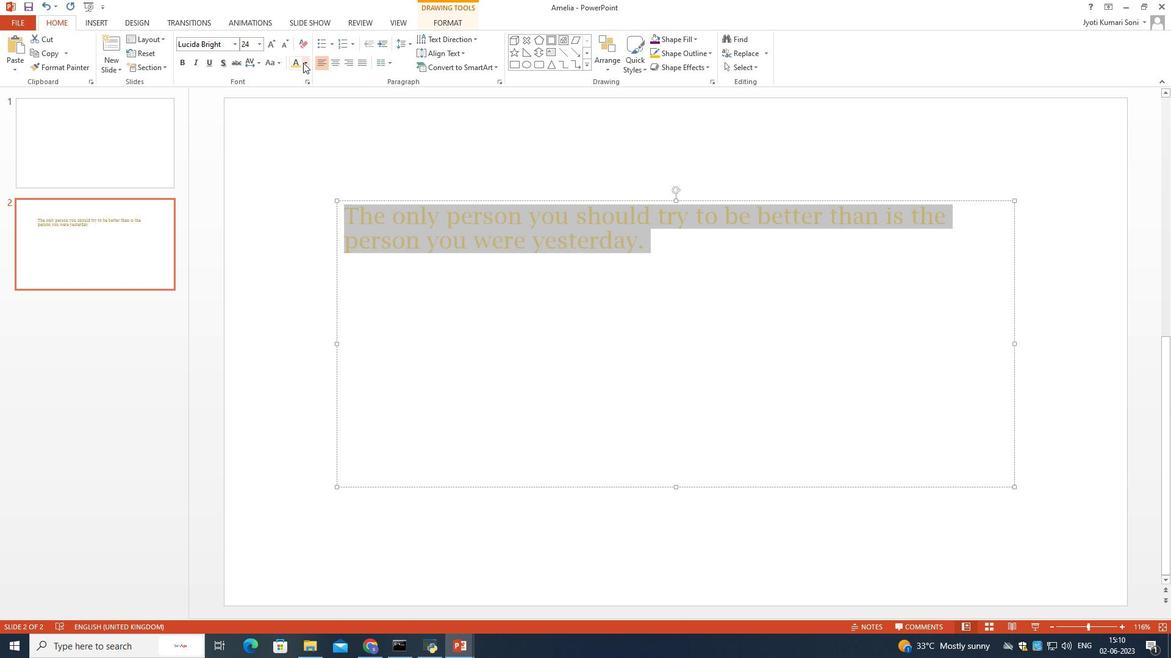 
Action: Mouse pressed left at (301, 59)
Screenshot: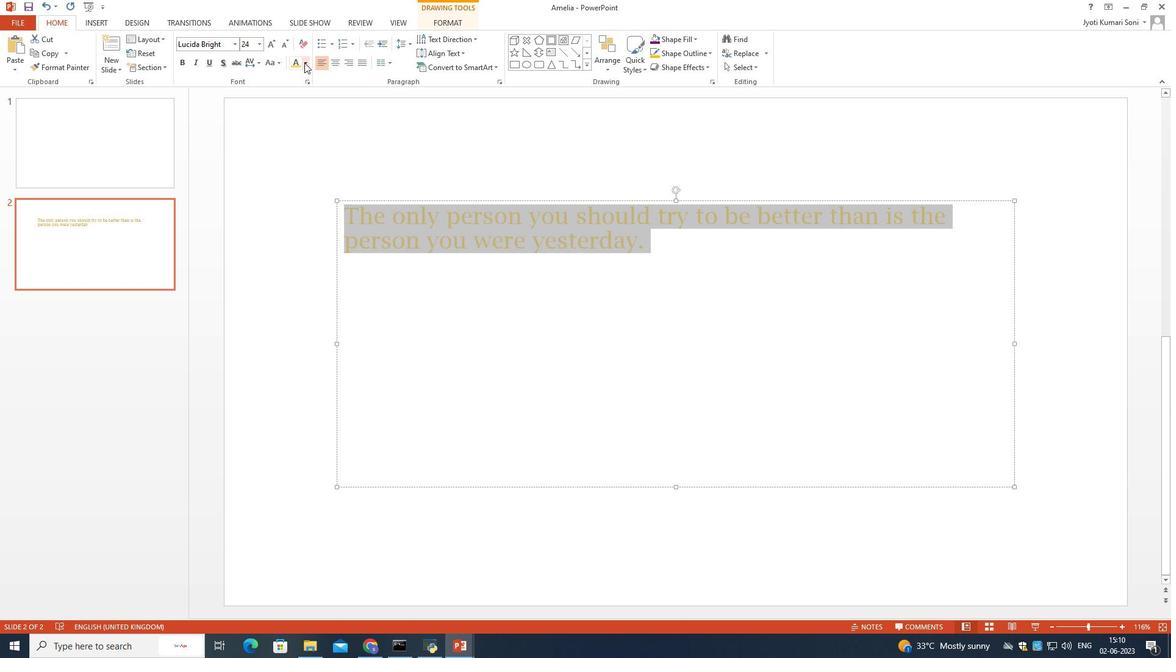 
Action: Mouse moved to (385, 152)
Screenshot: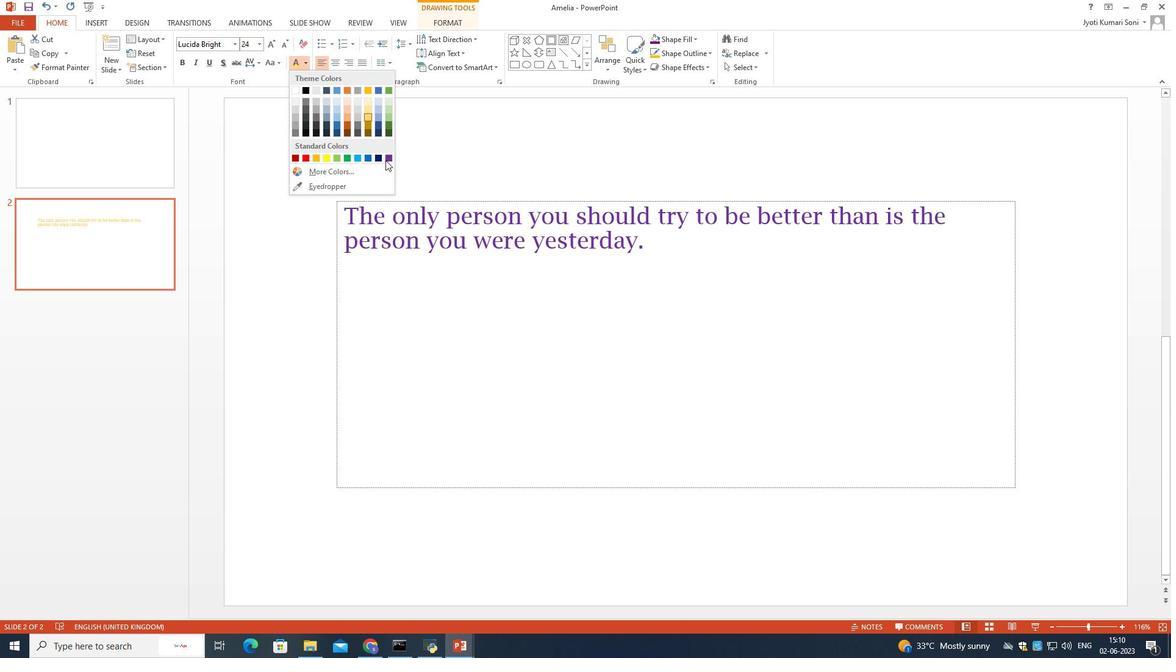 
Action: Mouse pressed left at (385, 152)
Screenshot: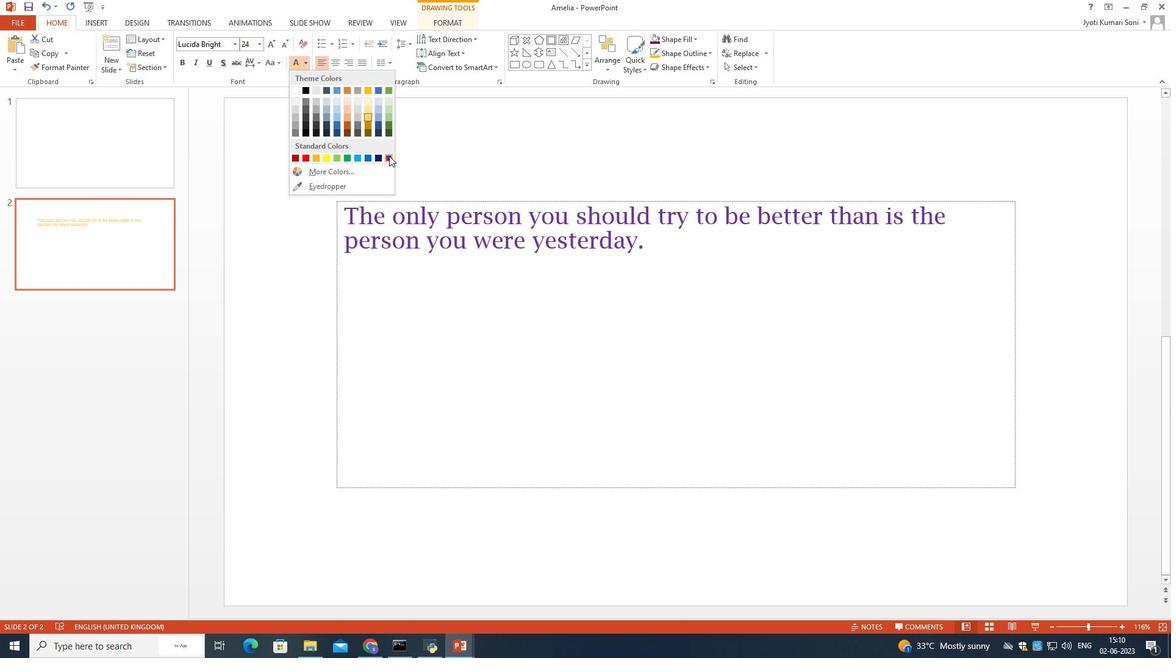 
Action: Mouse moved to (646, 241)
Screenshot: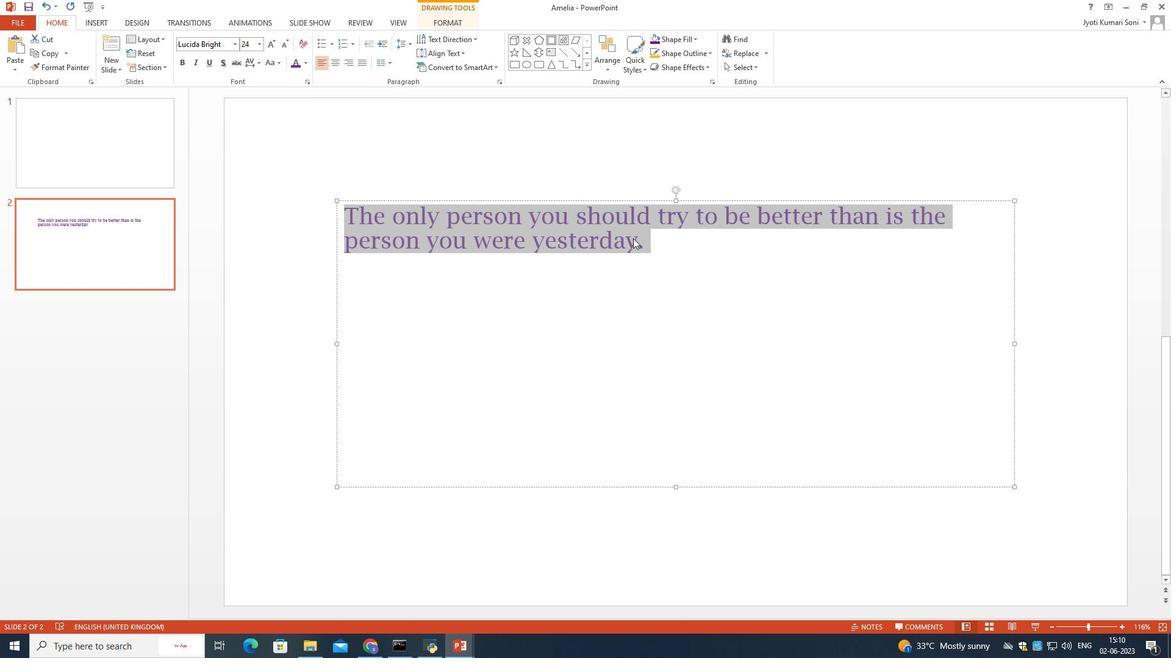 
Action: Mouse pressed left at (646, 241)
Screenshot: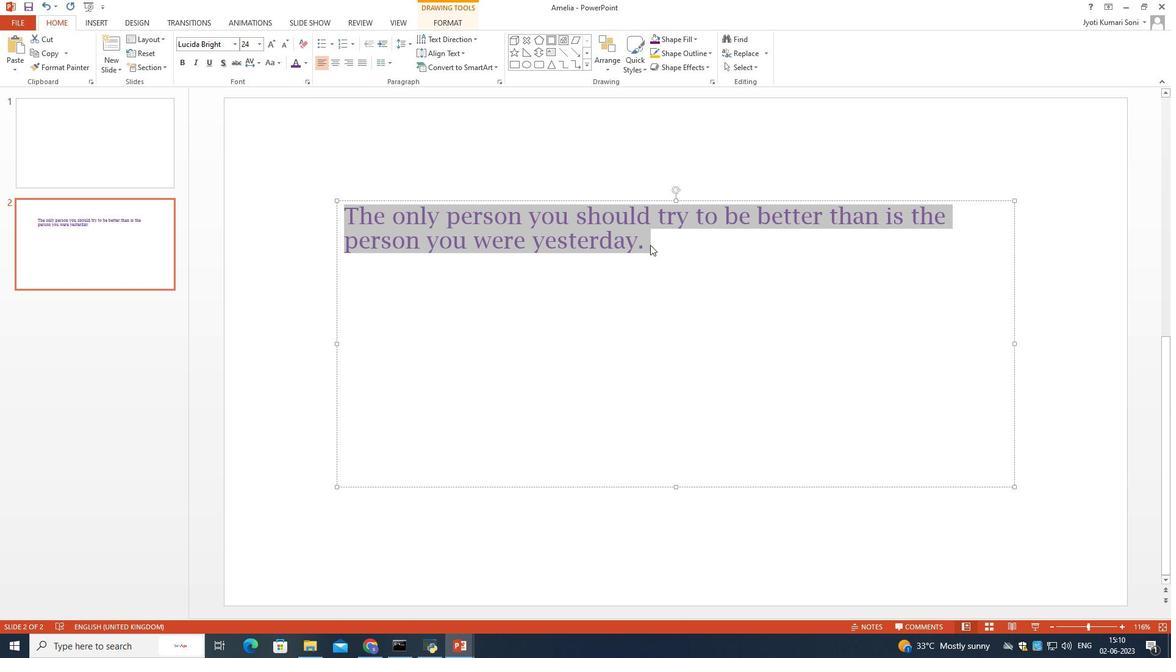
Action: Mouse moved to (652, 245)
Screenshot: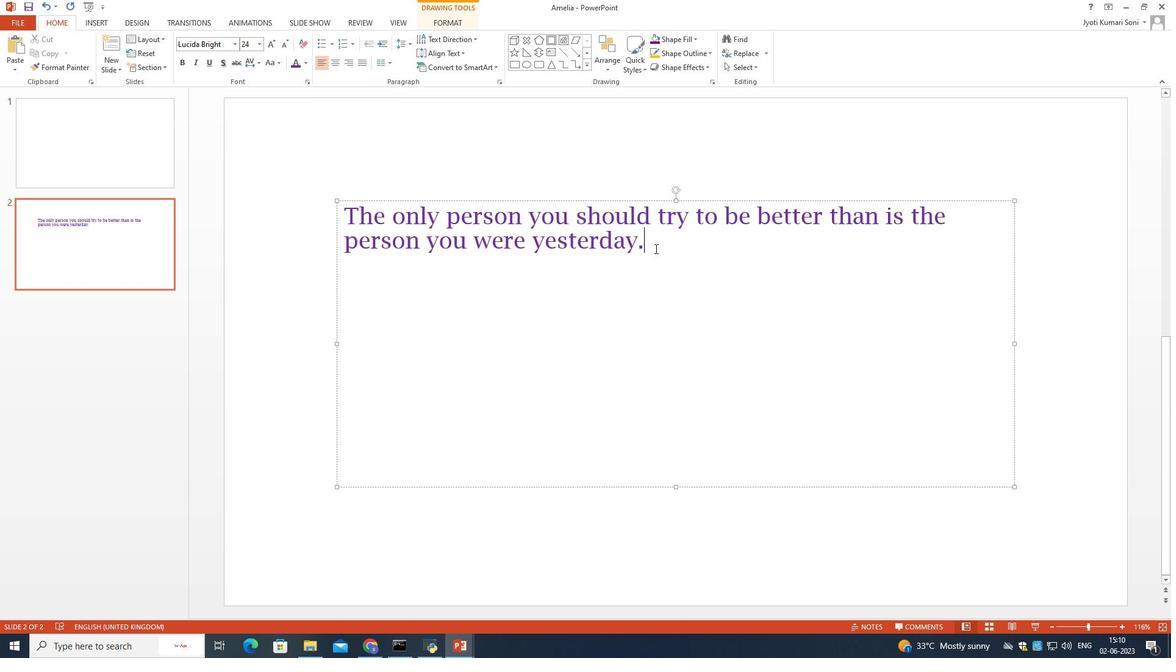 
Action: Mouse pressed left at (652, 245)
Screenshot: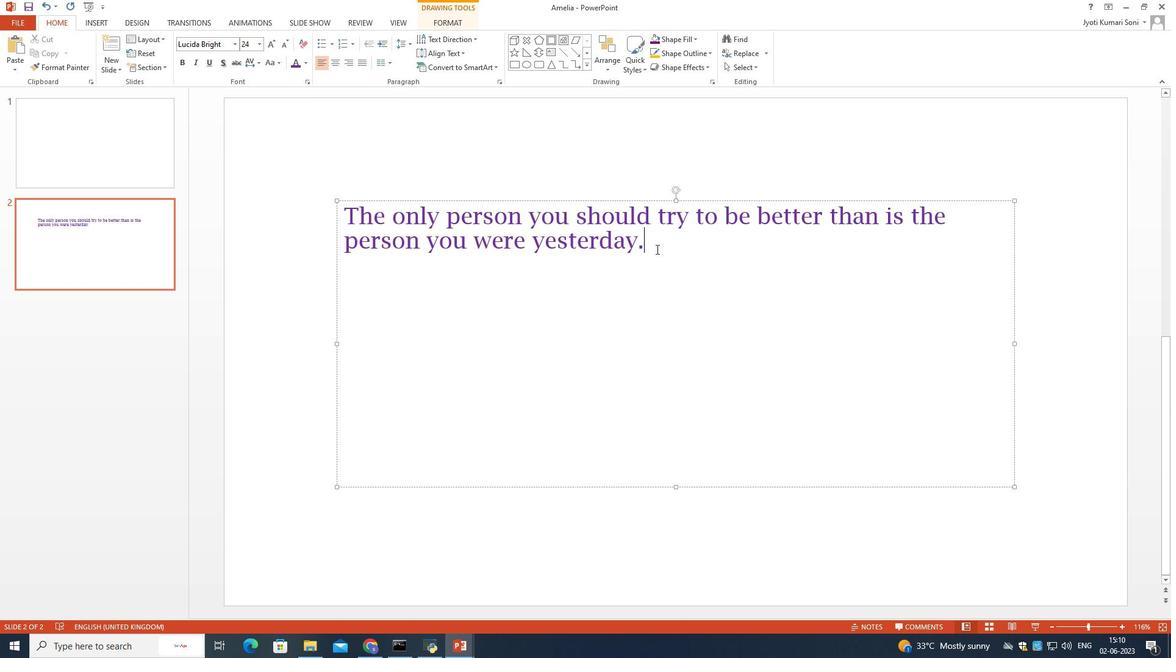 
Action: Mouse moved to (652, 246)
Screenshot: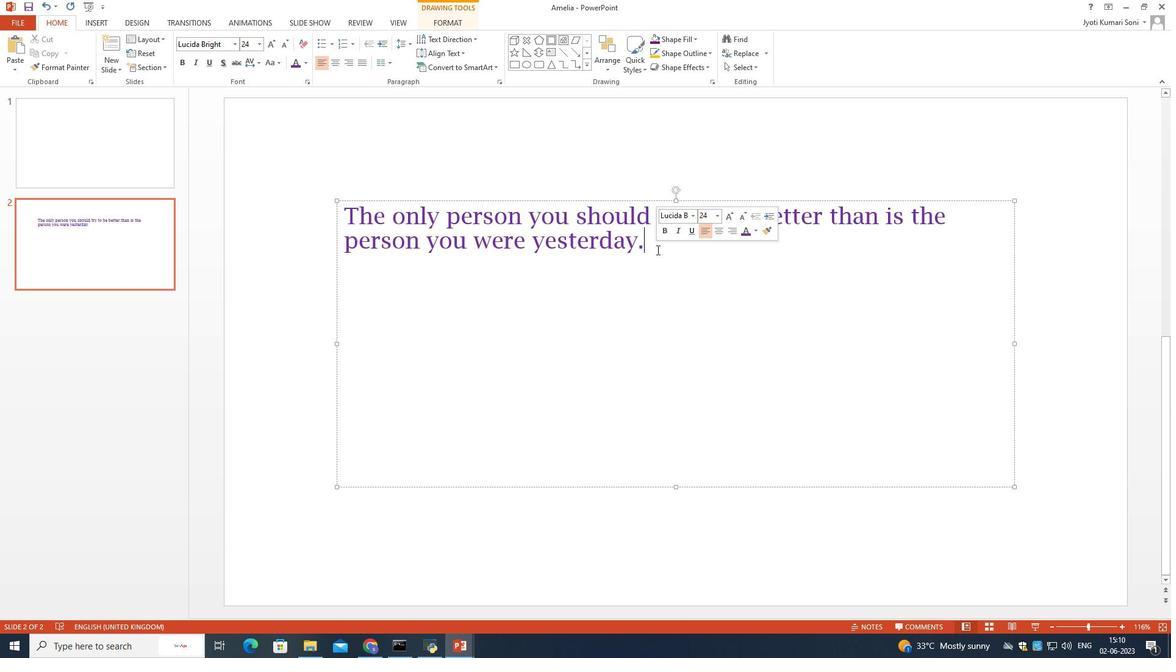 
